 Task: Find an Airbnb in Plottier, Argentina for 8 guests from 12th to 16th July, with a price range of ₹10,000 to ₹16,000, and select amenities like free parking, TV, gym, breakfast, smoking allowed, and enable self check-in.
Action: Mouse moved to (486, 207)
Screenshot: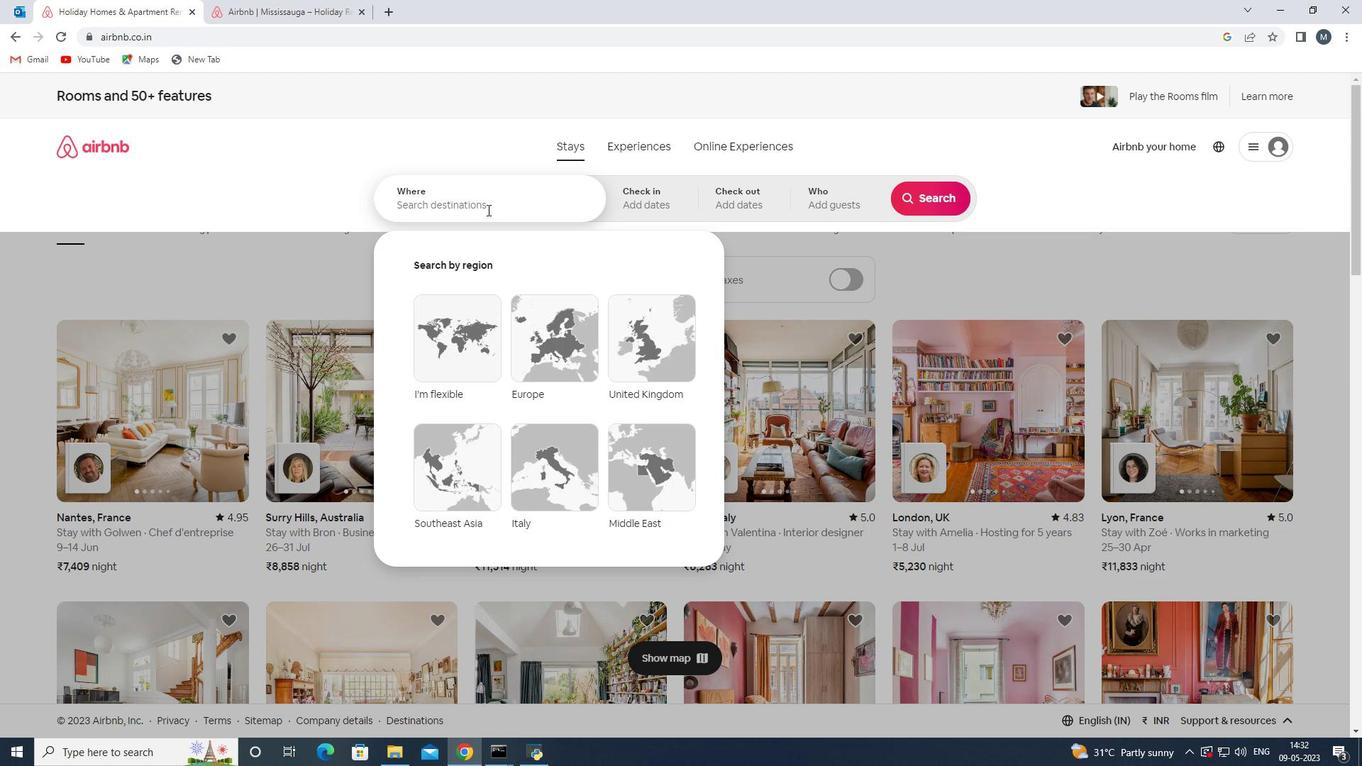 
Action: Mouse pressed left at (486, 207)
Screenshot: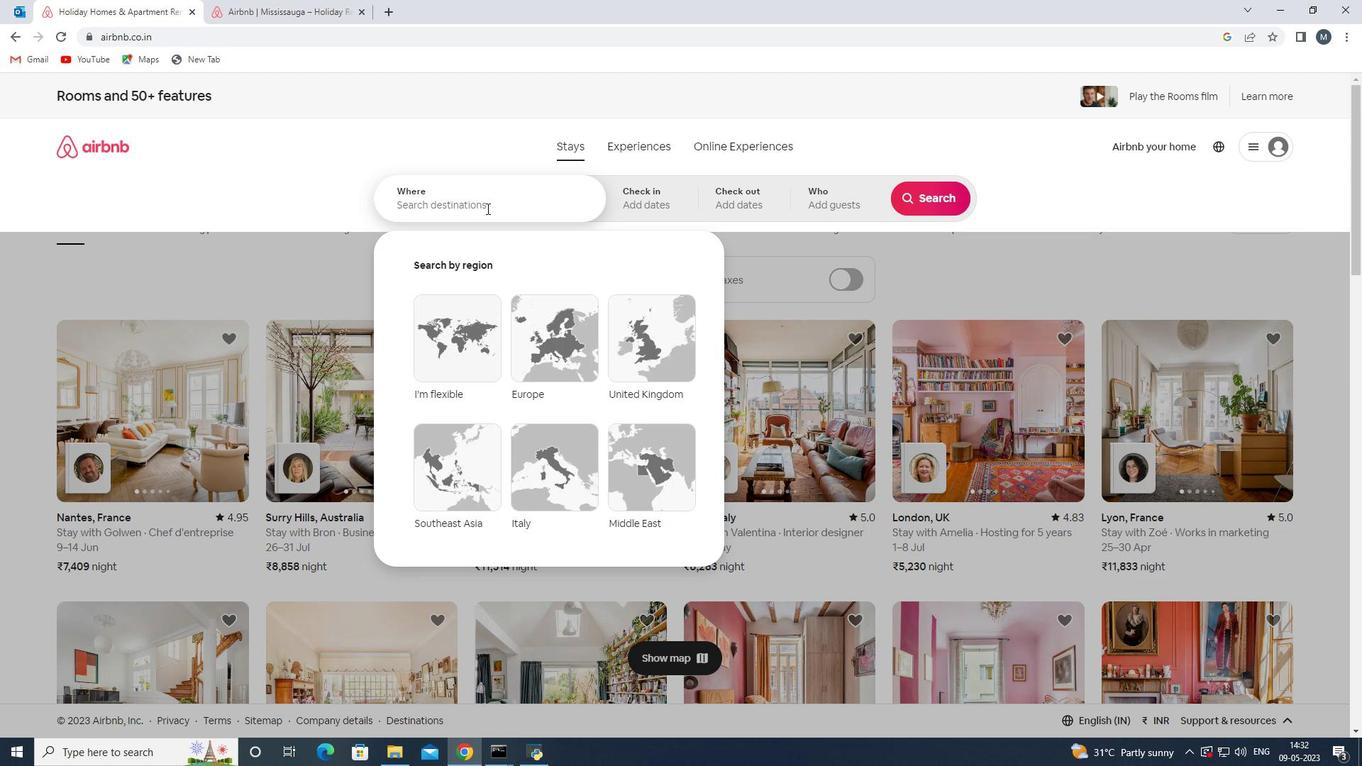 
Action: Mouse moved to (486, 207)
Screenshot: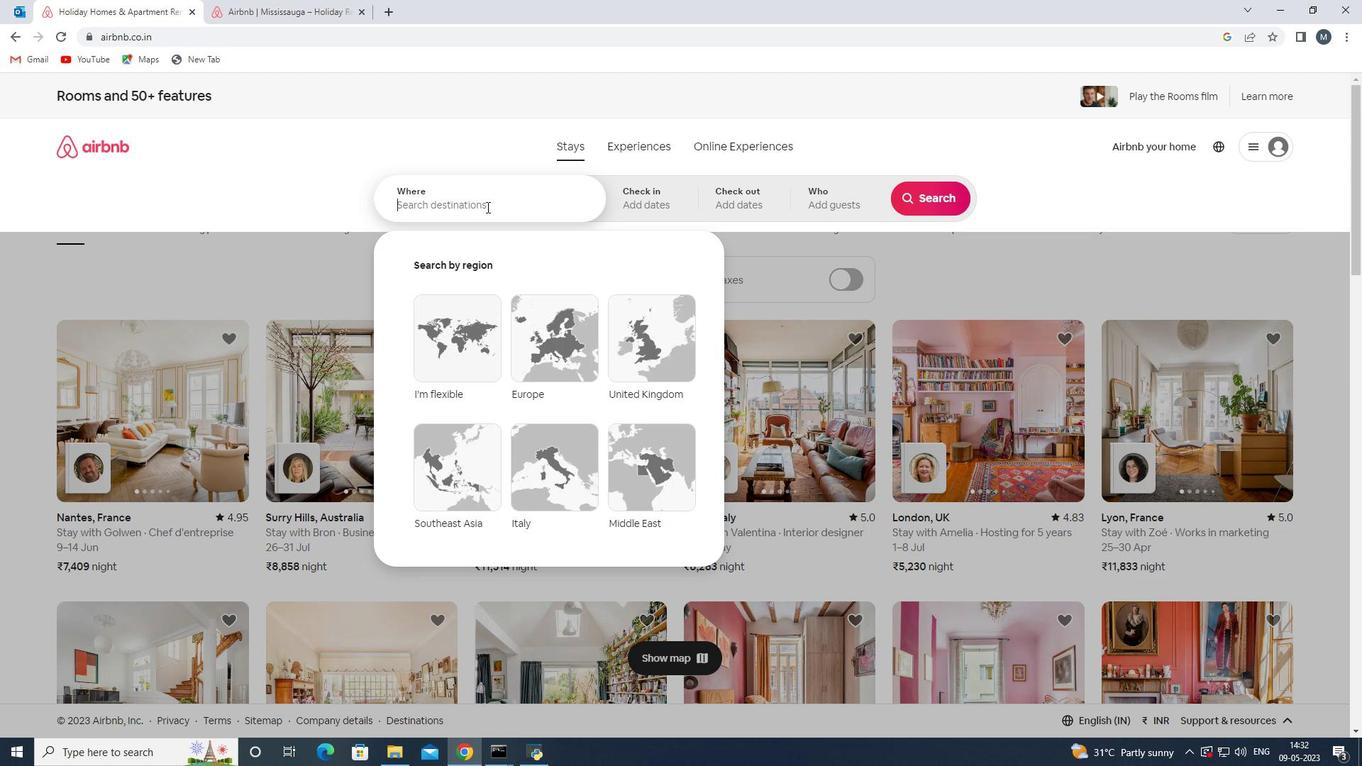 
Action: Key pressed <Key.shift><Key.shift><Key.shift><Key.shift><Key.shift>Plottier,<Key.shift>Argentina
Screenshot: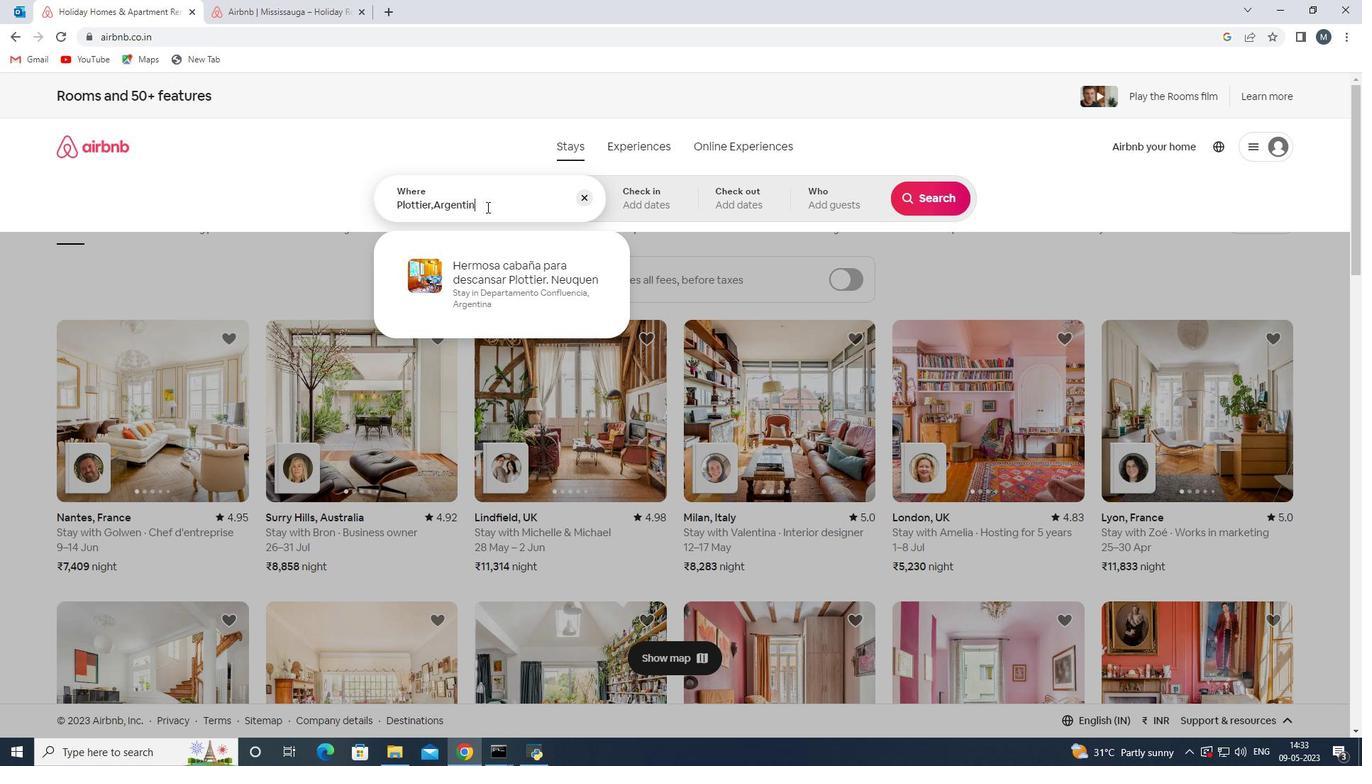 
Action: Mouse moved to (498, 222)
Screenshot: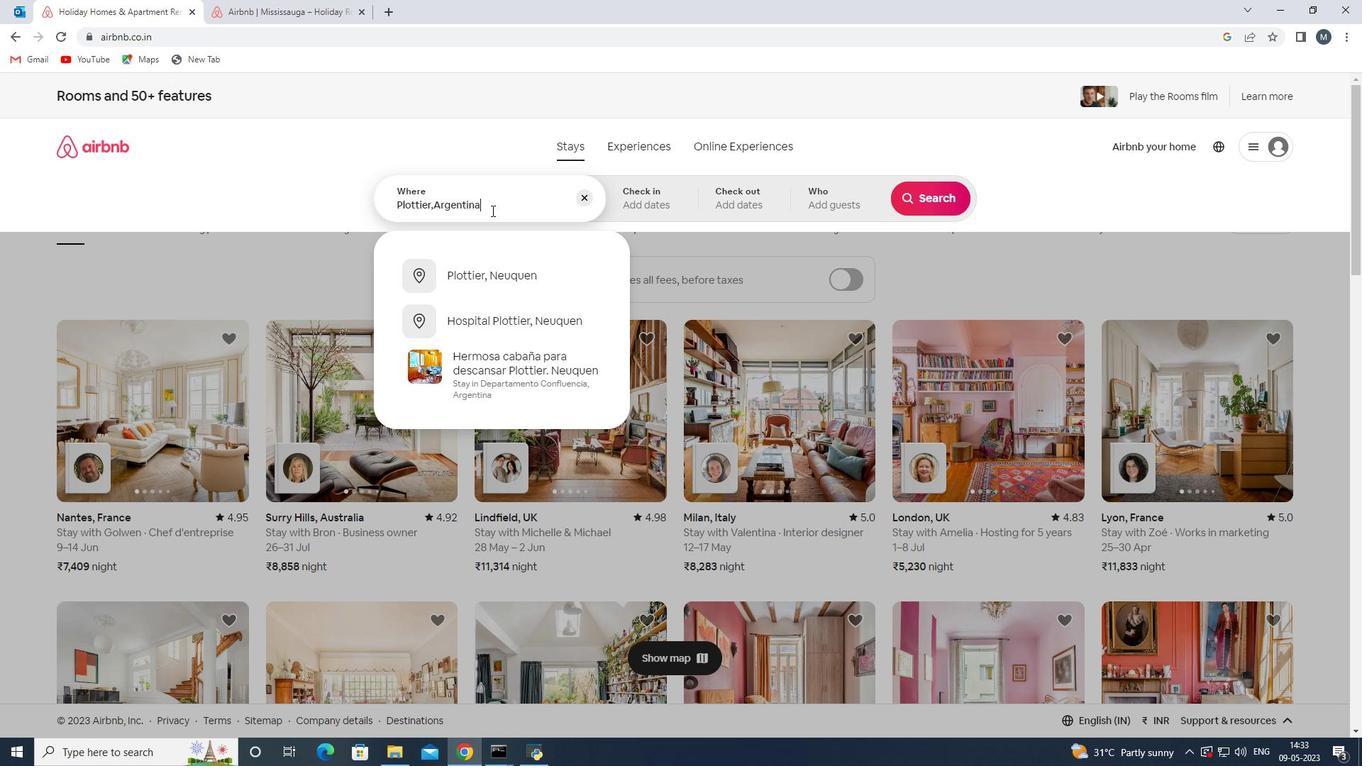 
Action: Key pressed <Key.enter>
Screenshot: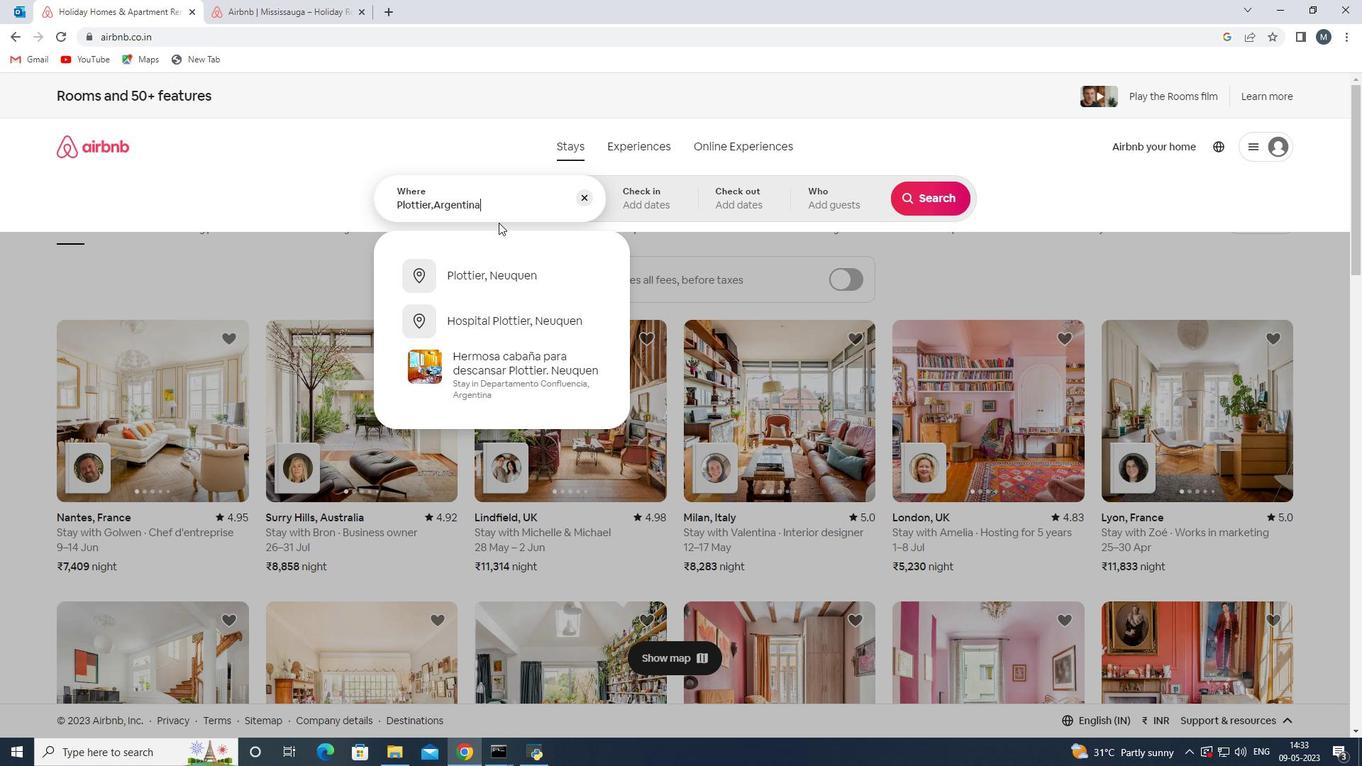 
Action: Mouse moved to (922, 308)
Screenshot: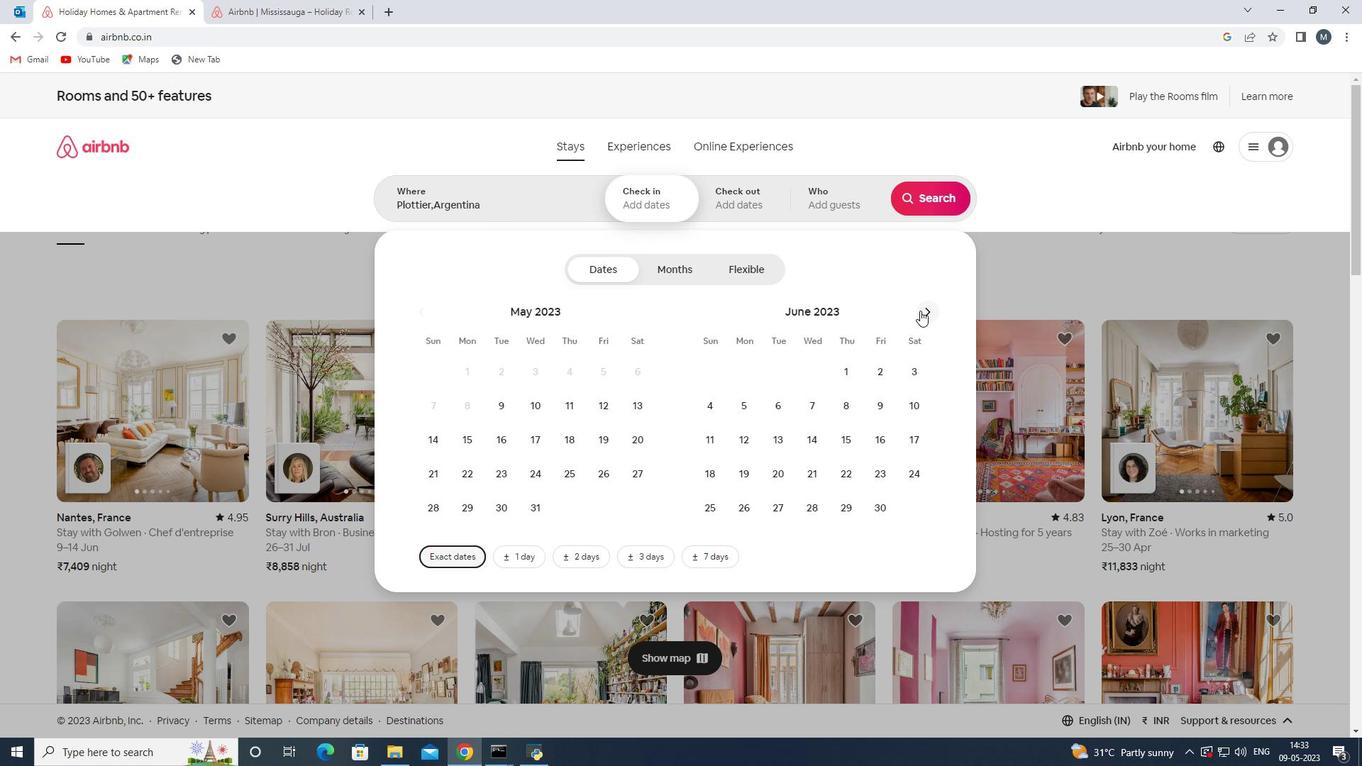 
Action: Mouse pressed left at (922, 308)
Screenshot: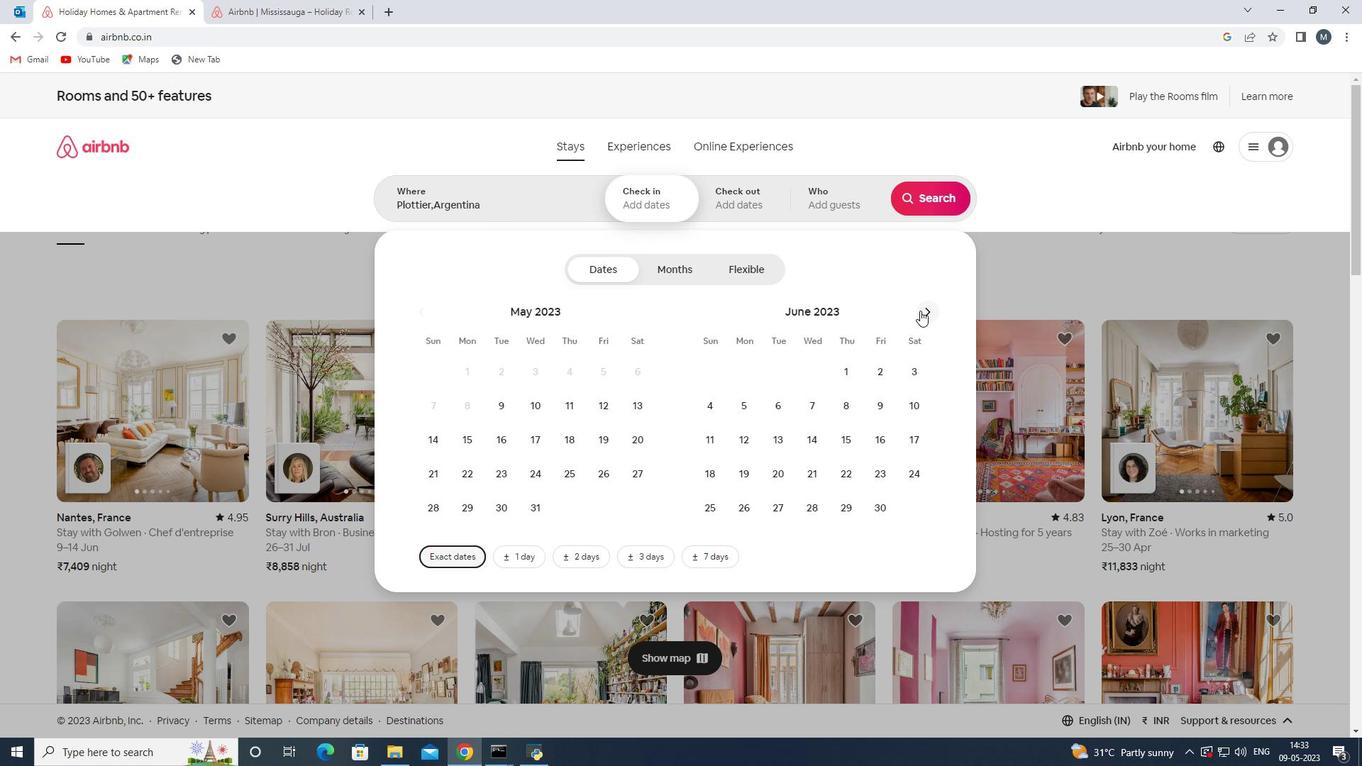 
Action: Mouse moved to (802, 439)
Screenshot: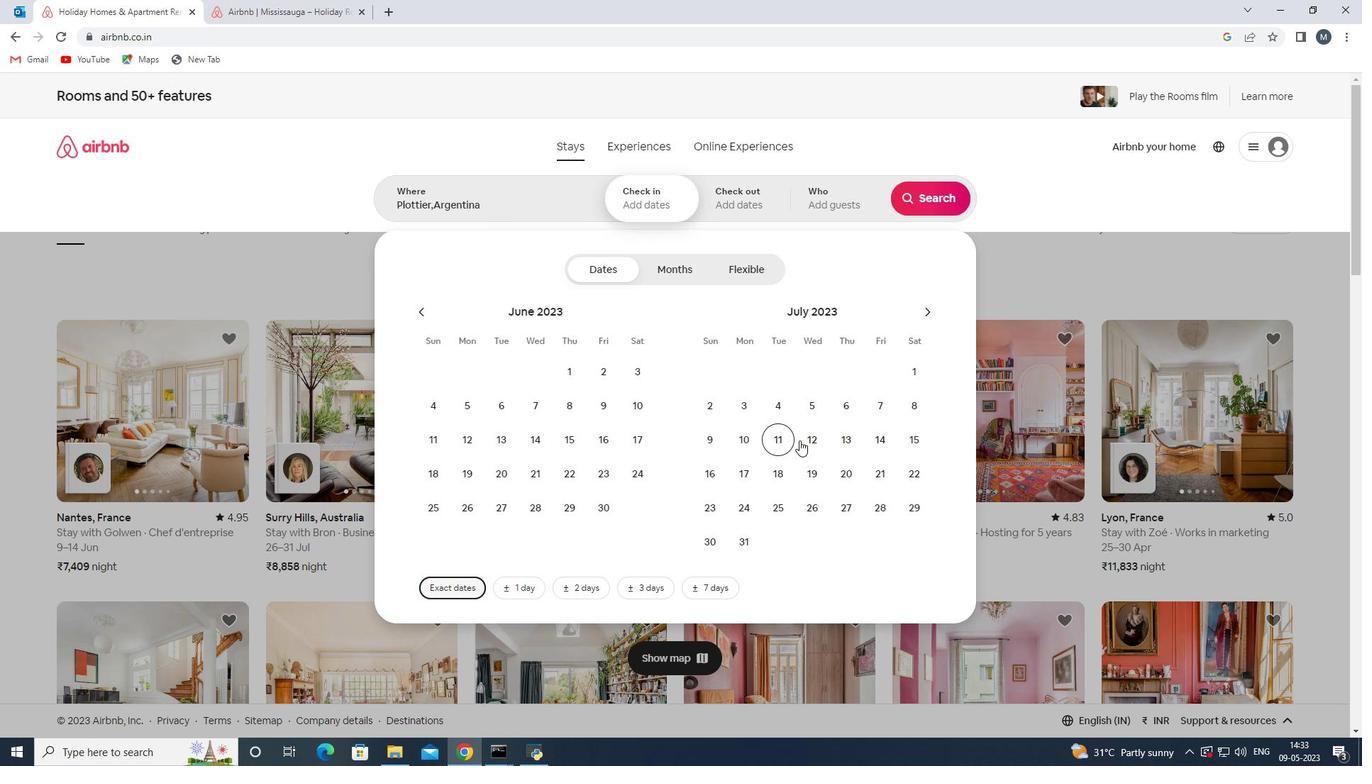 
Action: Mouse pressed left at (802, 439)
Screenshot: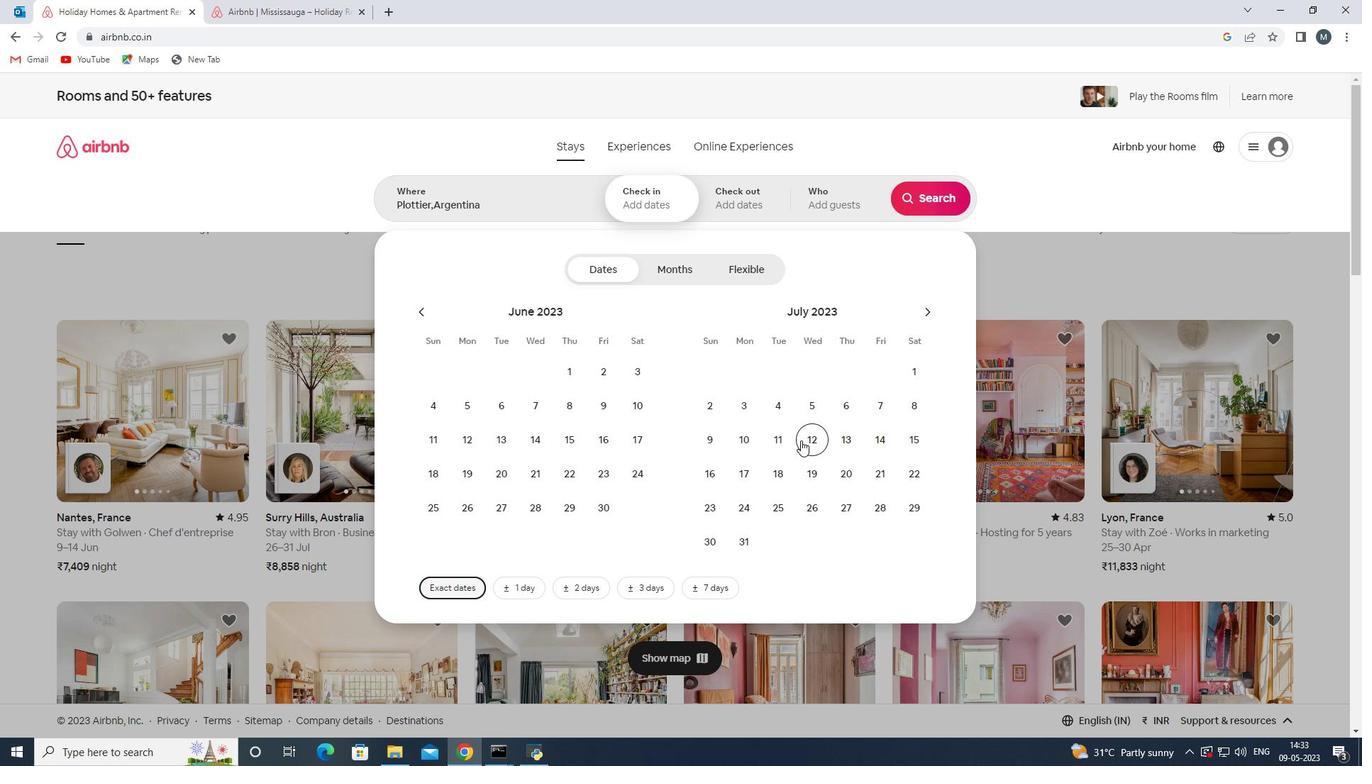 
Action: Mouse moved to (721, 468)
Screenshot: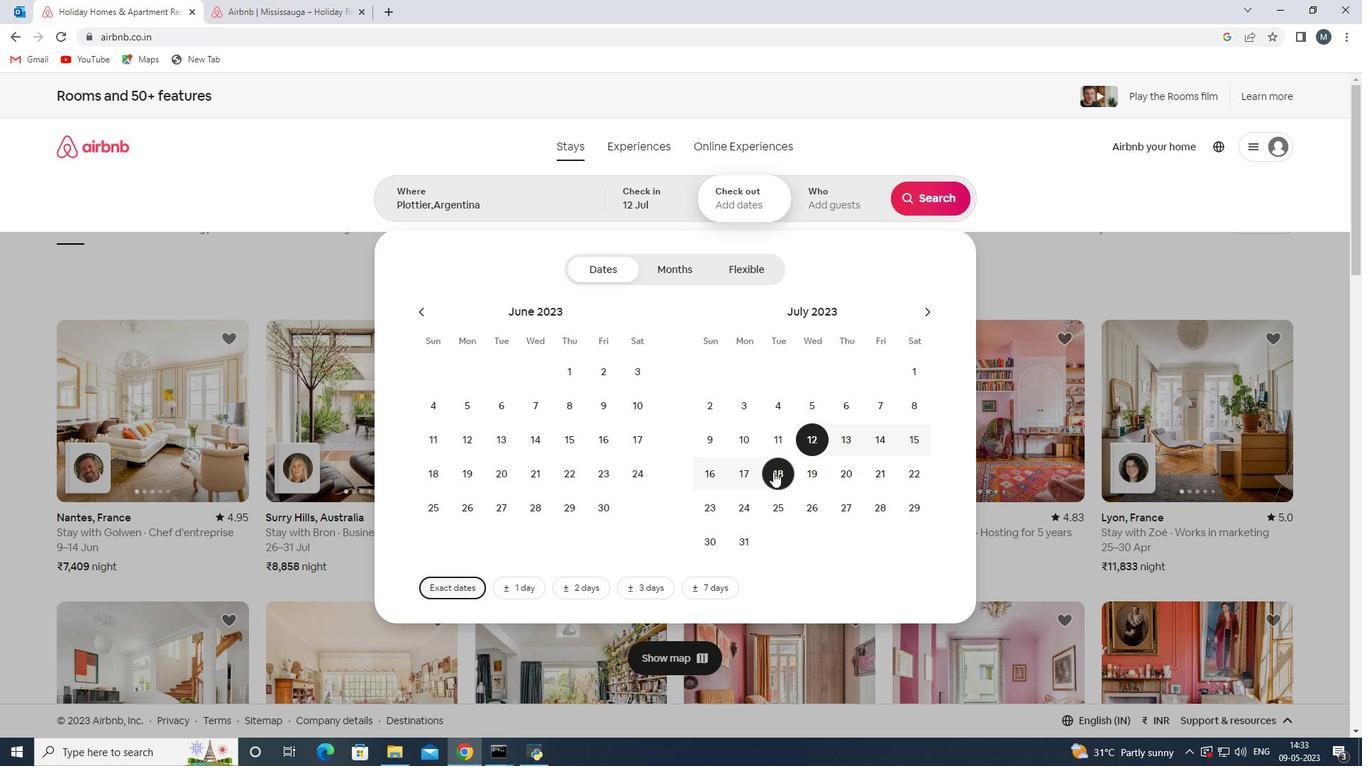 
Action: Mouse pressed left at (721, 468)
Screenshot: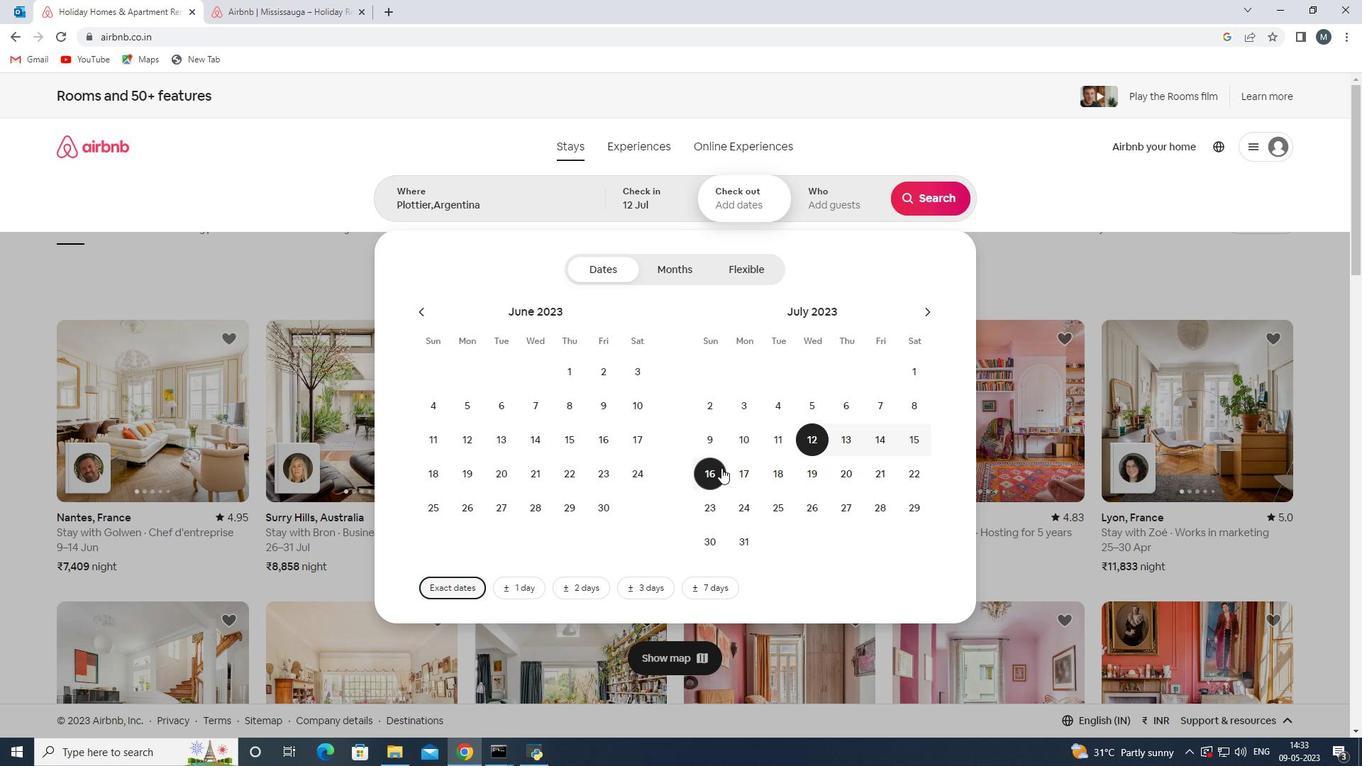 
Action: Mouse moved to (837, 192)
Screenshot: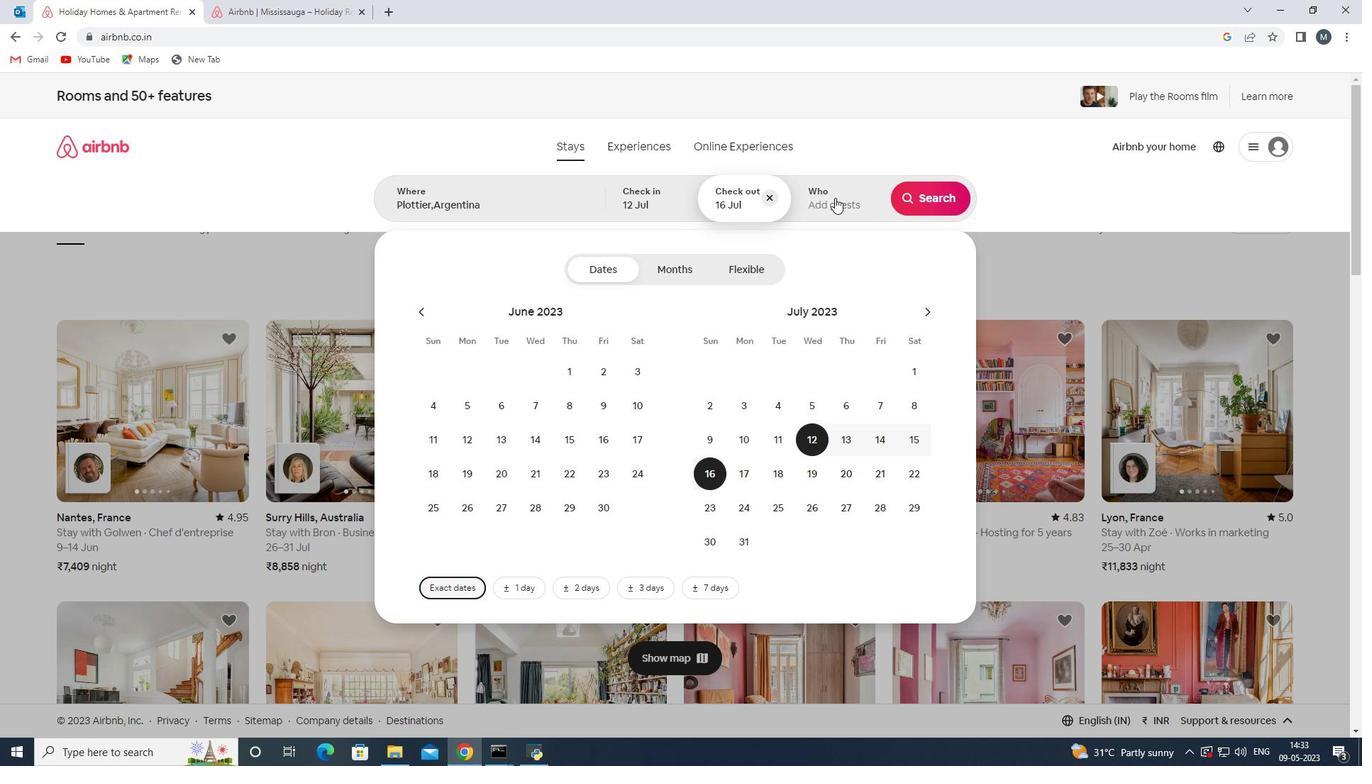 
Action: Mouse pressed left at (837, 192)
Screenshot: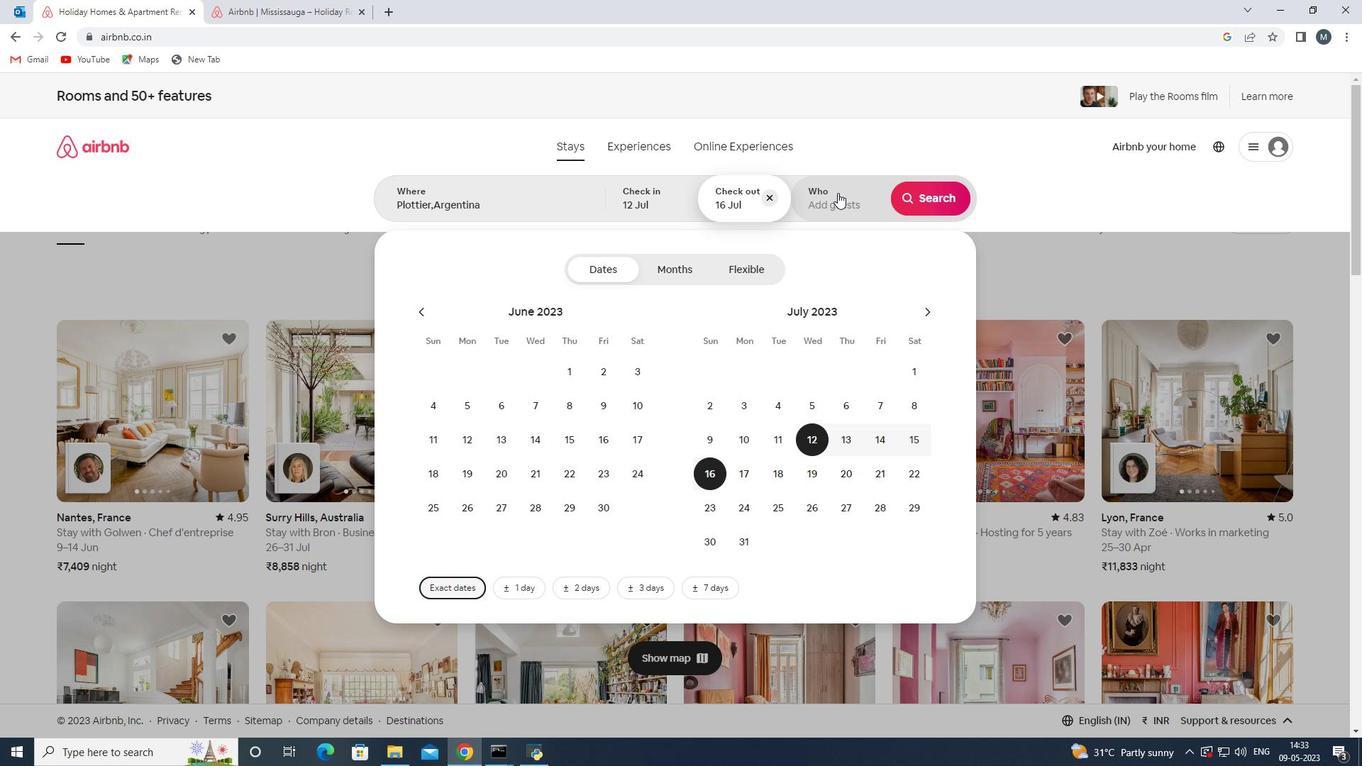 
Action: Mouse moved to (935, 274)
Screenshot: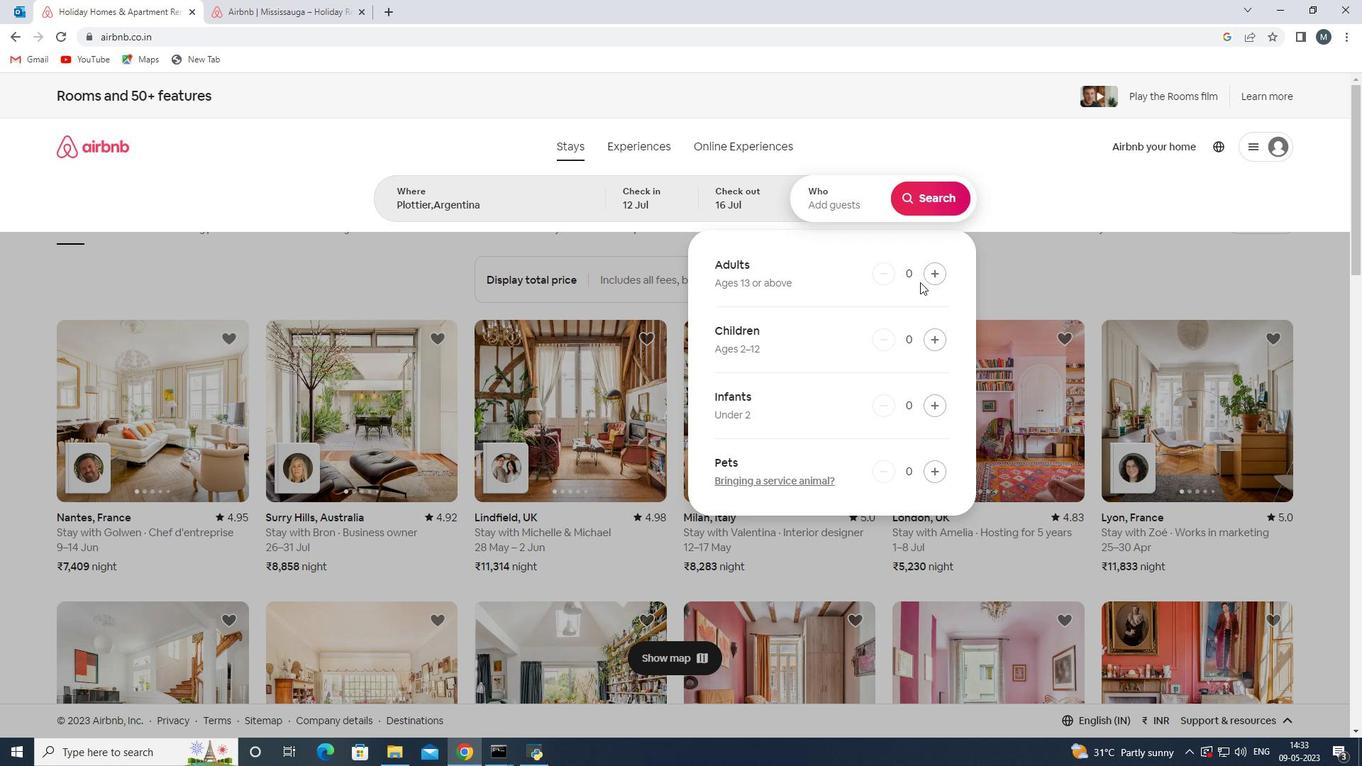 
Action: Mouse pressed left at (935, 274)
Screenshot: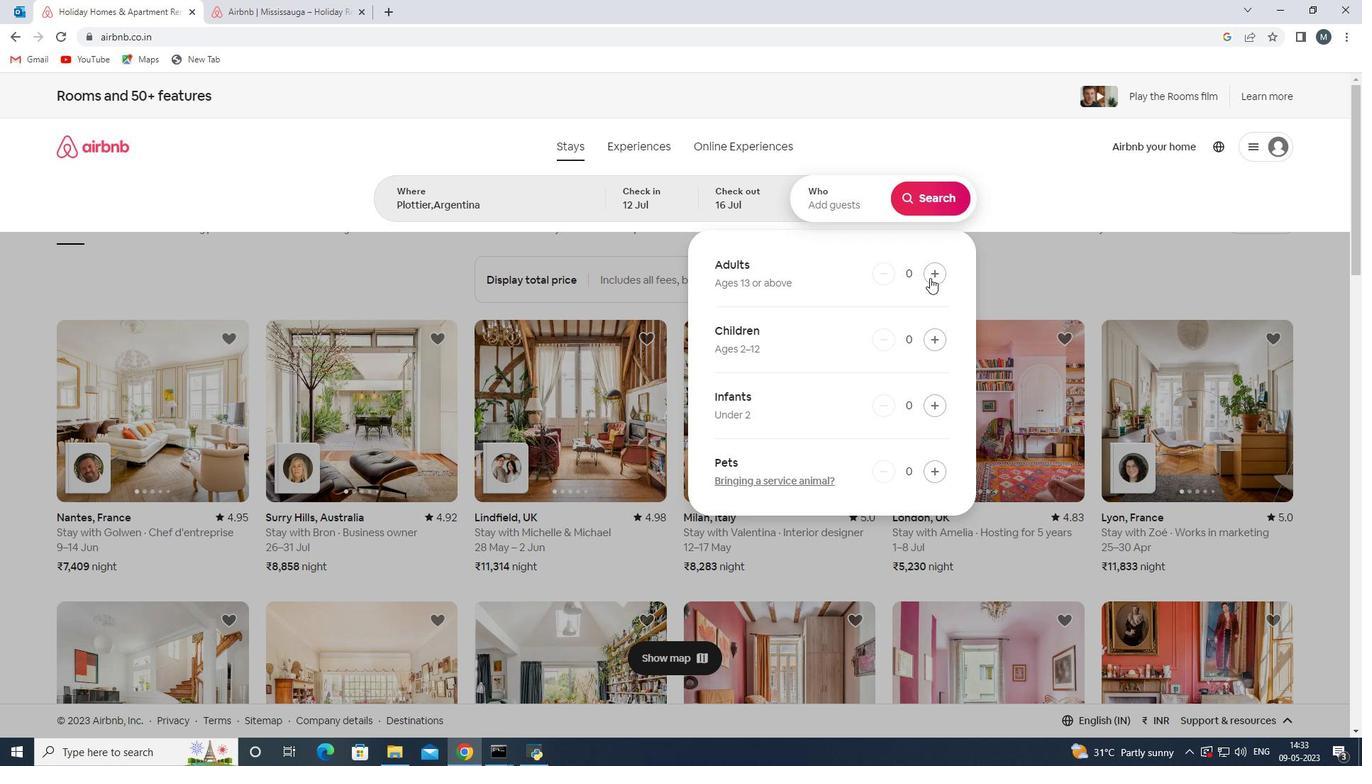 
Action: Mouse pressed left at (935, 274)
Screenshot: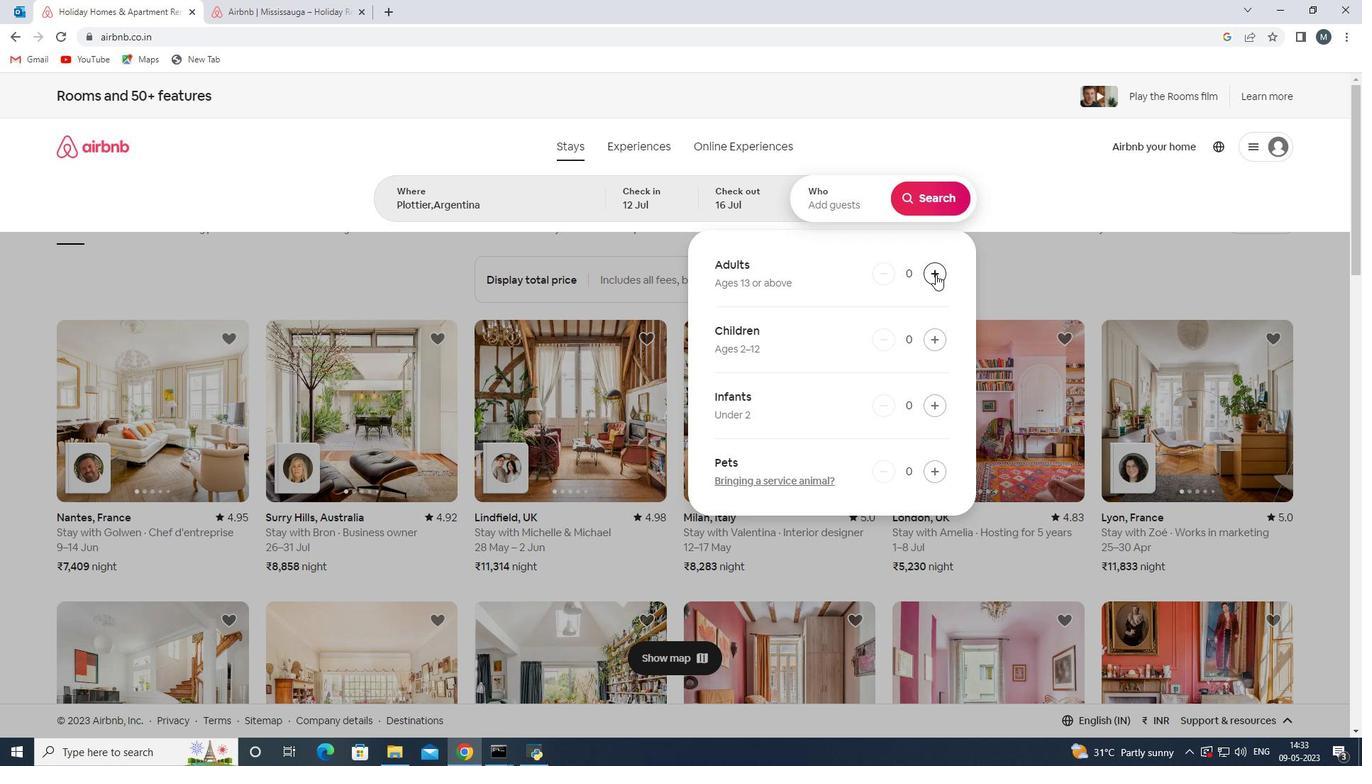 
Action: Mouse pressed left at (935, 274)
Screenshot: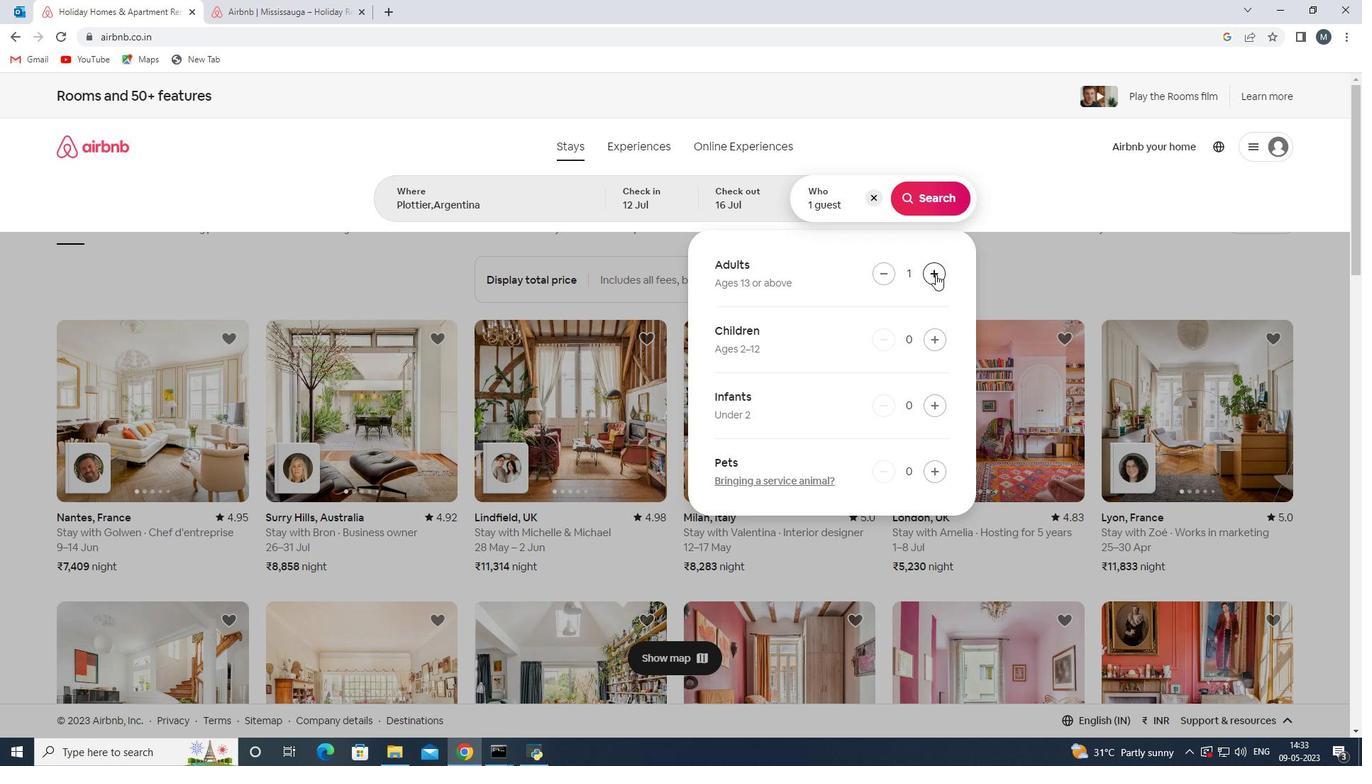 
Action: Mouse pressed left at (935, 274)
Screenshot: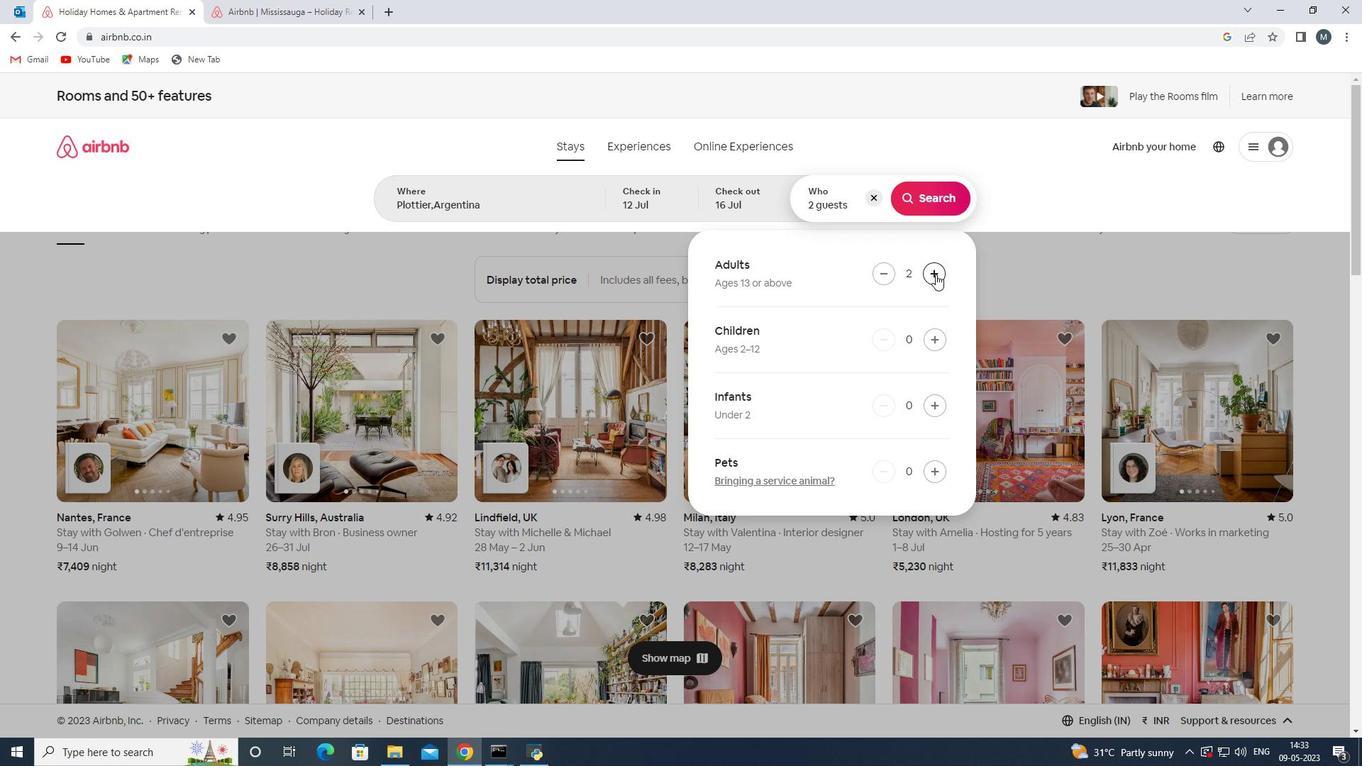 
Action: Mouse pressed left at (935, 274)
Screenshot: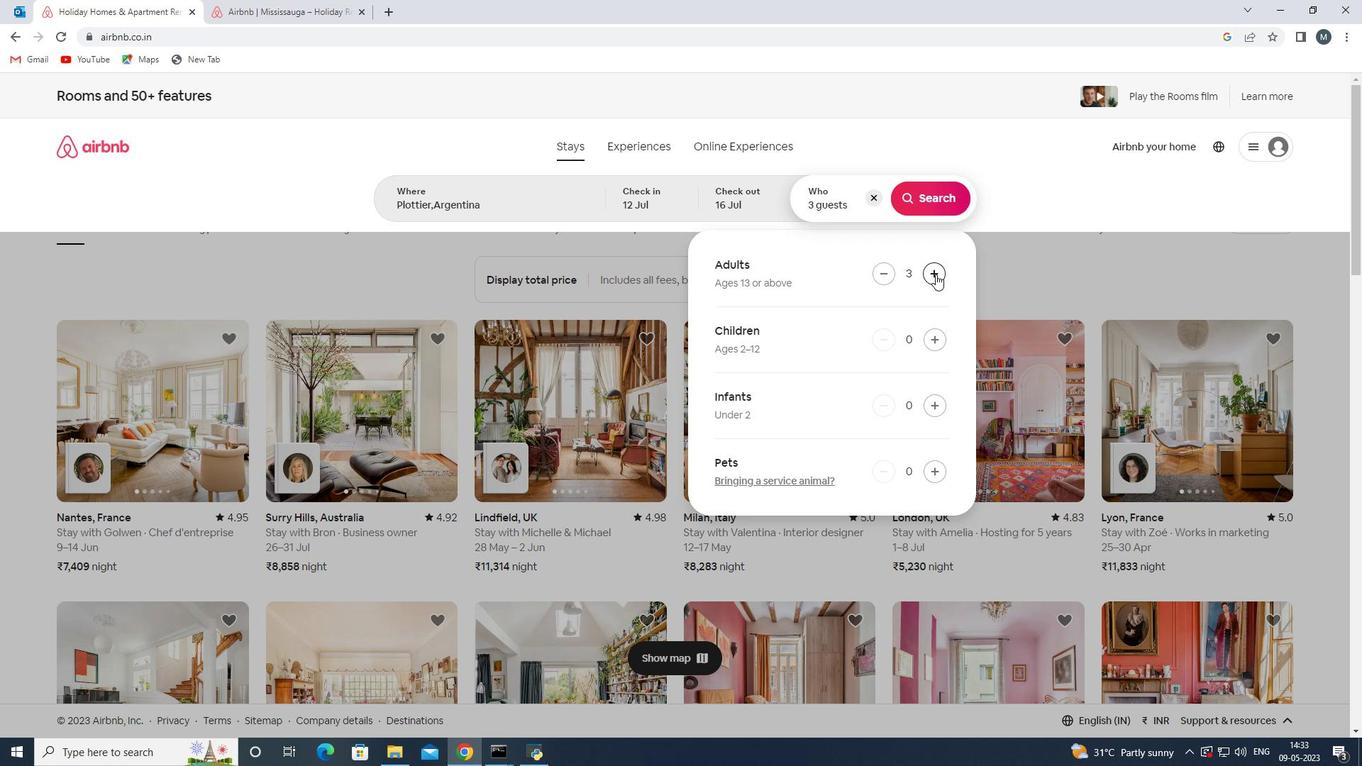 
Action: Mouse pressed left at (935, 274)
Screenshot: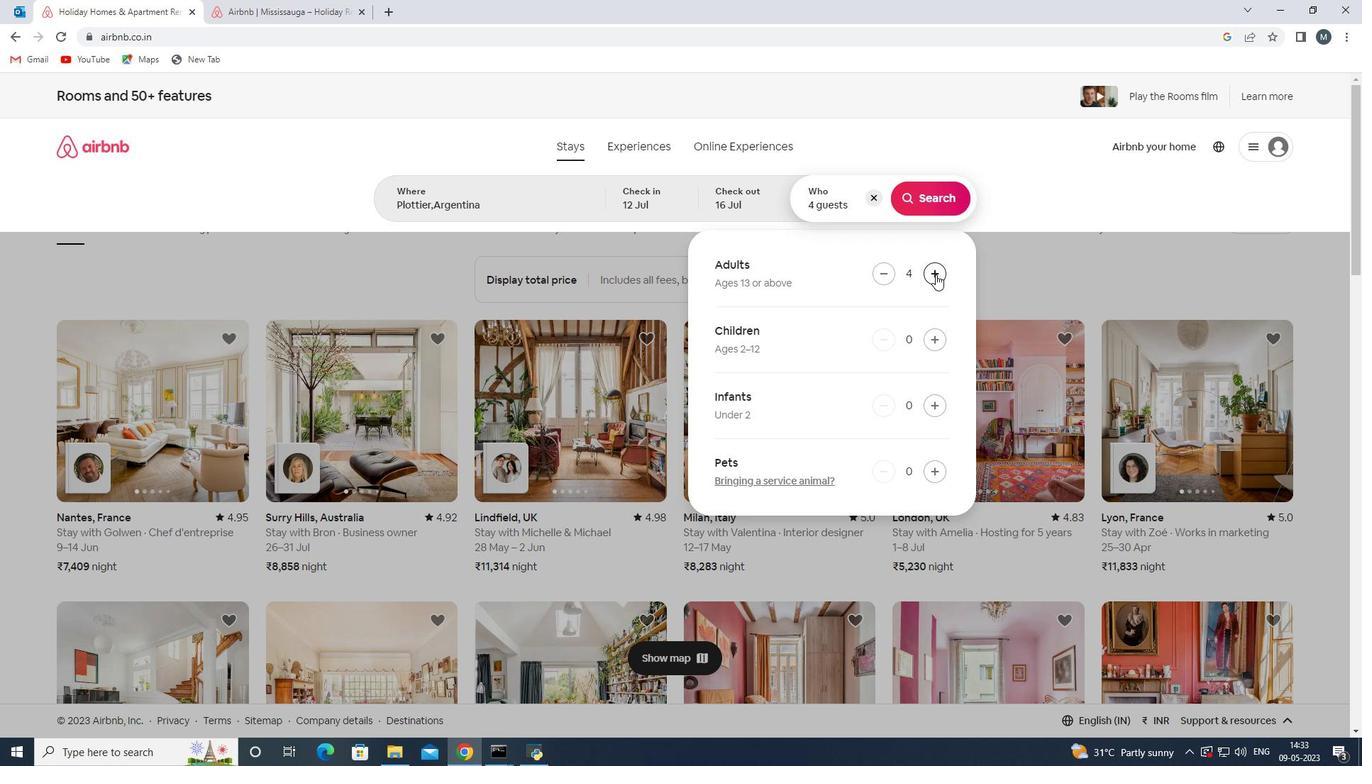 
Action: Mouse pressed left at (935, 274)
Screenshot: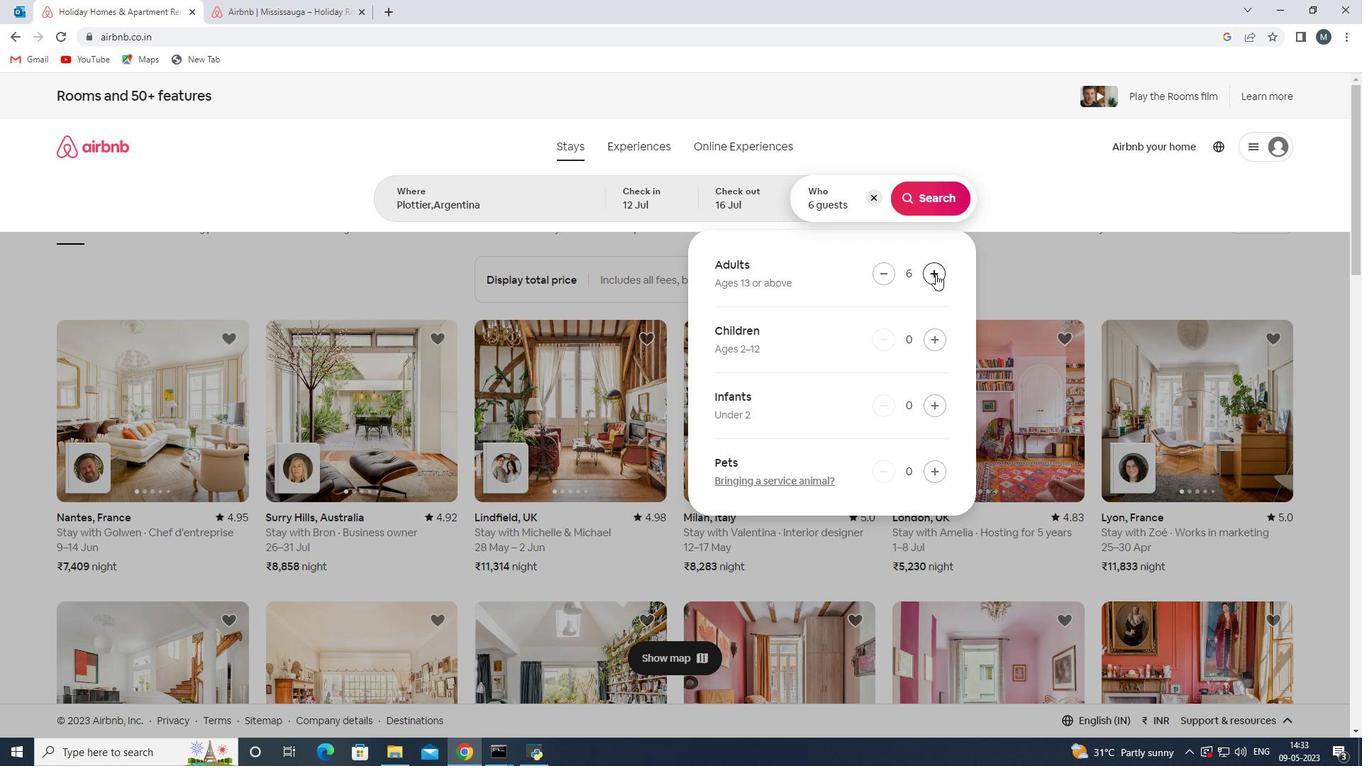 
Action: Mouse moved to (937, 273)
Screenshot: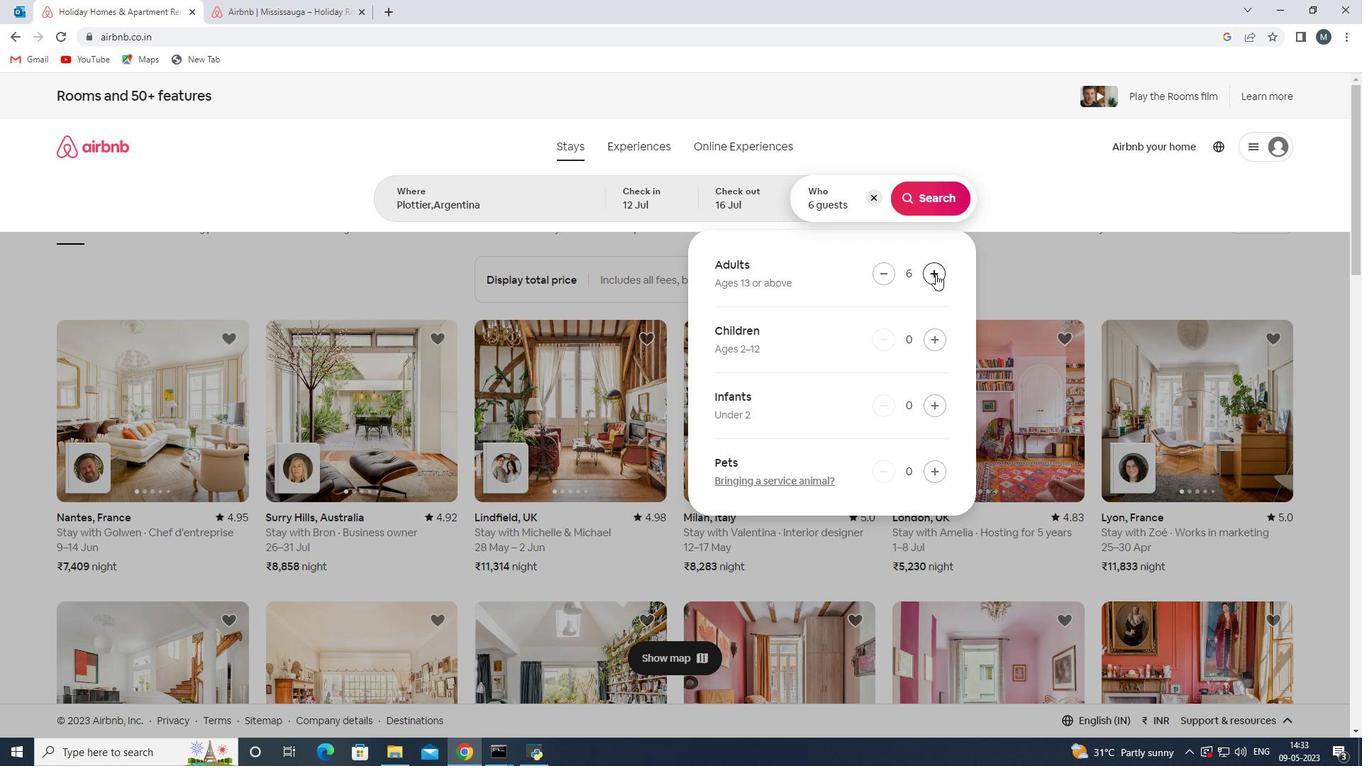
Action: Mouse pressed left at (937, 273)
Screenshot: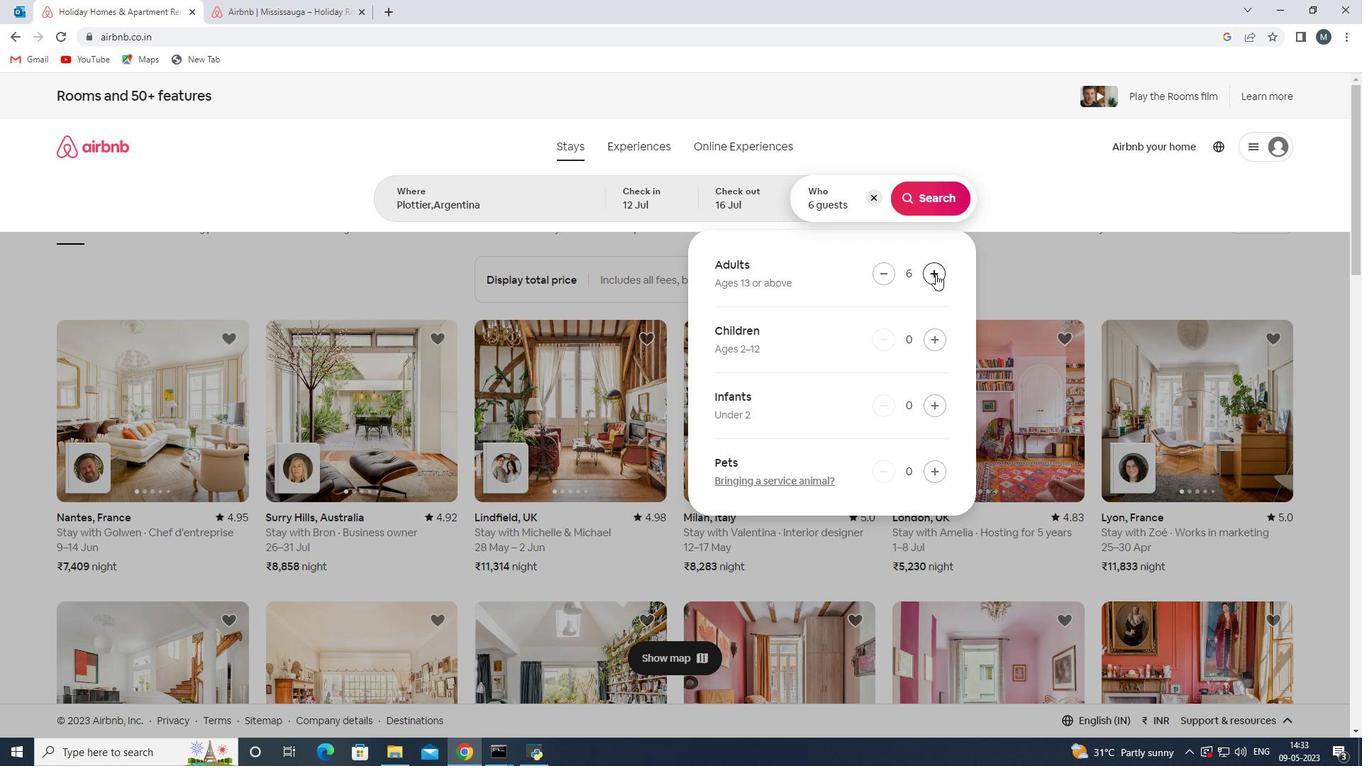 
Action: Mouse moved to (934, 197)
Screenshot: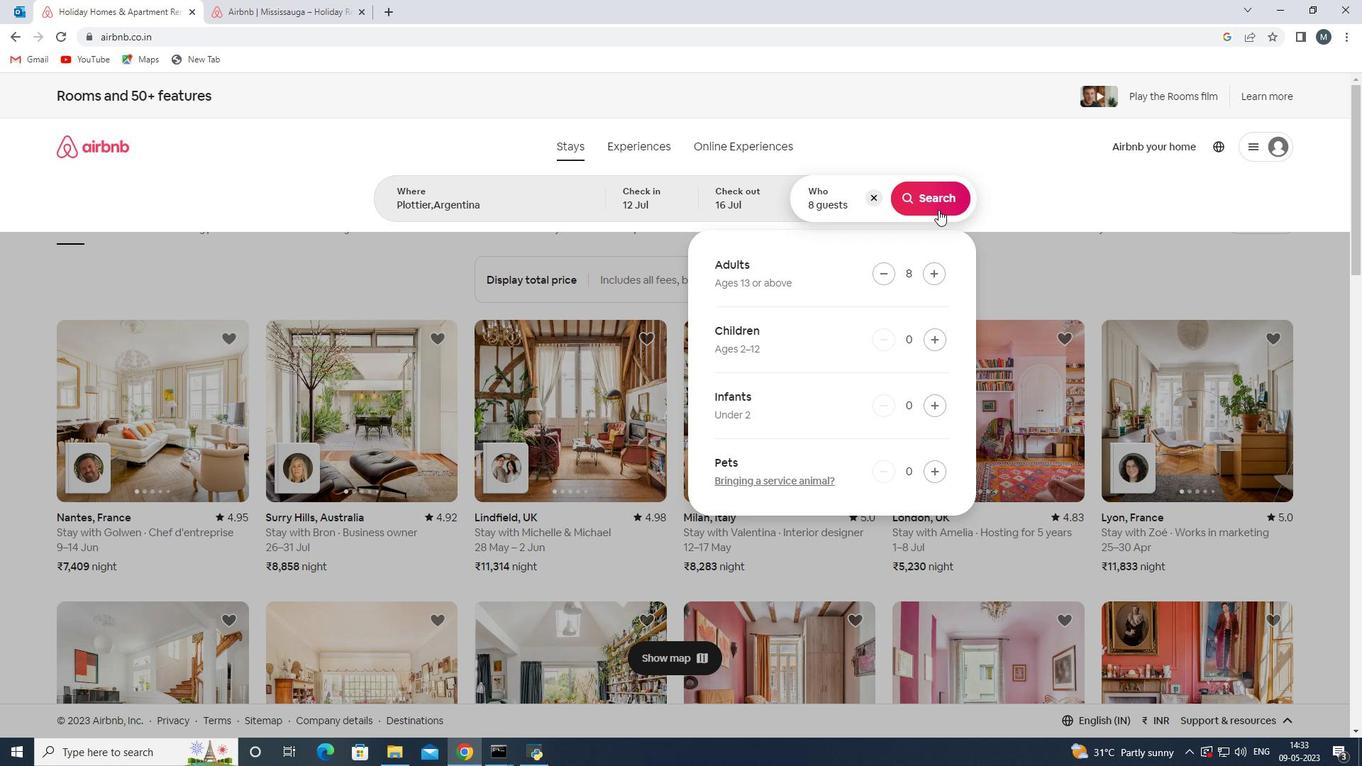 
Action: Mouse pressed left at (934, 197)
Screenshot: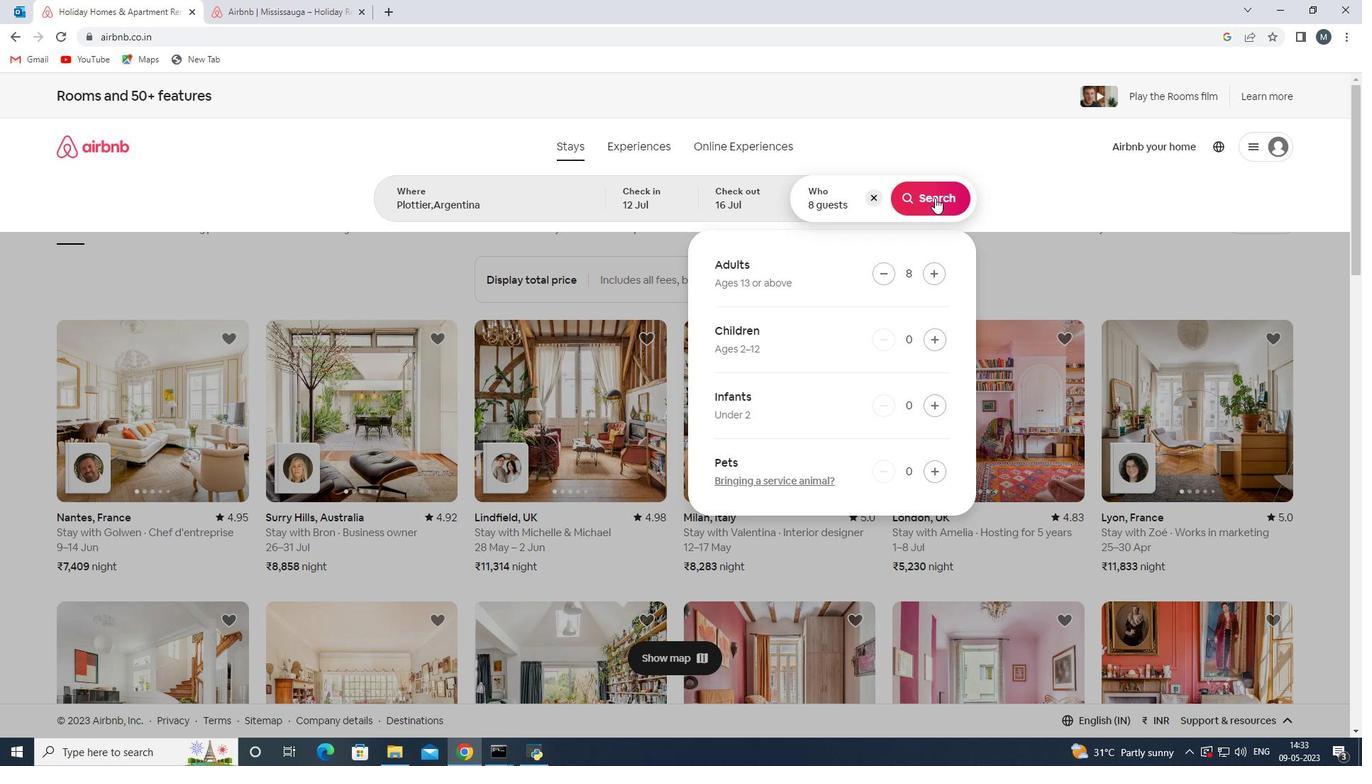 
Action: Mouse moved to (1320, 153)
Screenshot: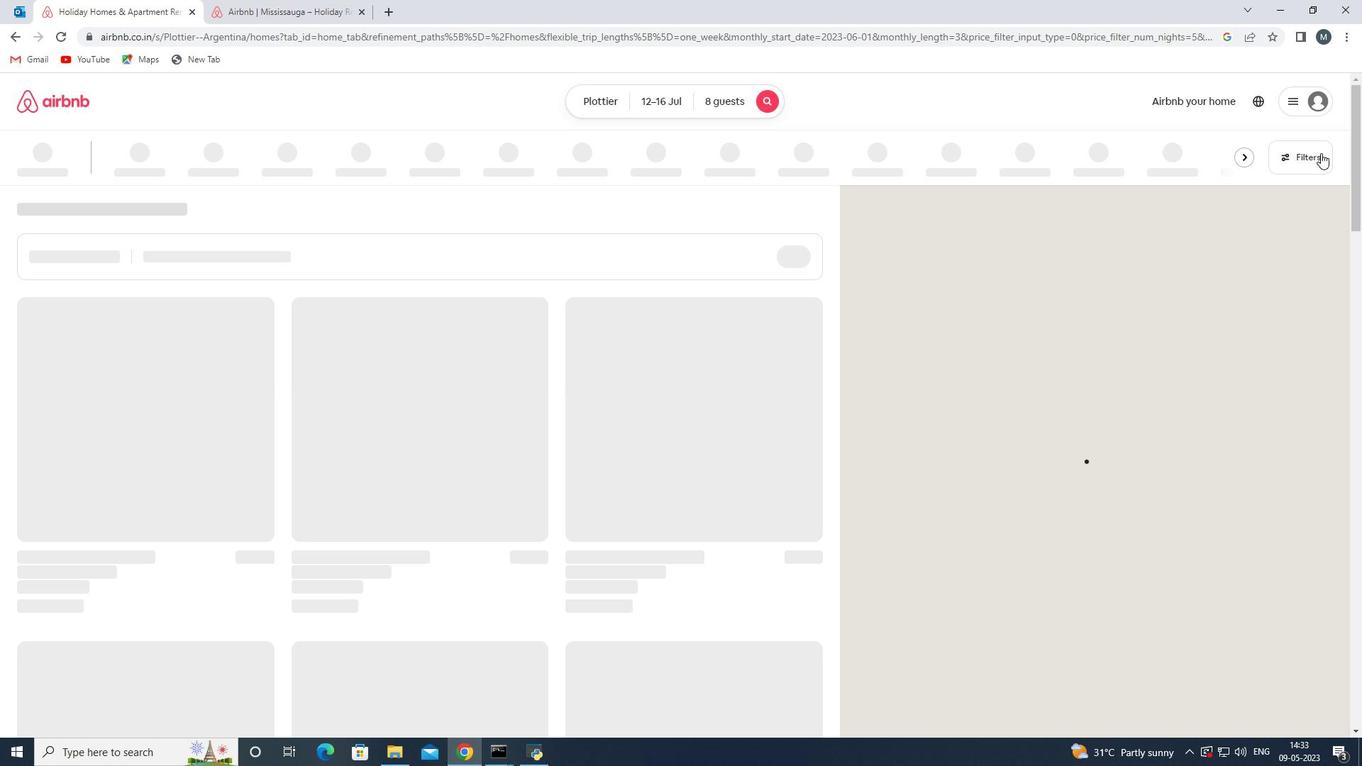 
Action: Mouse pressed left at (1320, 153)
Screenshot: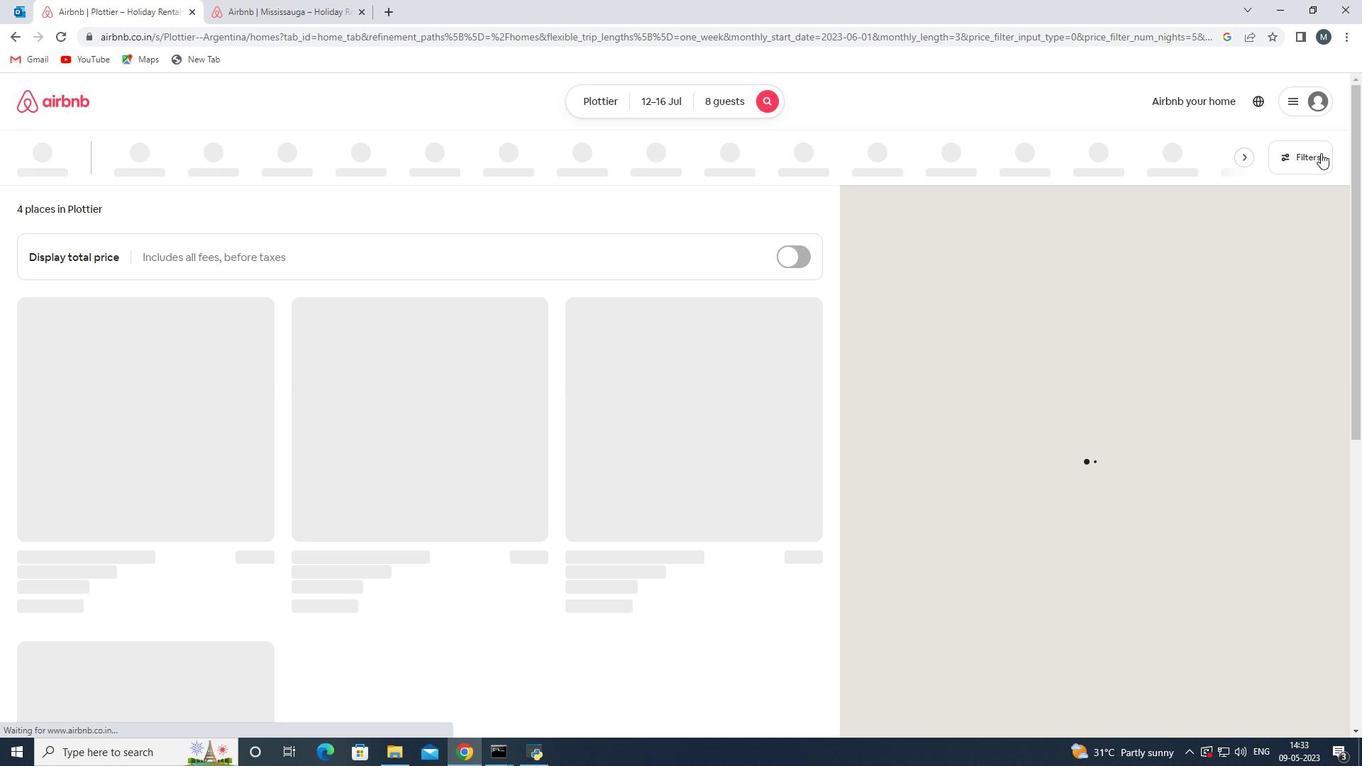 
Action: Mouse moved to (553, 430)
Screenshot: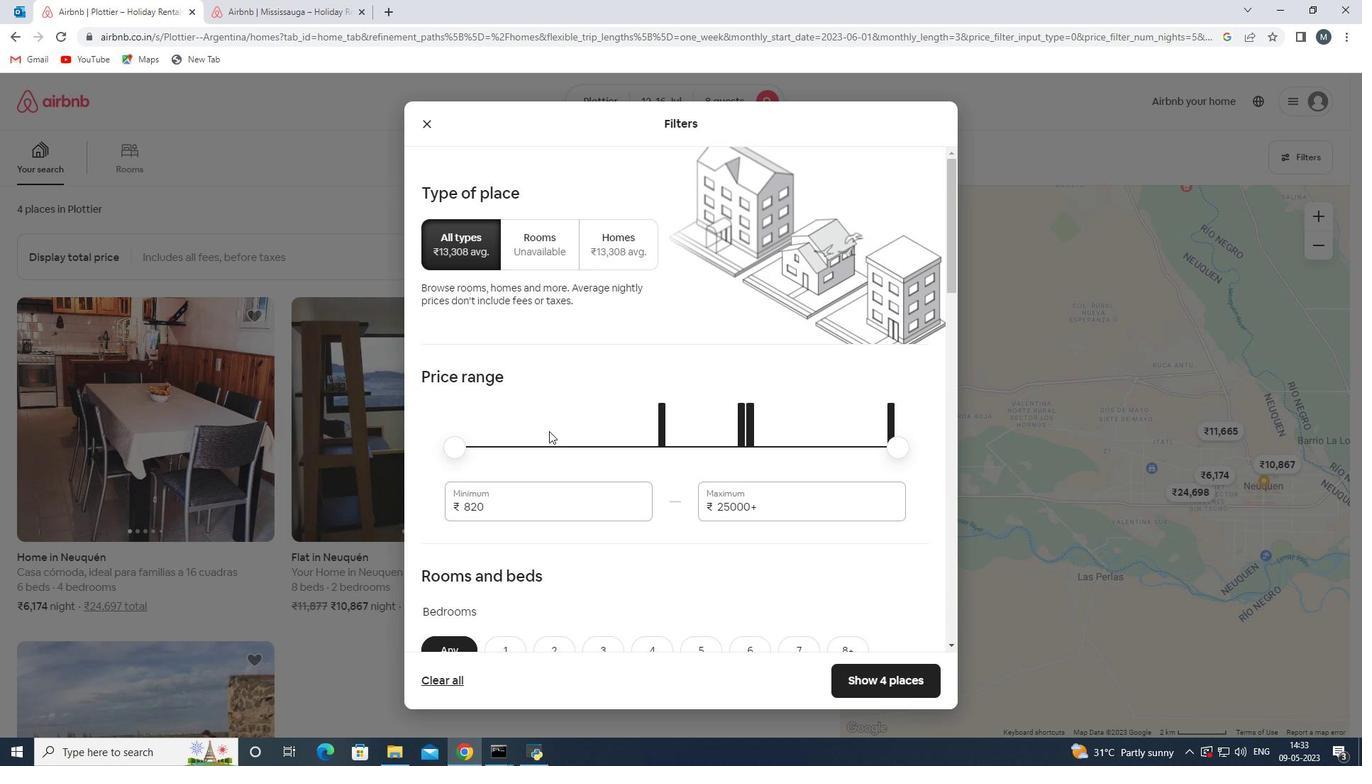 
Action: Mouse scrolled (553, 429) with delta (0, 0)
Screenshot: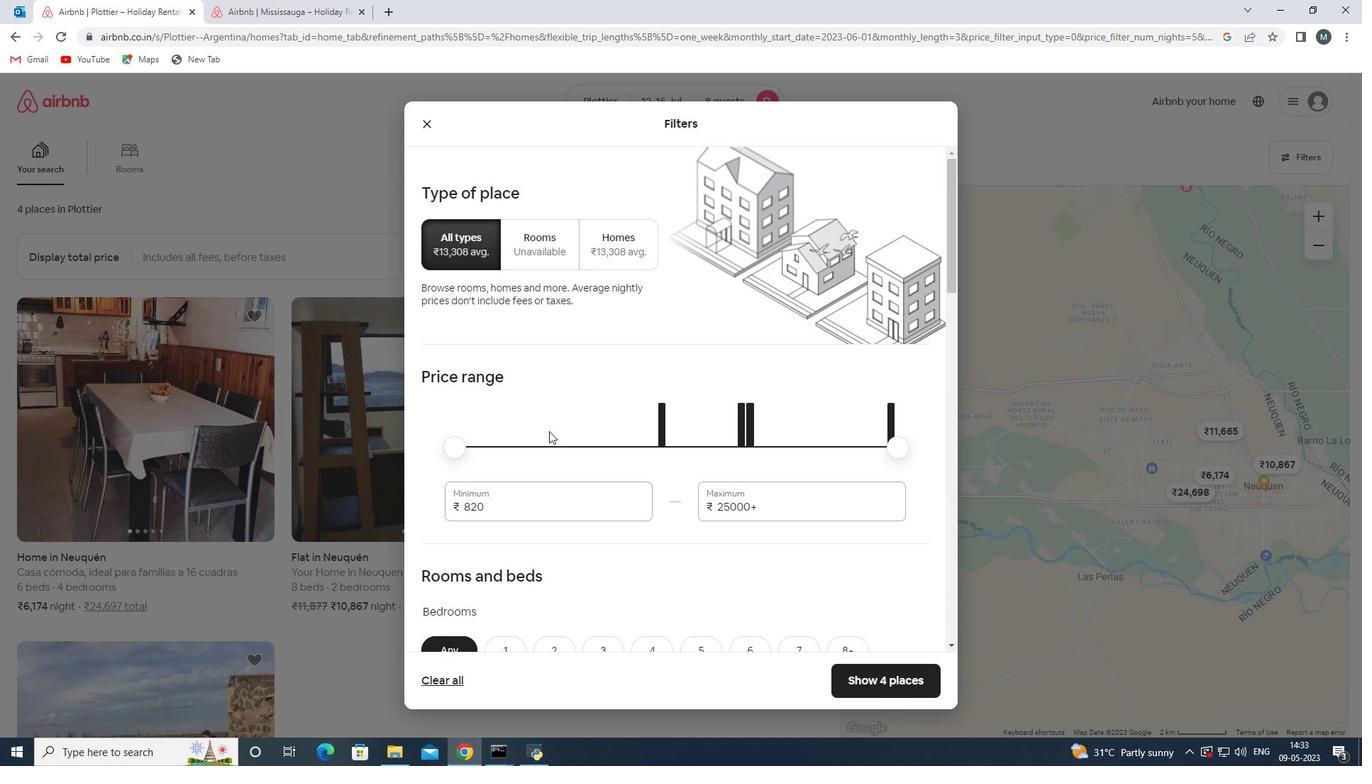 
Action: Mouse moved to (523, 441)
Screenshot: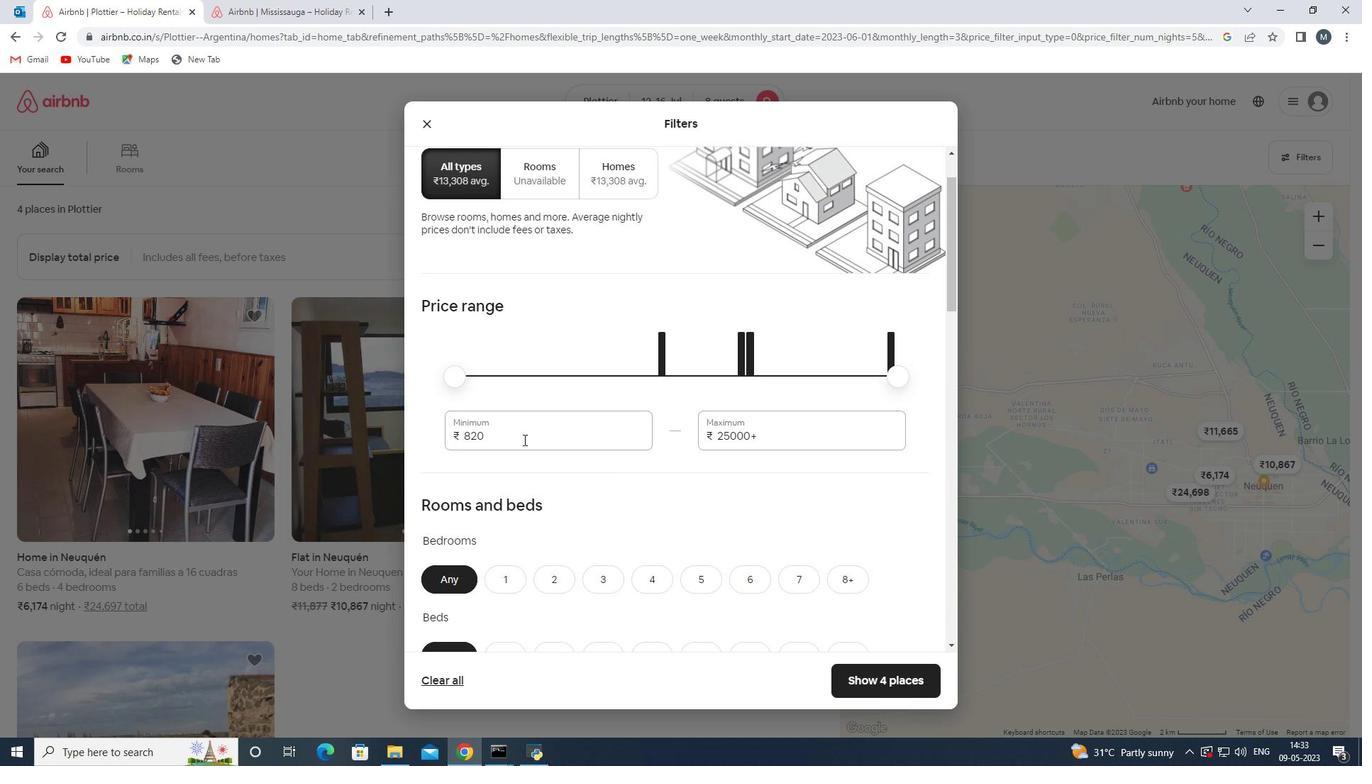 
Action: Mouse pressed left at (523, 441)
Screenshot: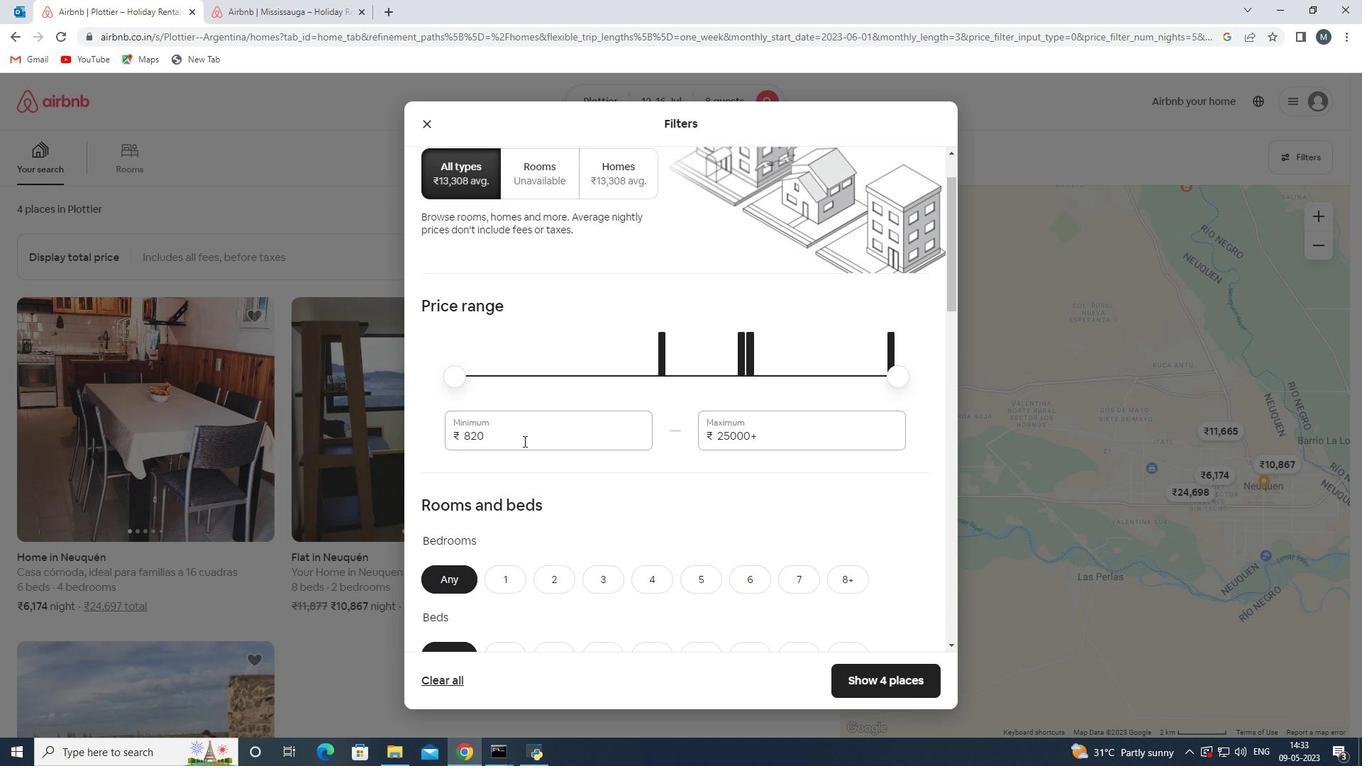 
Action: Mouse moved to (452, 437)
Screenshot: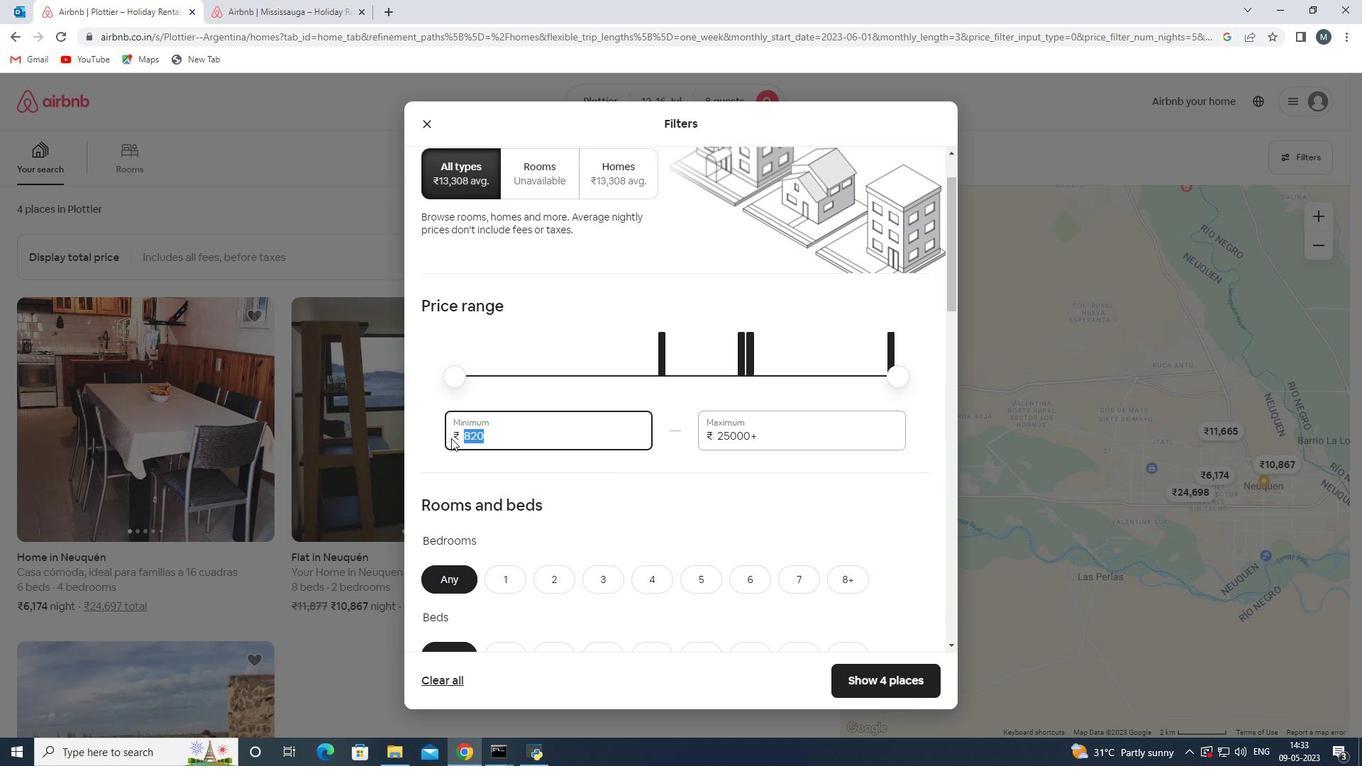 
Action: Key pressed 10000
Screenshot: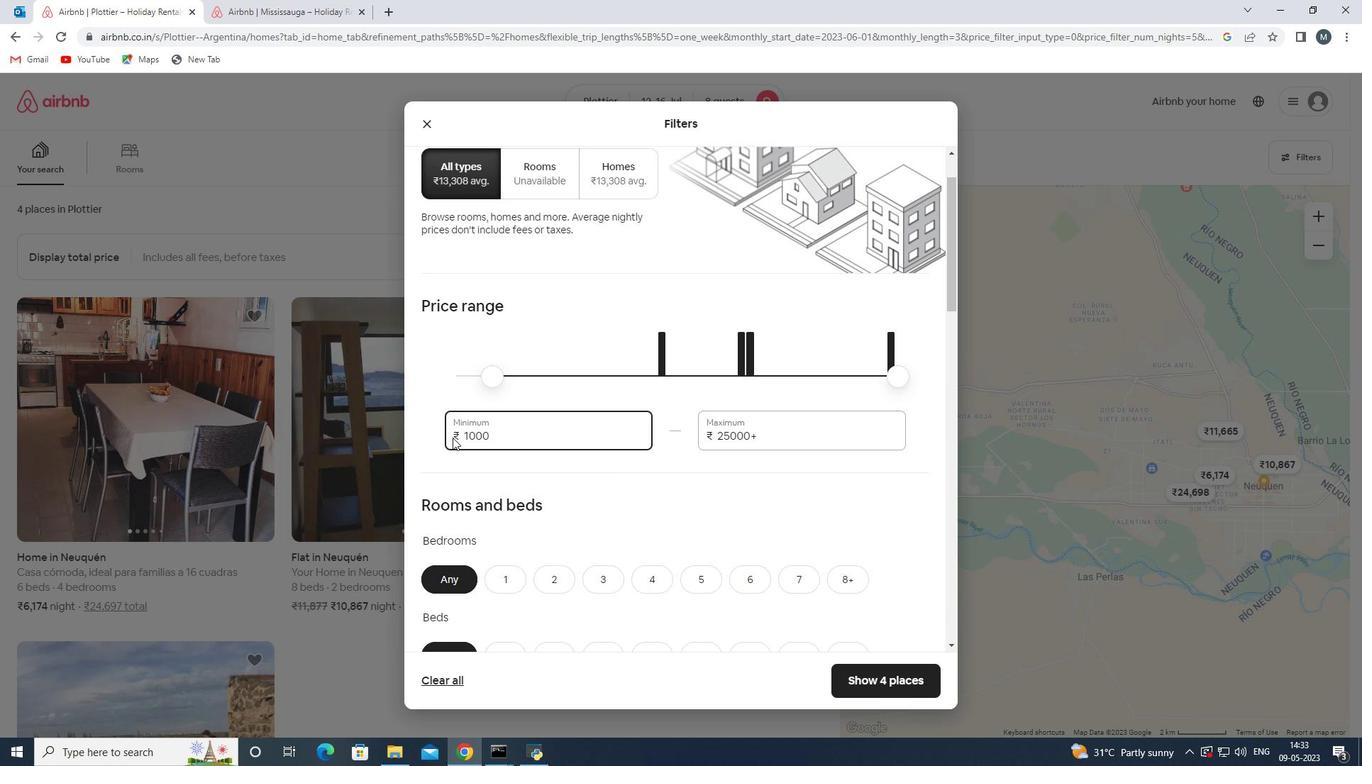 
Action: Mouse moved to (784, 427)
Screenshot: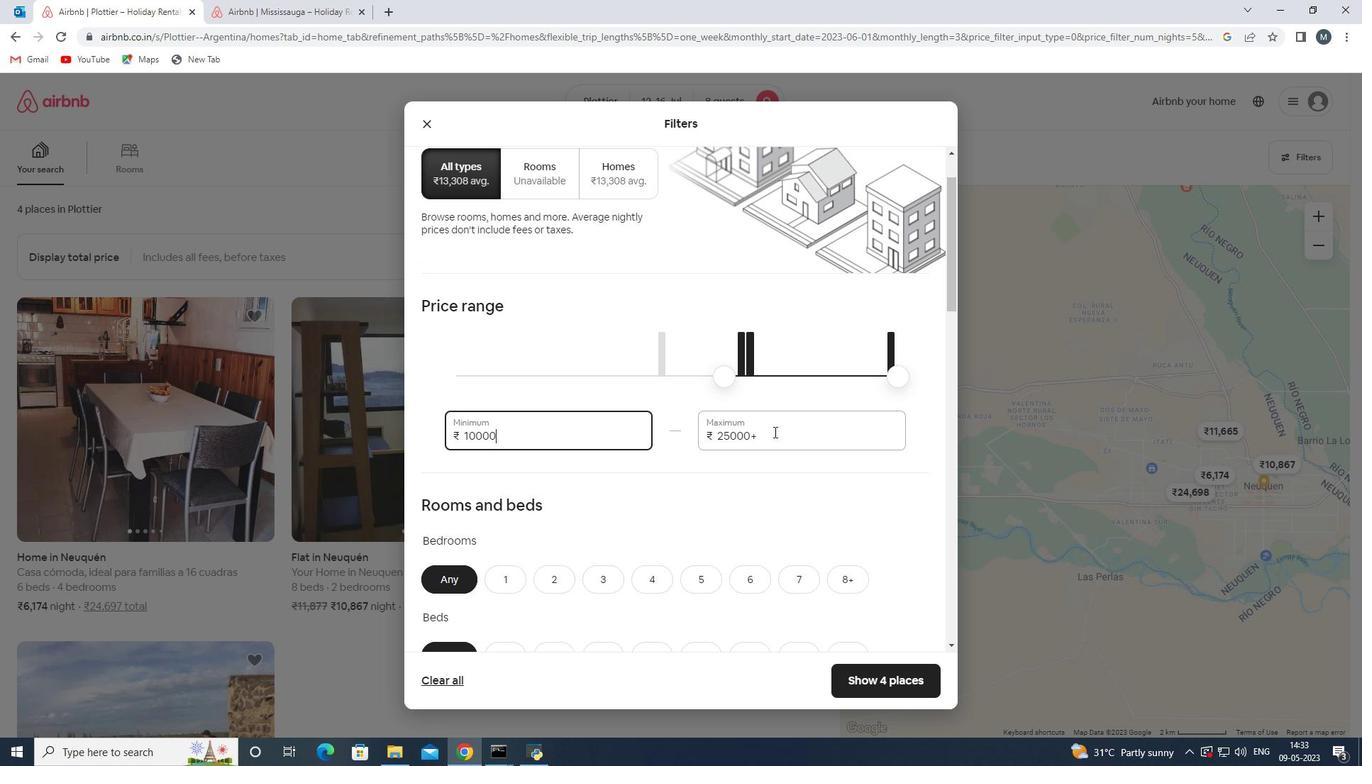 
Action: Mouse pressed left at (784, 427)
Screenshot: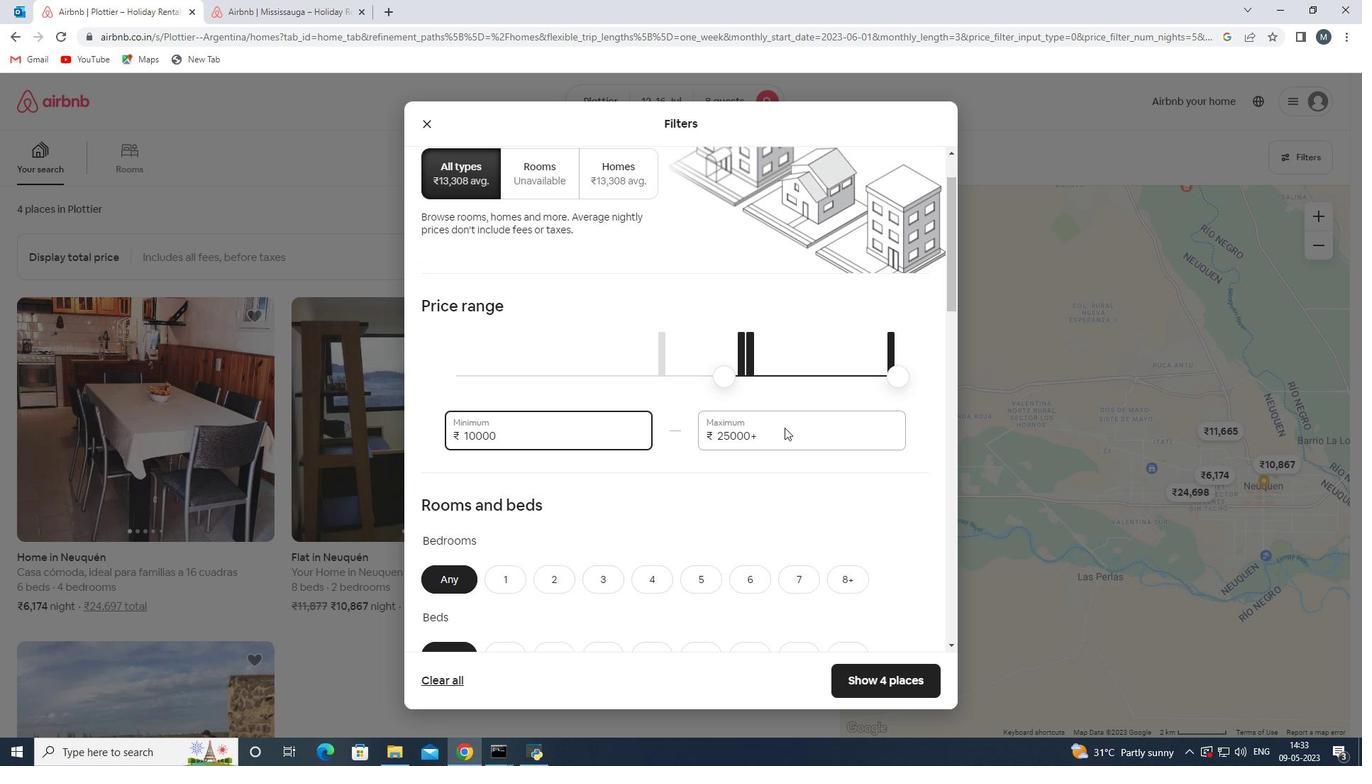 
Action: Mouse moved to (752, 432)
Screenshot: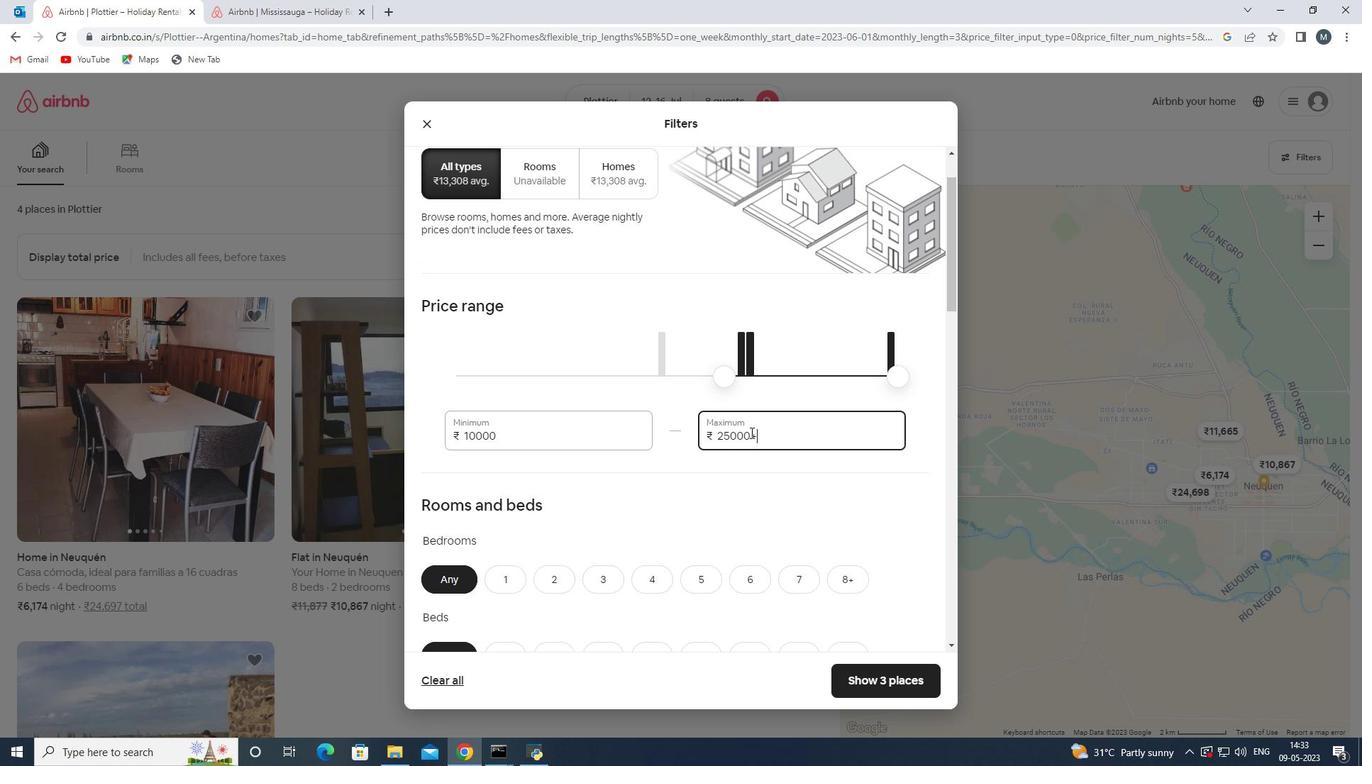 
Action: Mouse pressed left at (752, 432)
Screenshot: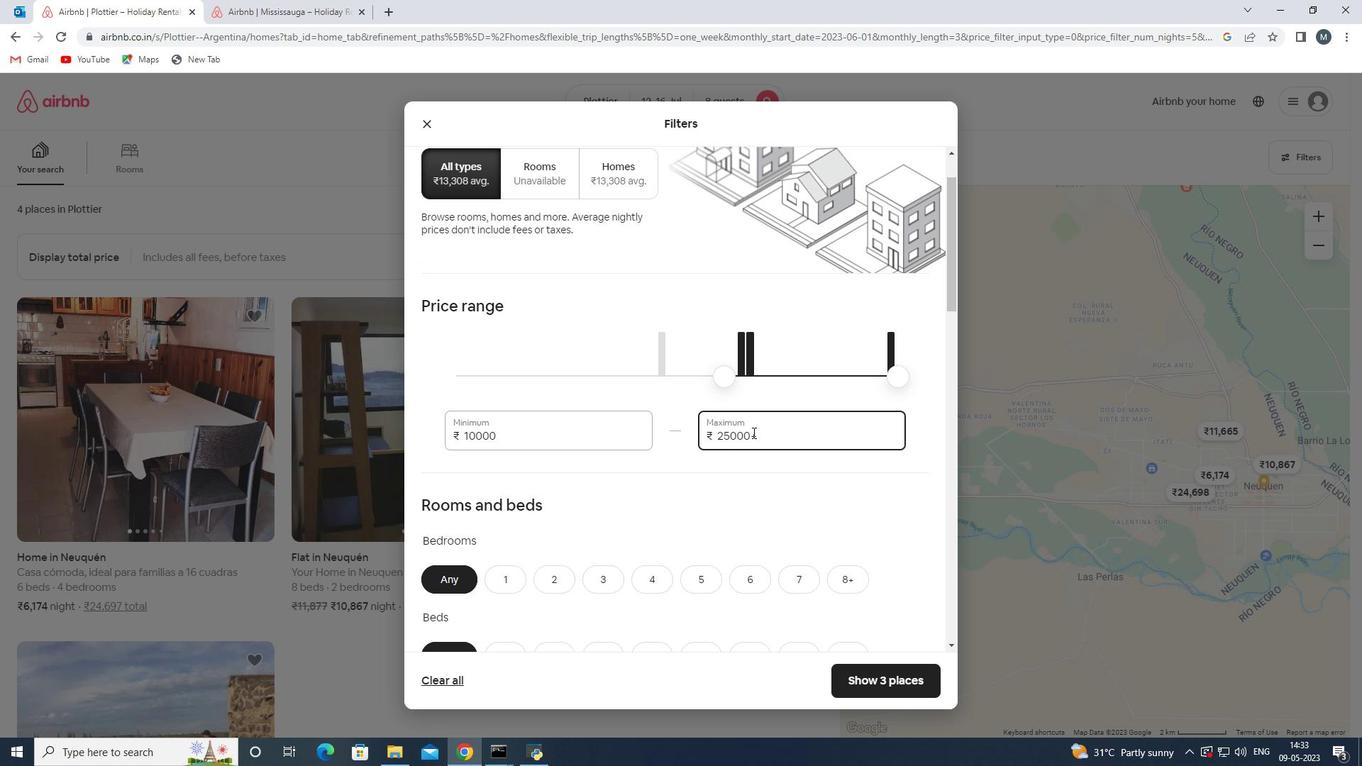 
Action: Mouse moved to (769, 433)
Screenshot: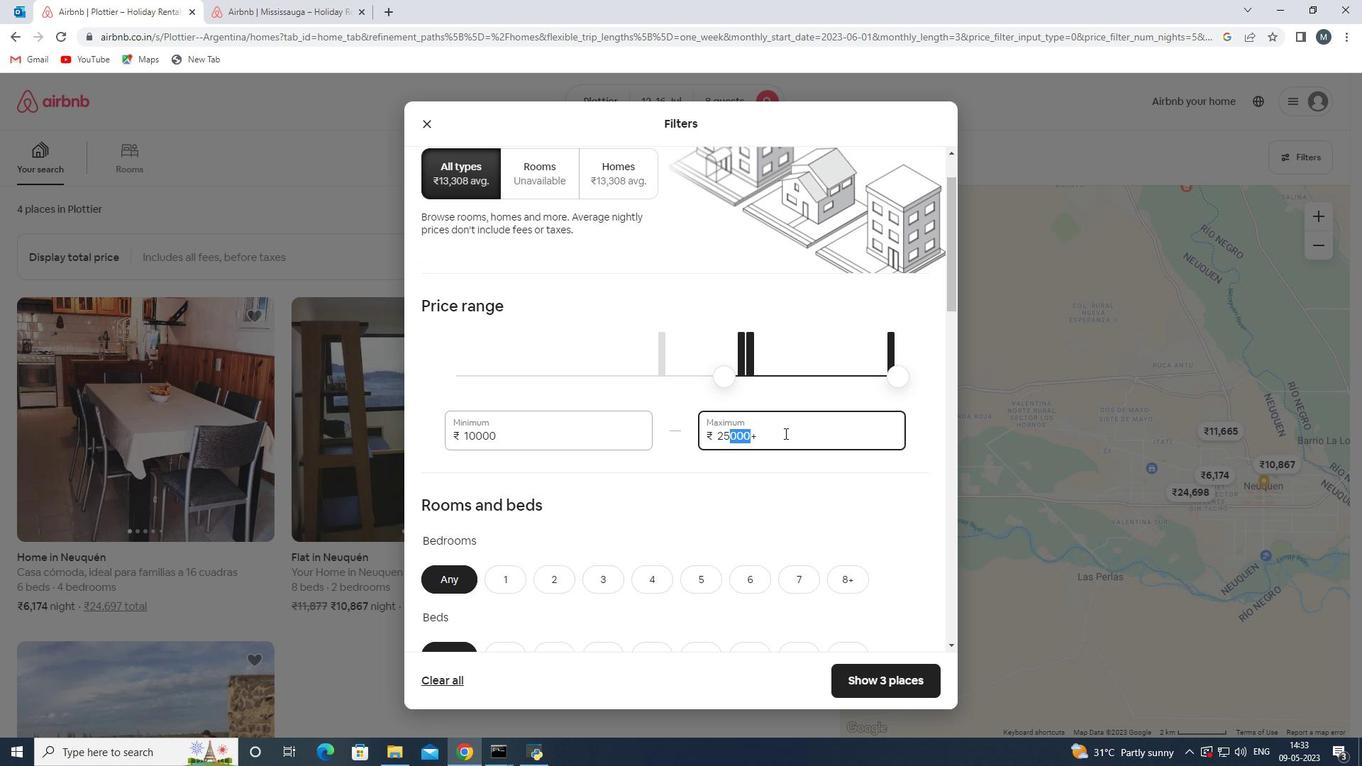 
Action: Mouse pressed left at (769, 433)
Screenshot: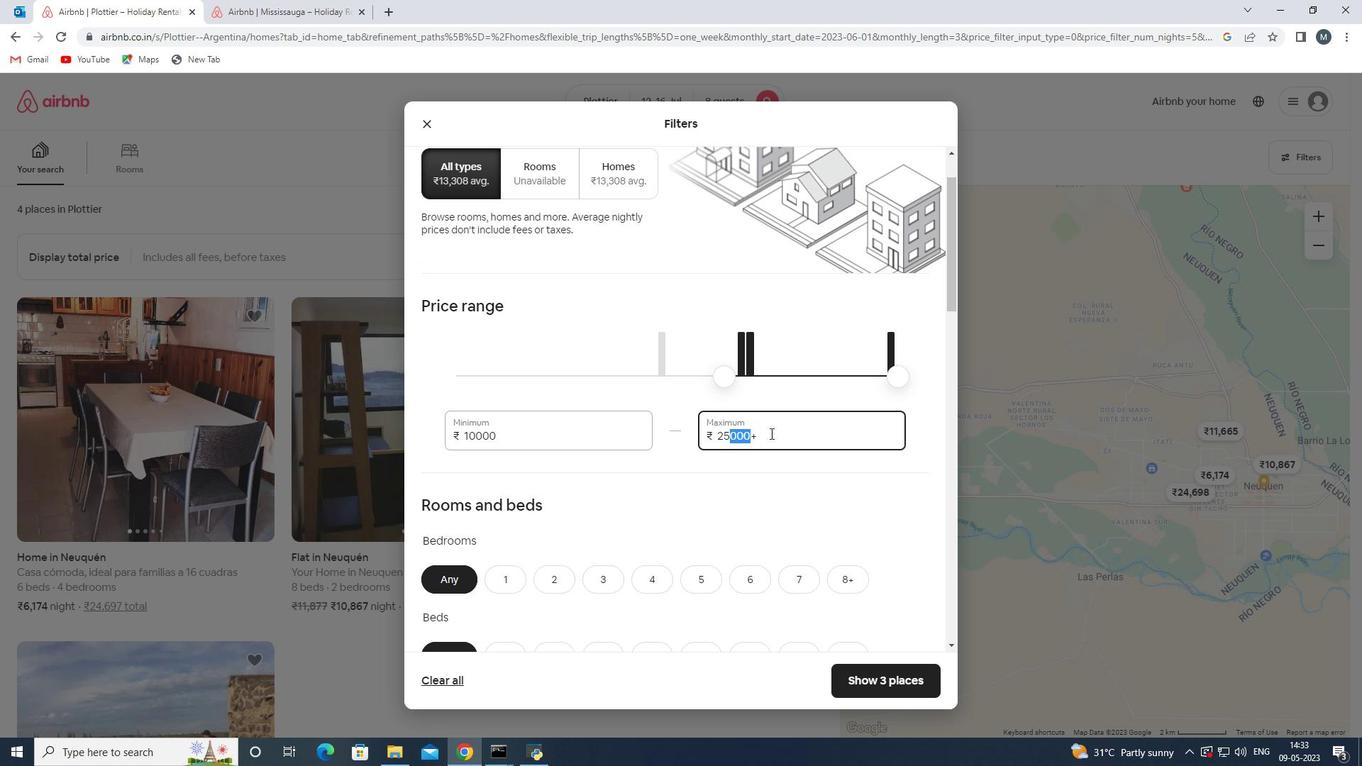 
Action: Mouse moved to (700, 439)
Screenshot: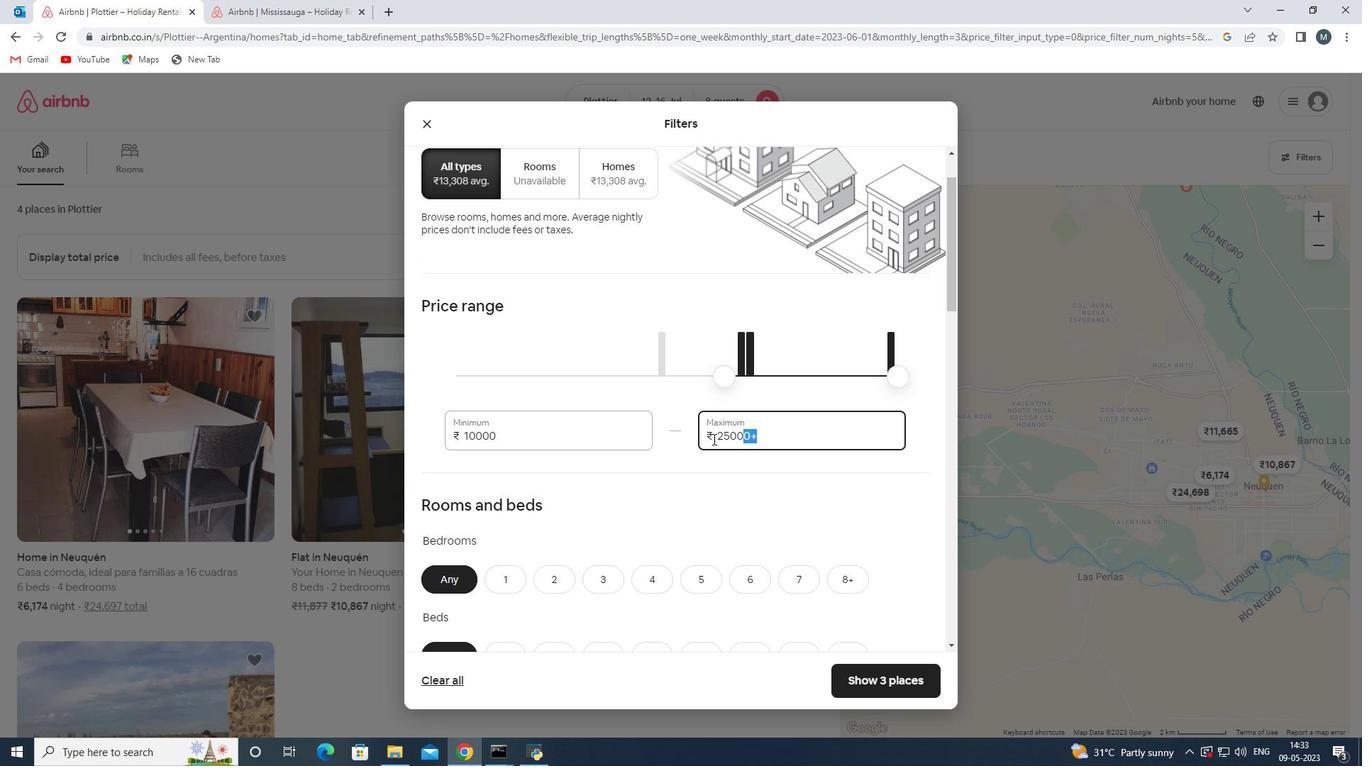 
Action: Key pressed 16000
Screenshot: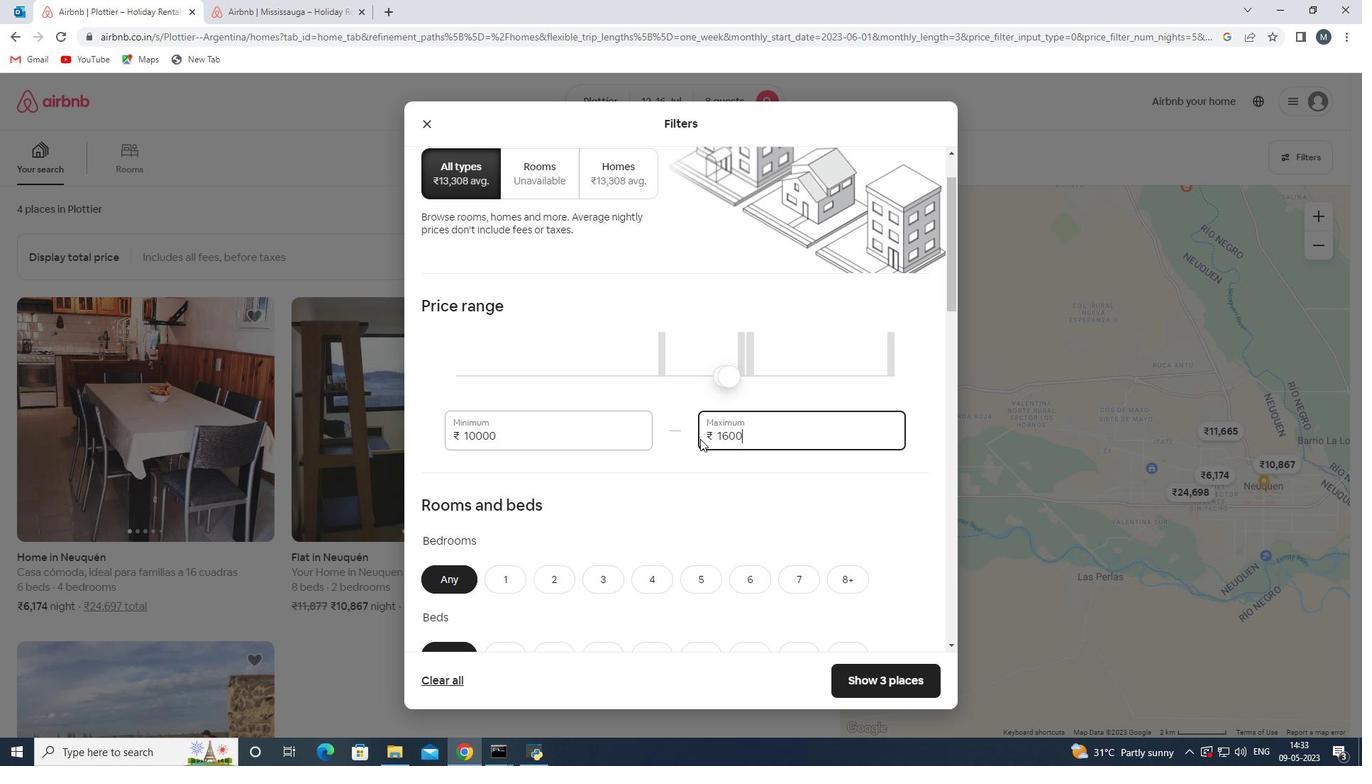 
Action: Mouse moved to (734, 407)
Screenshot: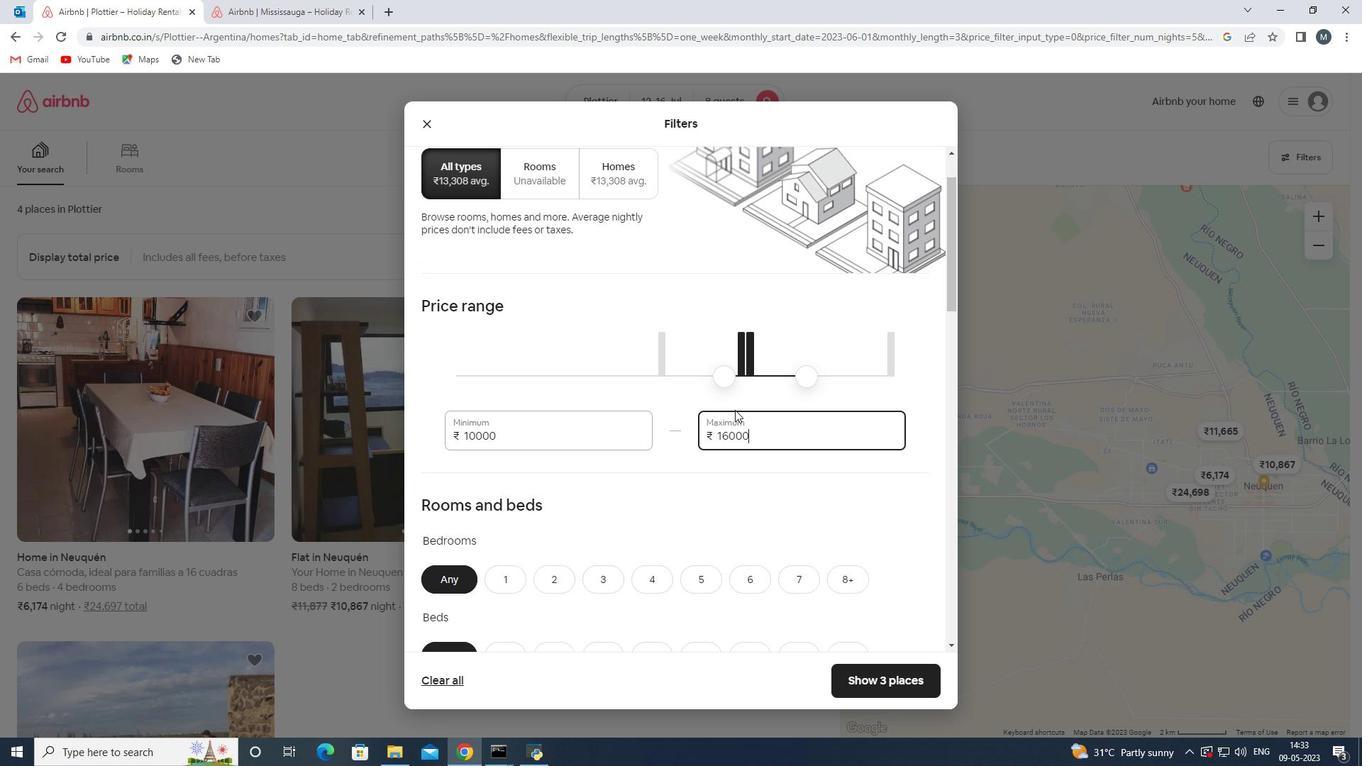 
Action: Mouse scrolled (734, 407) with delta (0, 0)
Screenshot: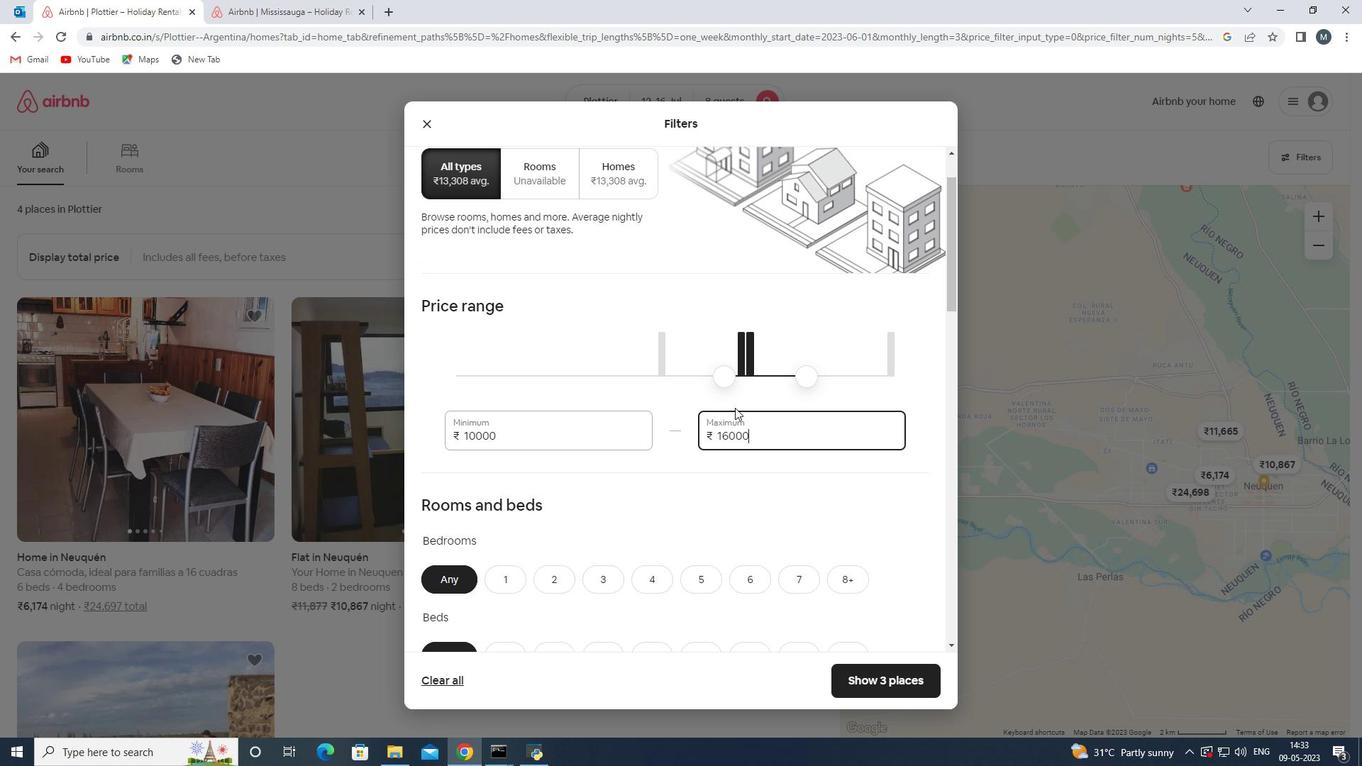 
Action: Mouse moved to (715, 415)
Screenshot: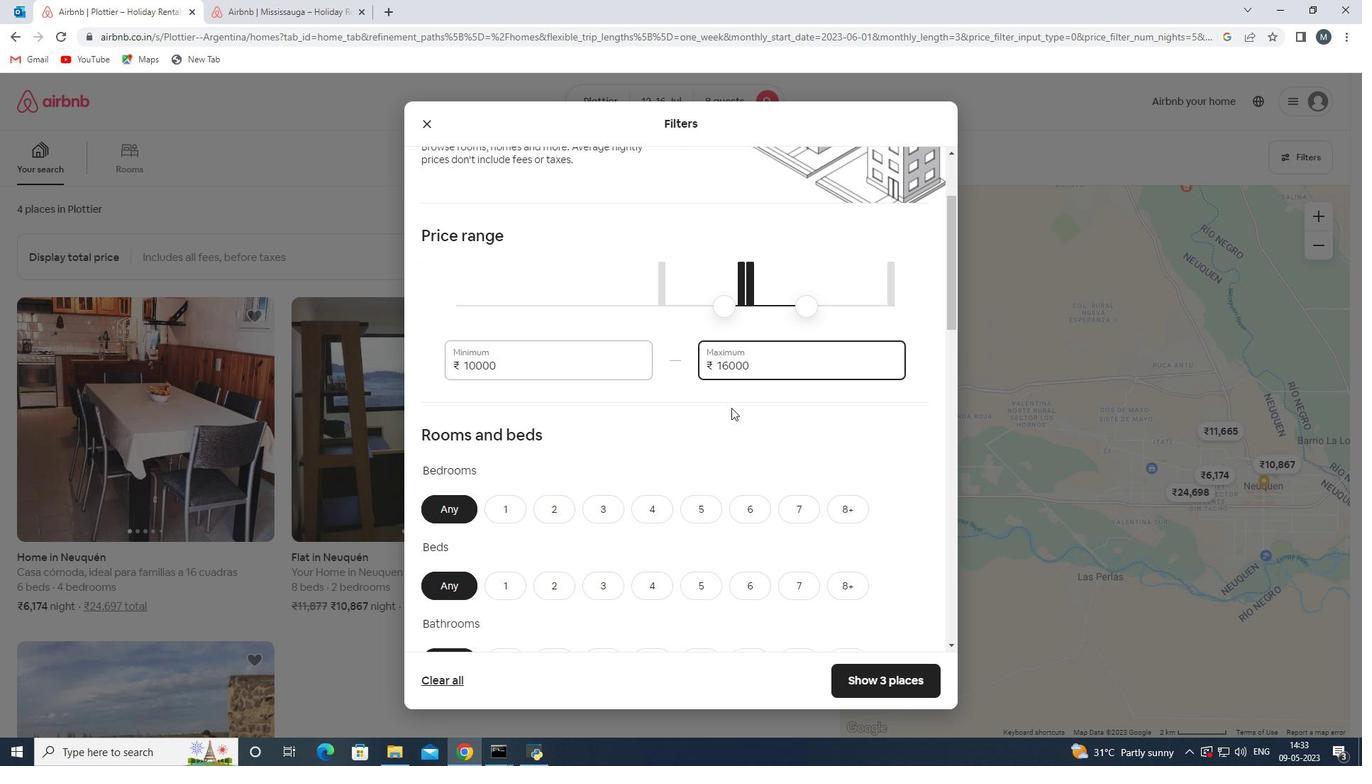 
Action: Mouse scrolled (715, 414) with delta (0, 0)
Screenshot: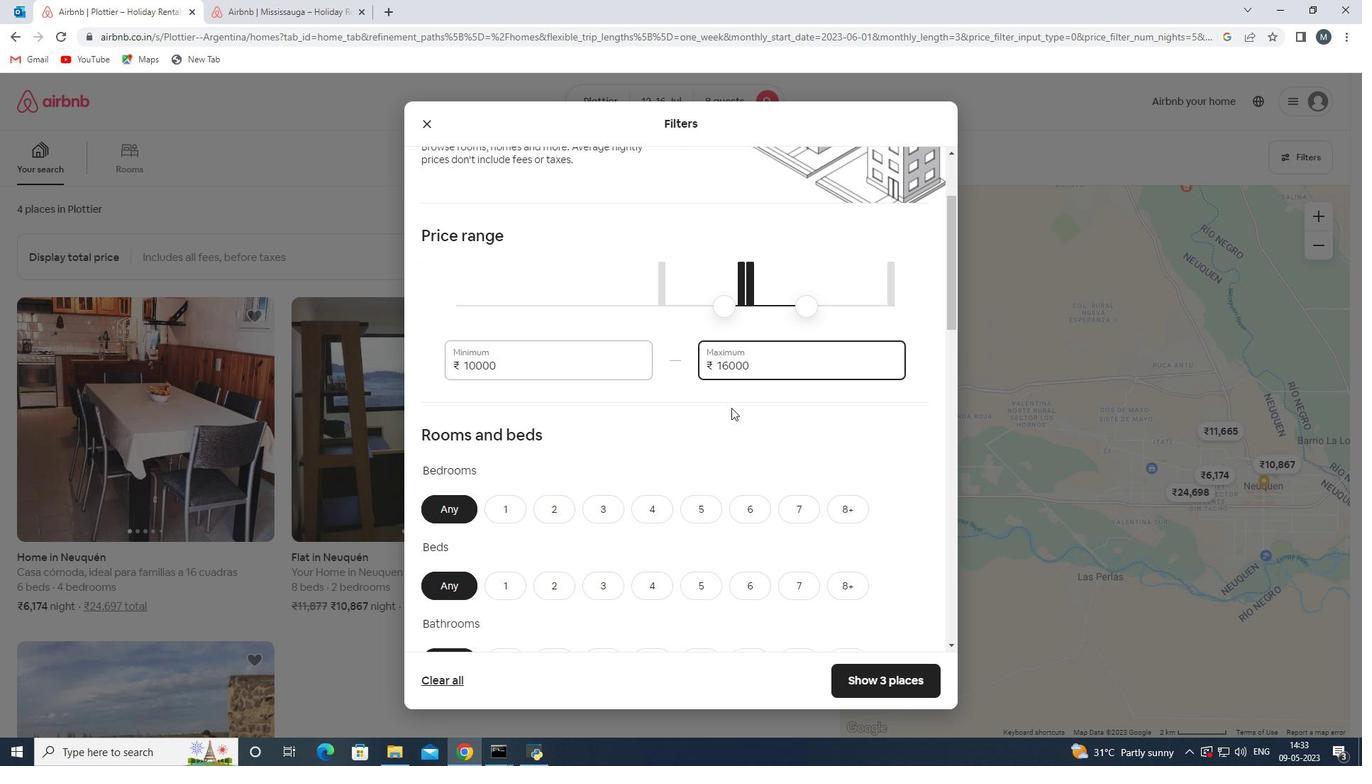 
Action: Mouse moved to (839, 427)
Screenshot: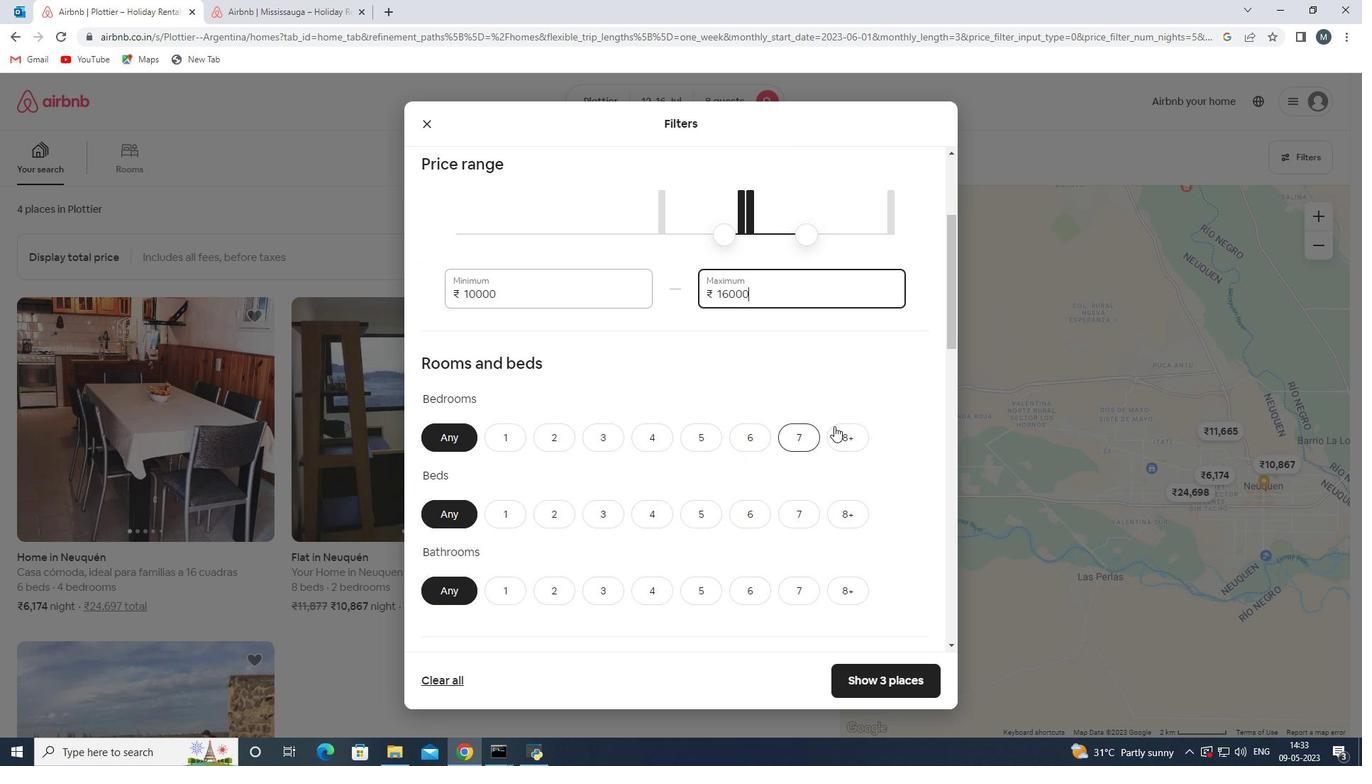 
Action: Mouse pressed left at (839, 427)
Screenshot: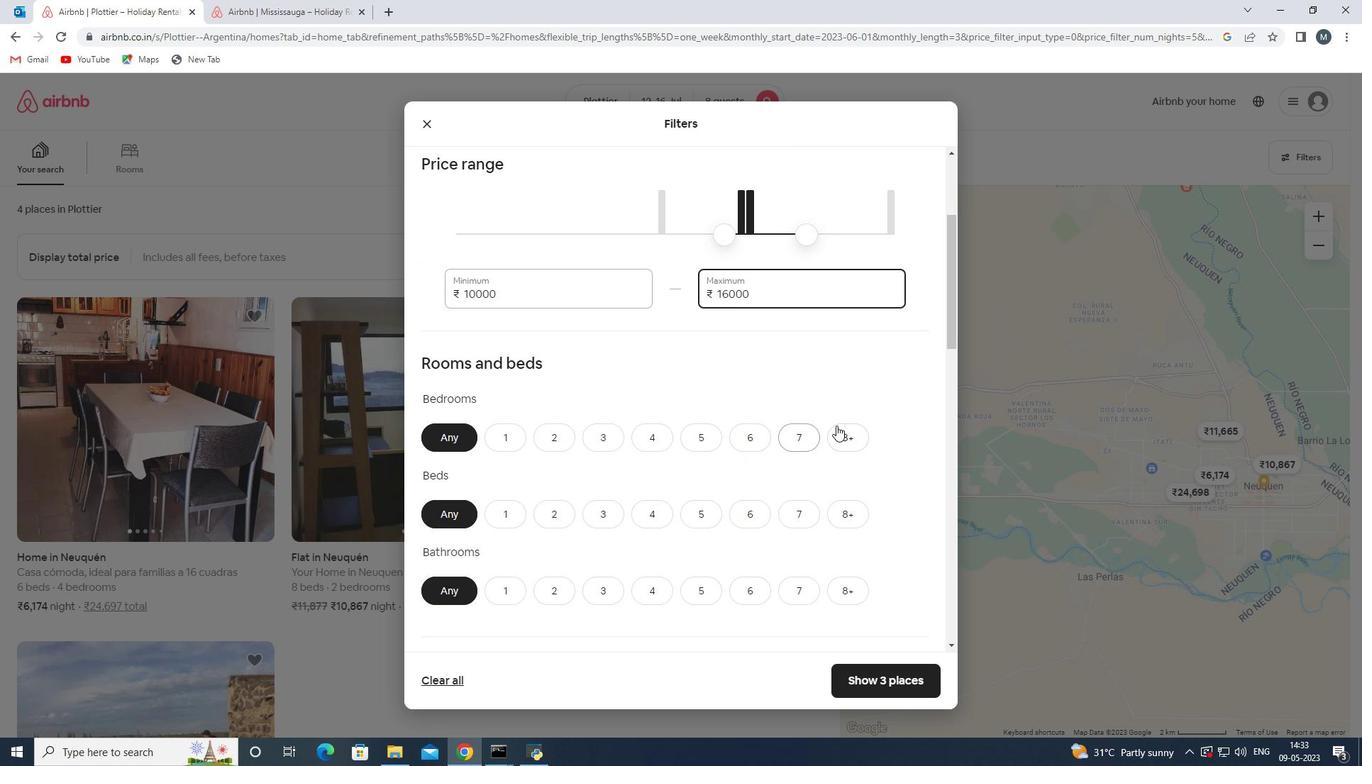
Action: Mouse moved to (831, 440)
Screenshot: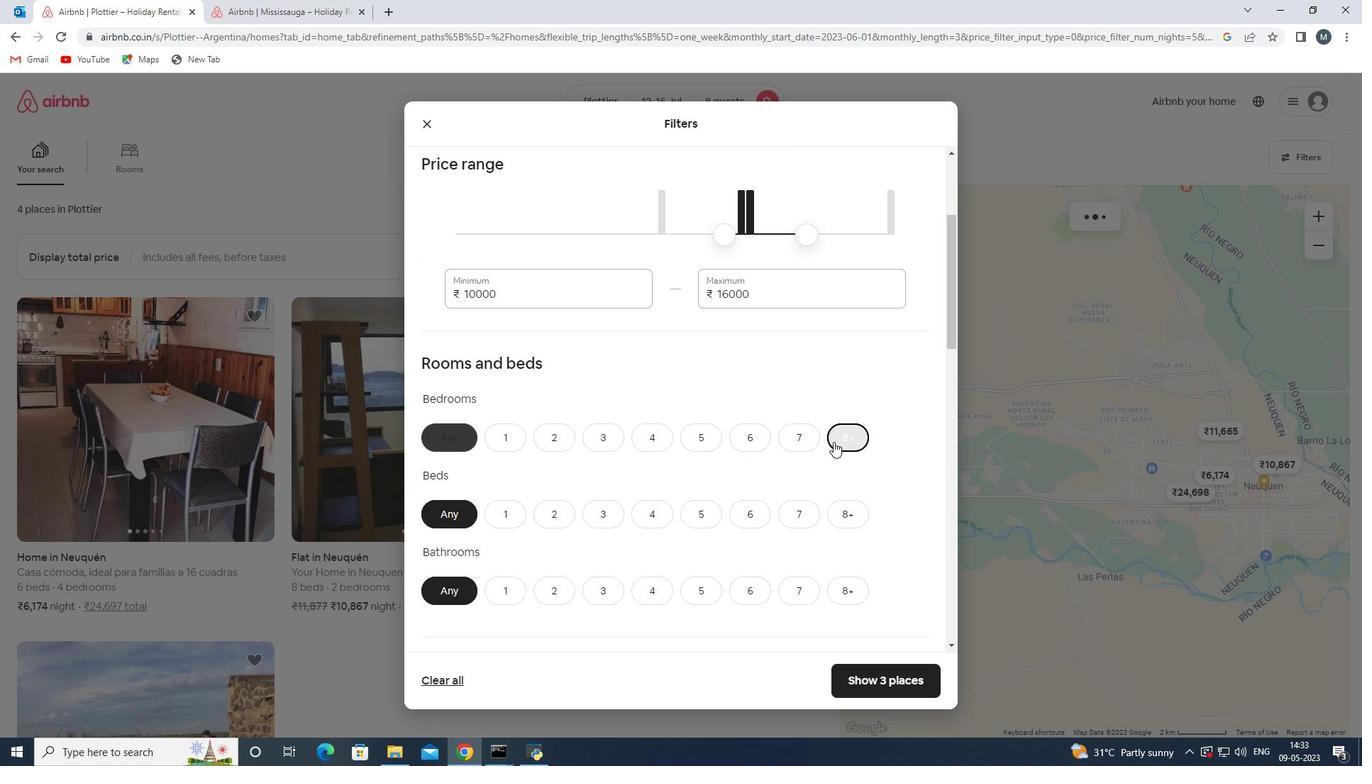 
Action: Mouse scrolled (831, 439) with delta (0, 0)
Screenshot: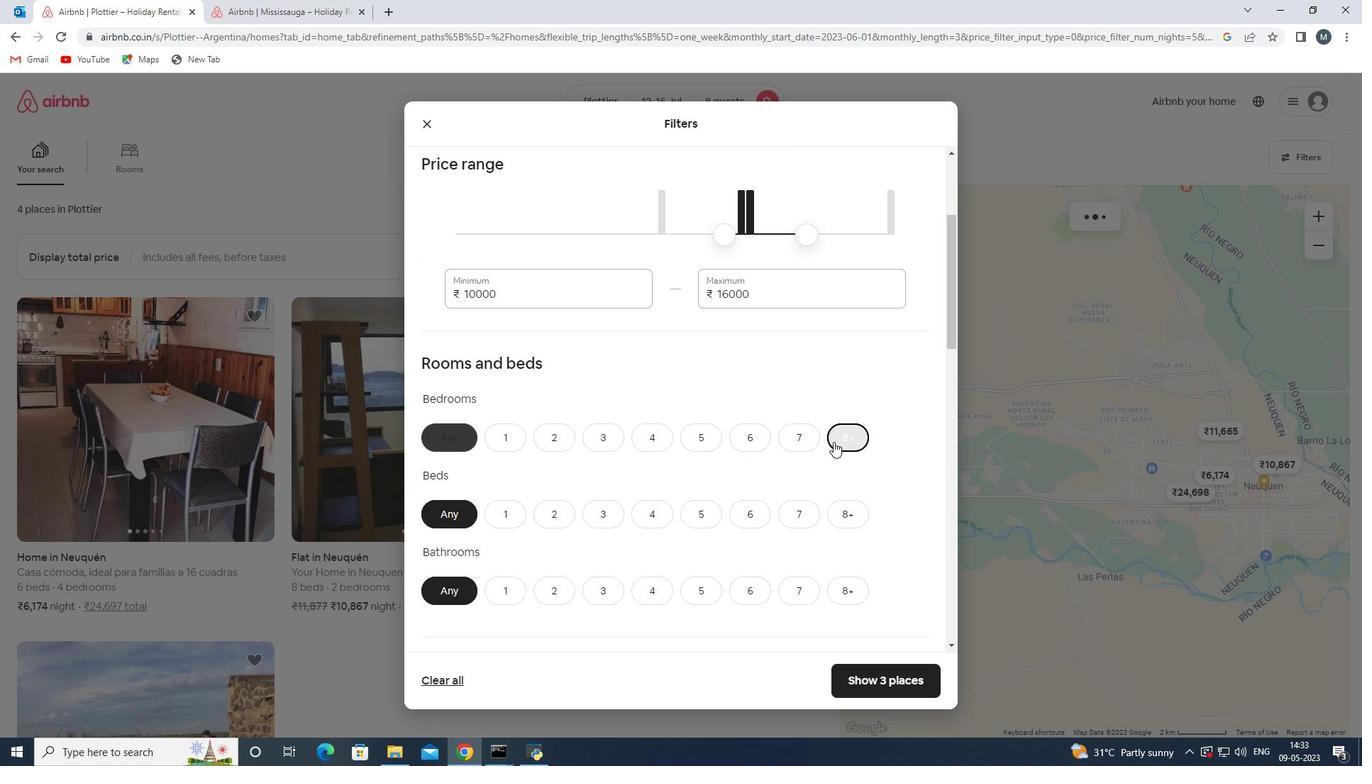 
Action: Mouse moved to (843, 444)
Screenshot: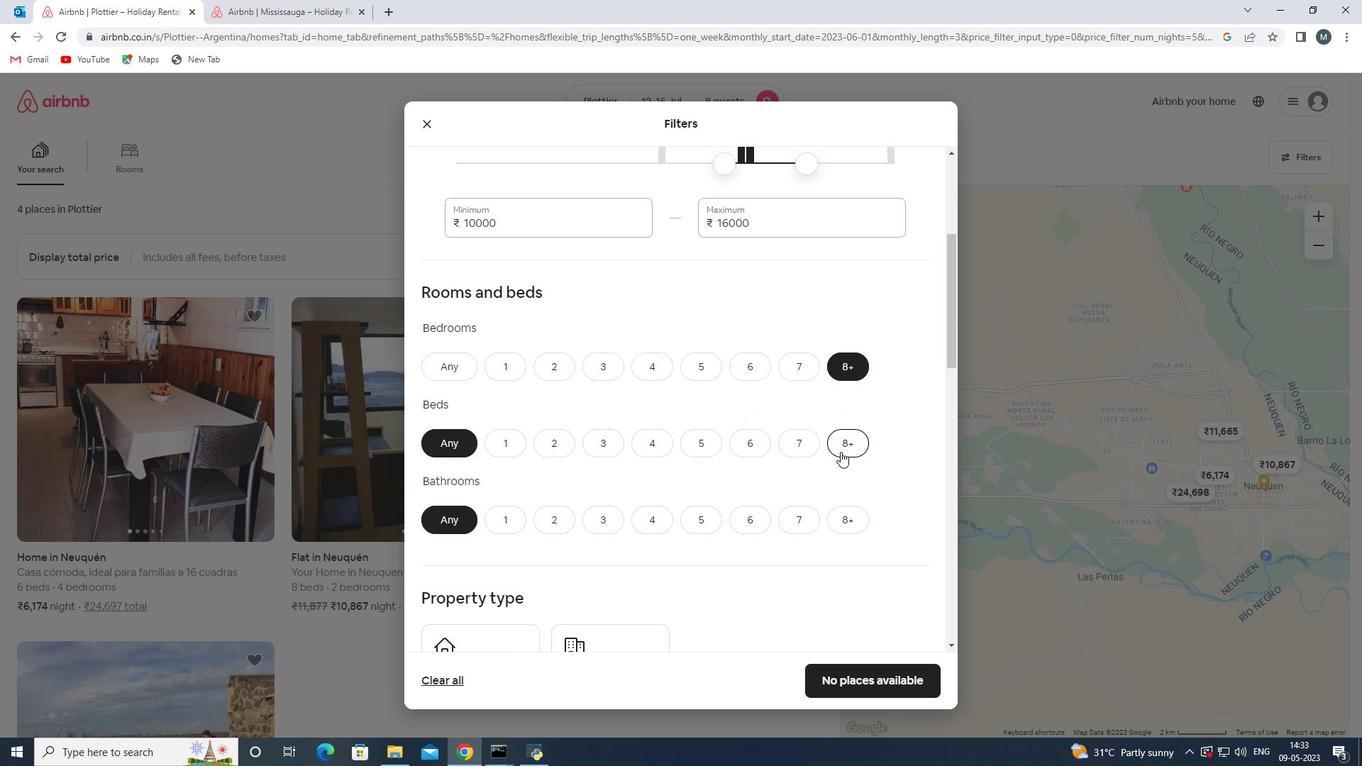 
Action: Mouse pressed left at (843, 444)
Screenshot: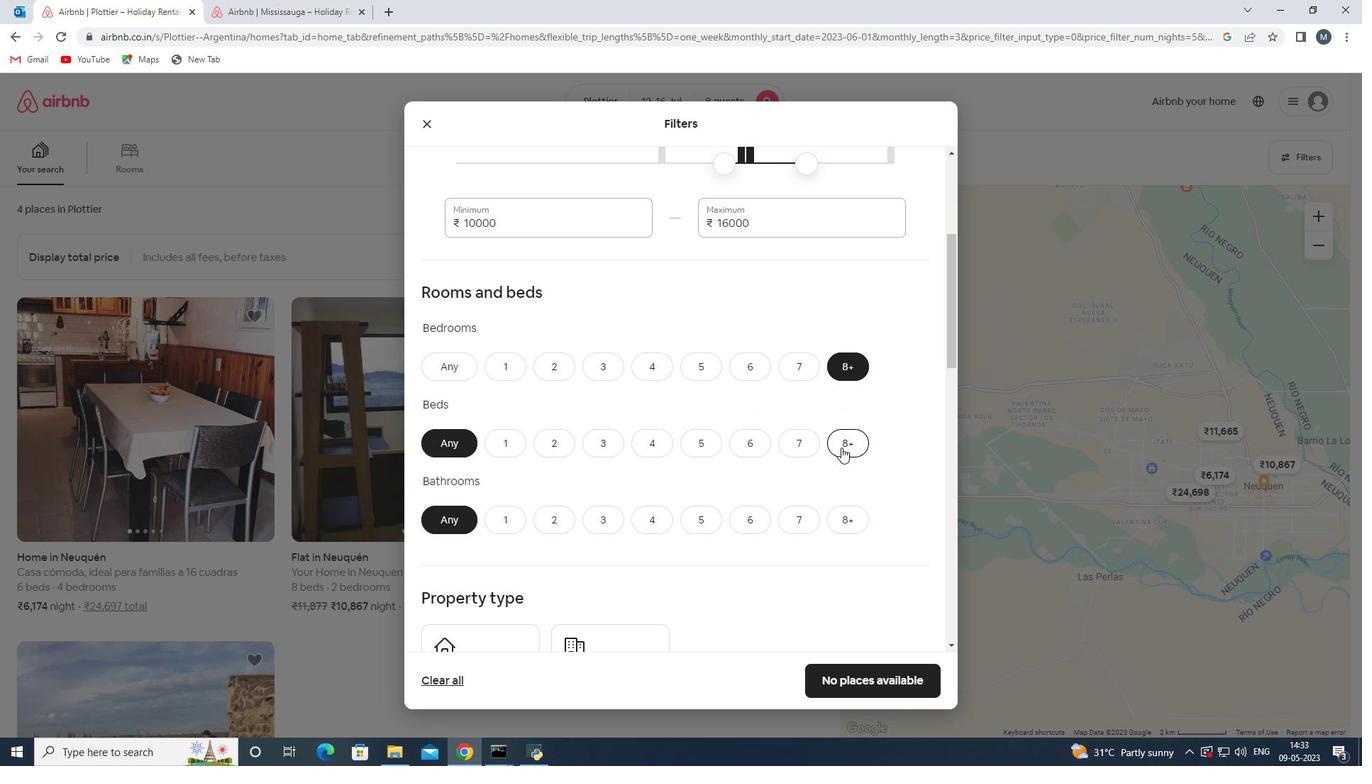 
Action: Mouse moved to (846, 520)
Screenshot: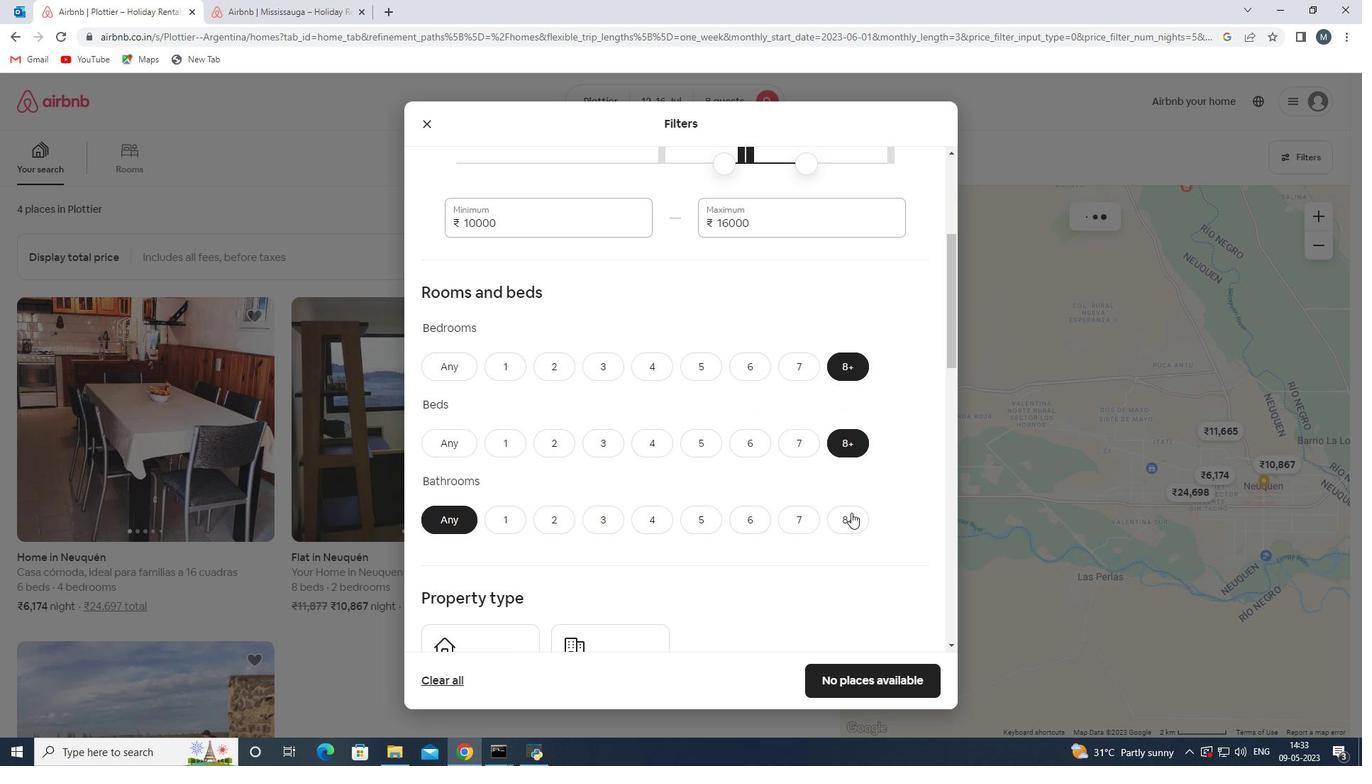 
Action: Mouse pressed left at (846, 520)
Screenshot: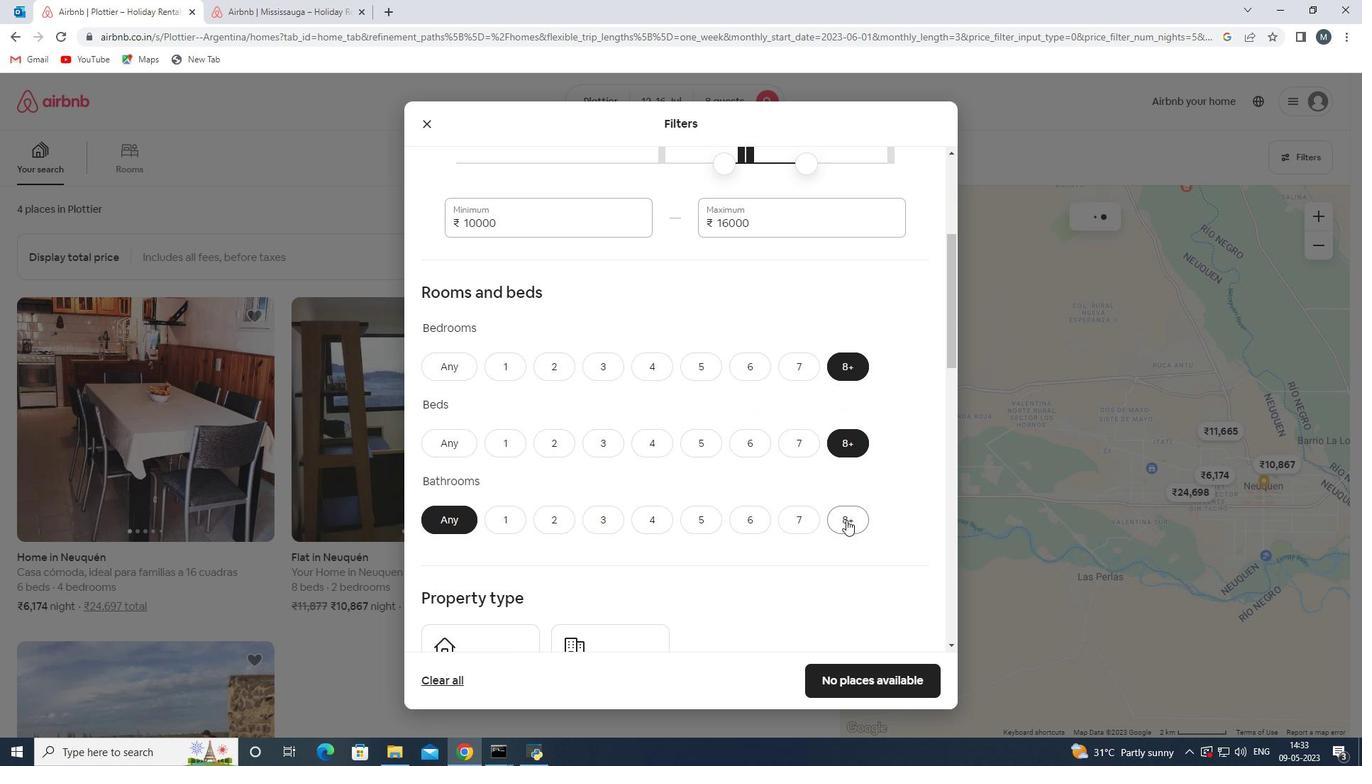
Action: Mouse moved to (759, 456)
Screenshot: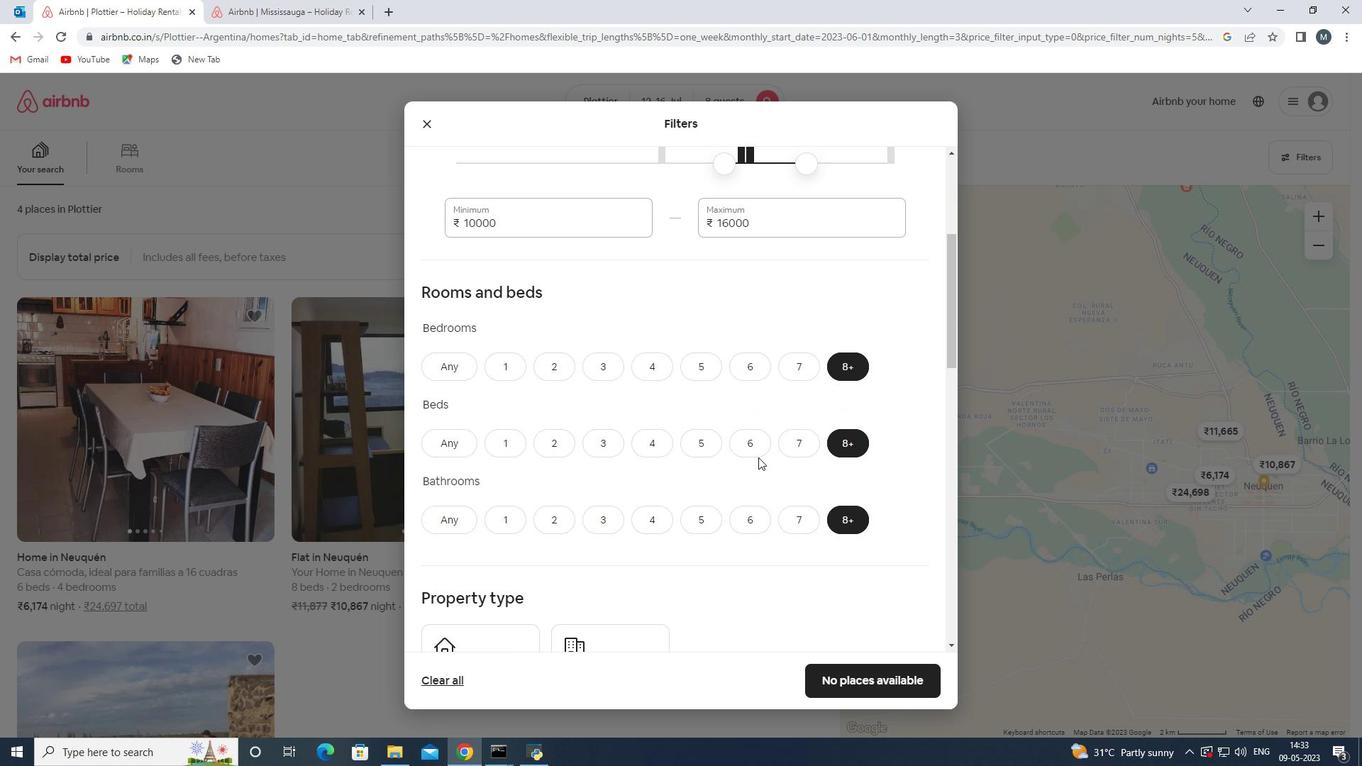 
Action: Mouse scrolled (759, 455) with delta (0, 0)
Screenshot: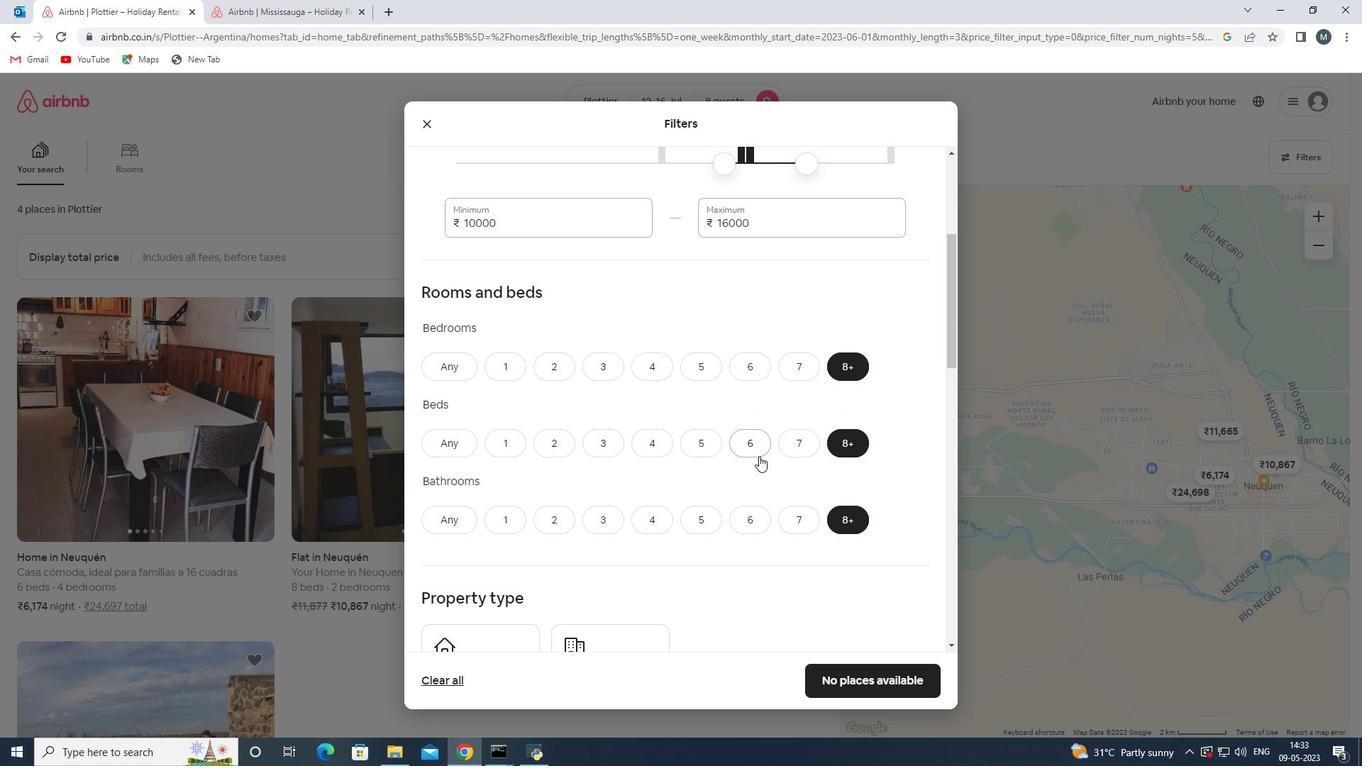 
Action: Mouse moved to (583, 438)
Screenshot: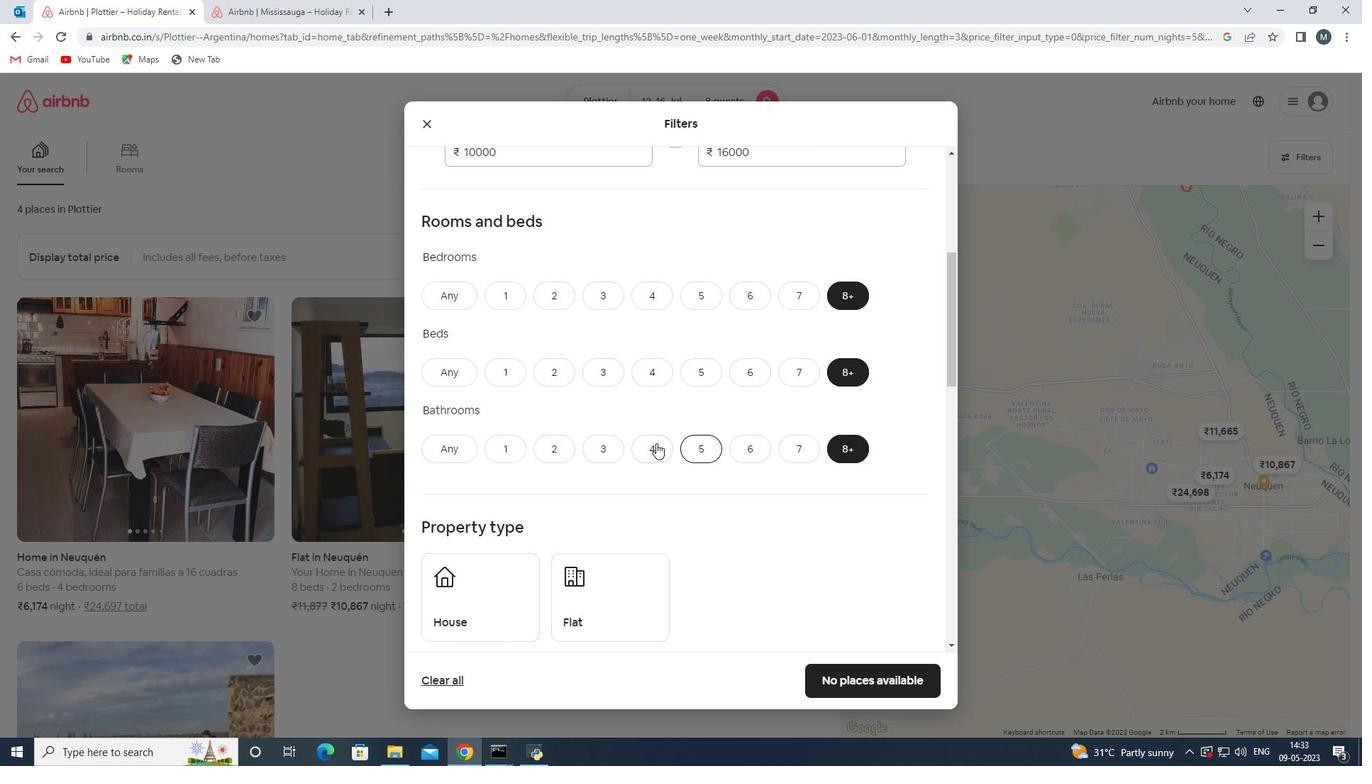 
Action: Mouse scrolled (583, 437) with delta (0, 0)
Screenshot: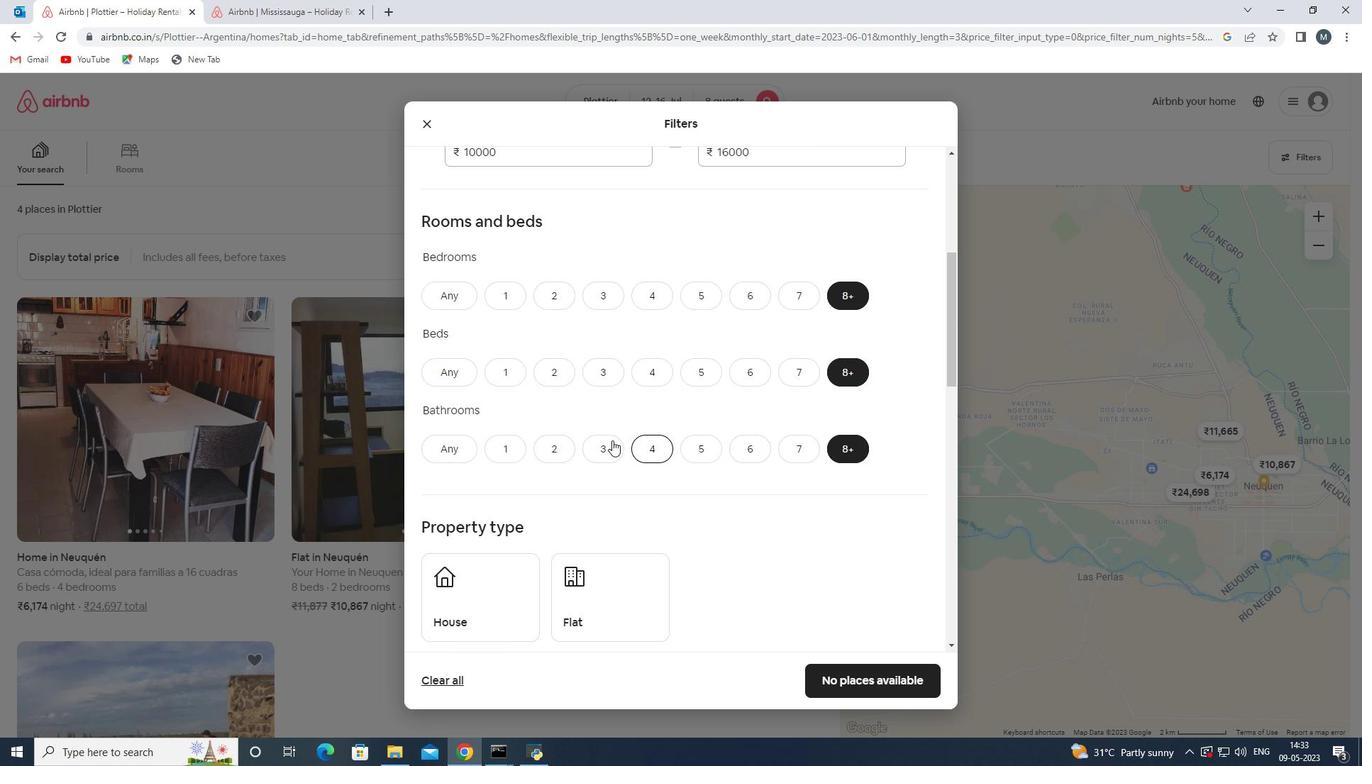 
Action: Mouse moved to (520, 512)
Screenshot: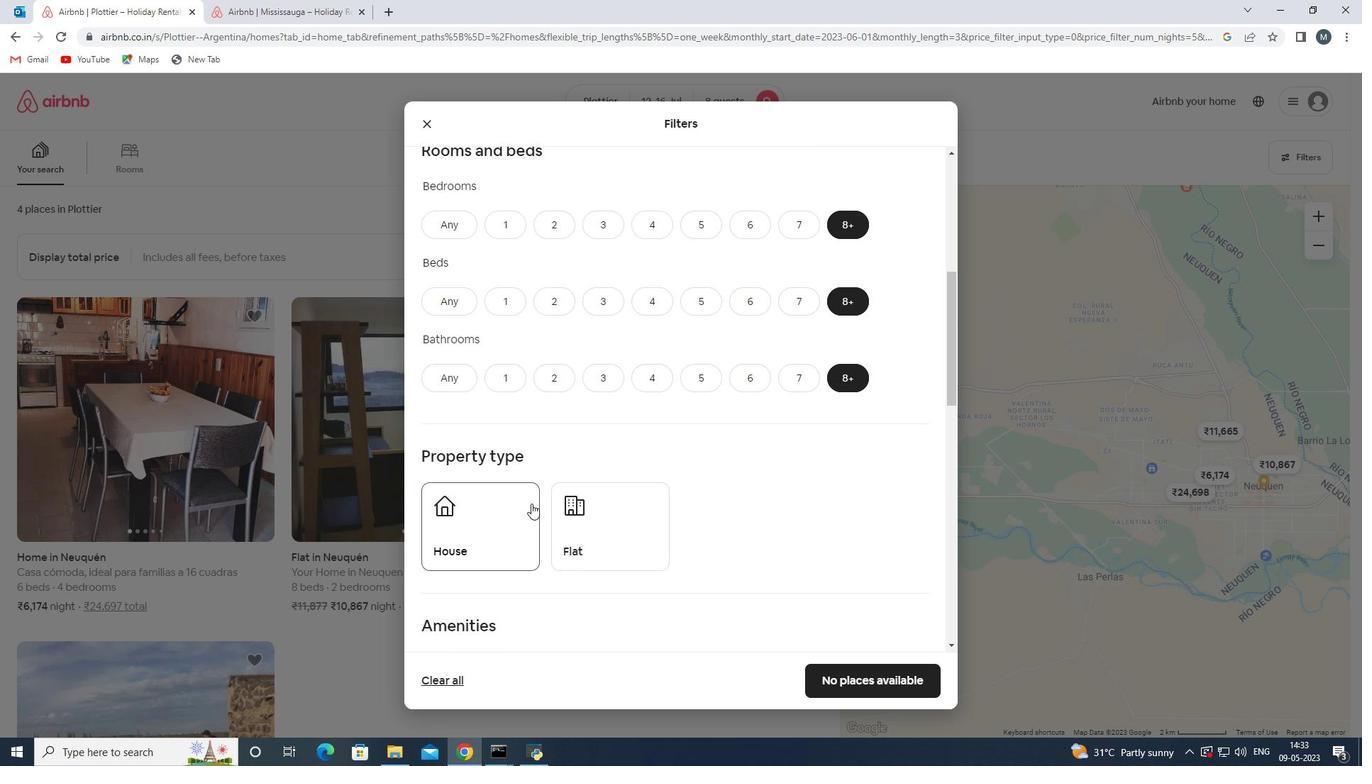 
Action: Mouse pressed left at (520, 512)
Screenshot: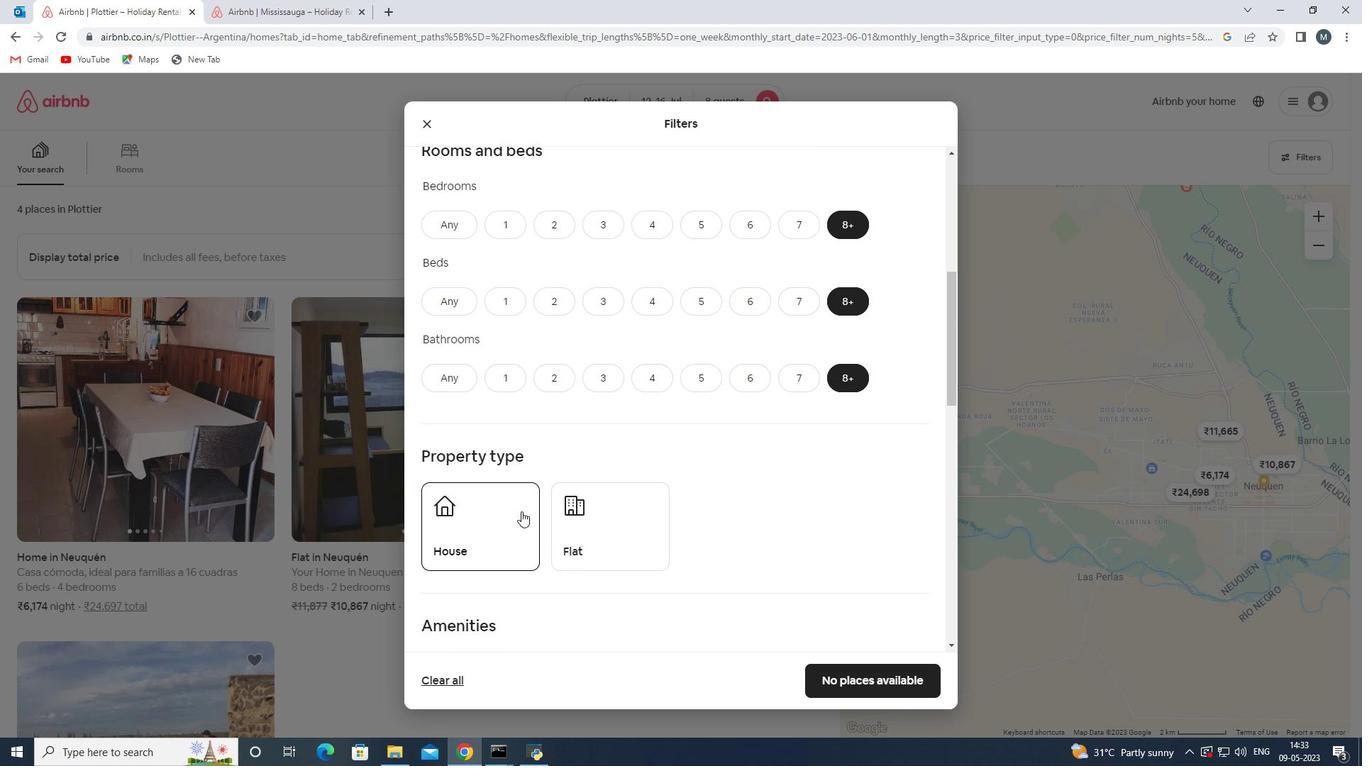 
Action: Mouse moved to (574, 507)
Screenshot: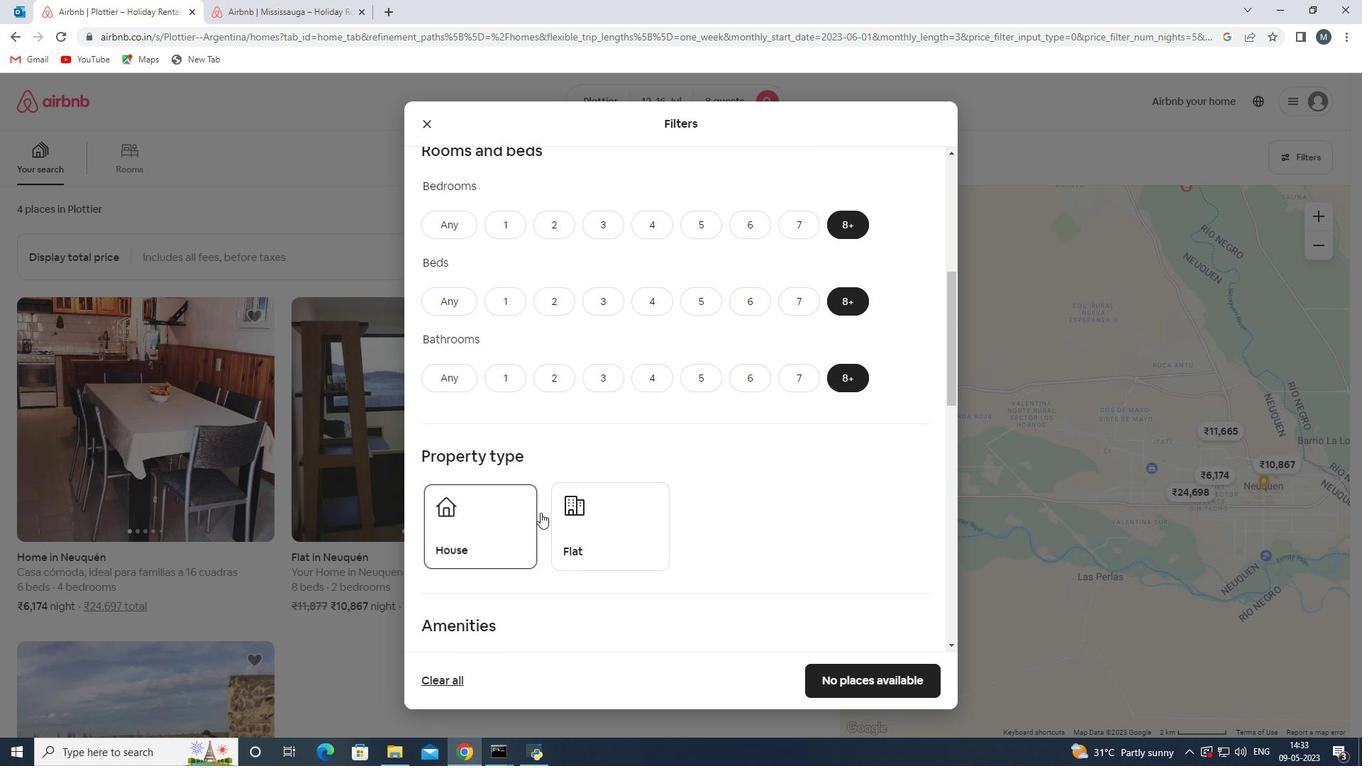 
Action: Mouse pressed left at (574, 507)
Screenshot: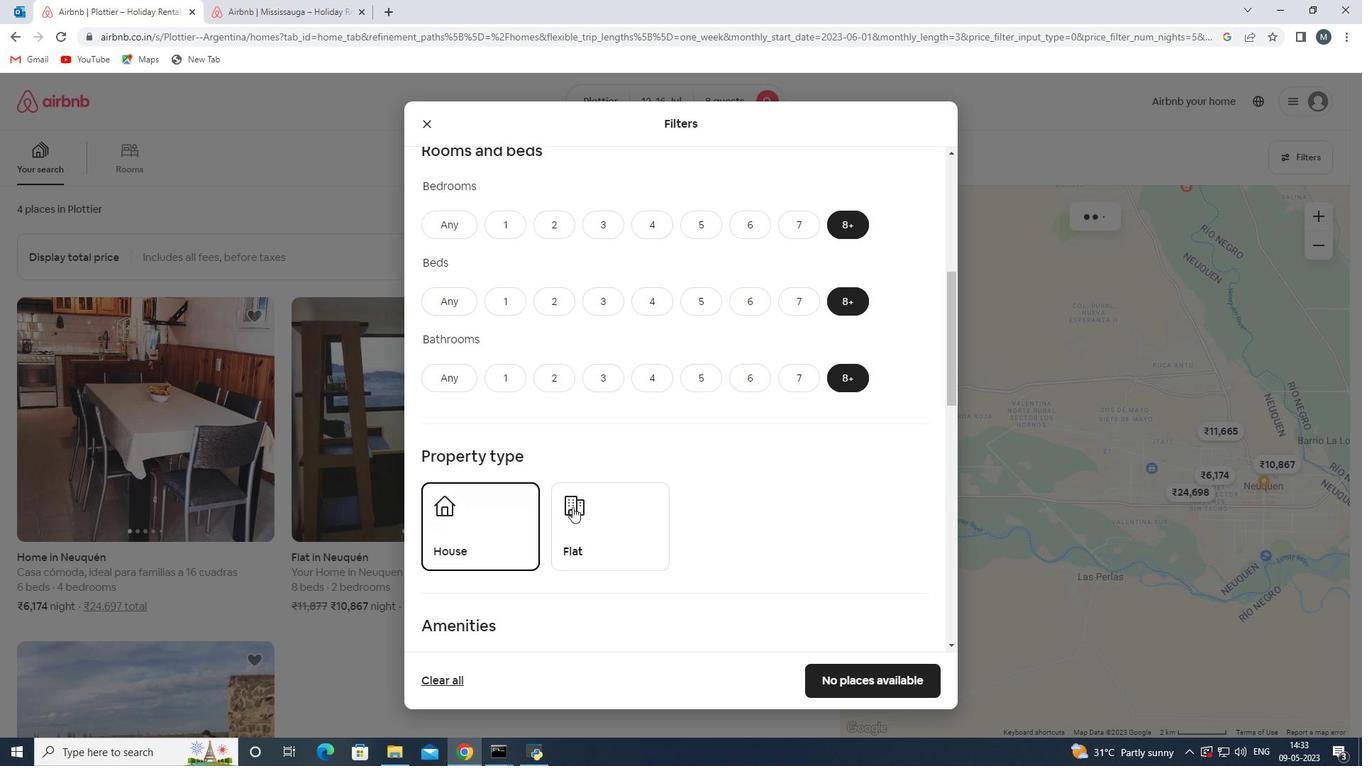 
Action: Mouse moved to (642, 472)
Screenshot: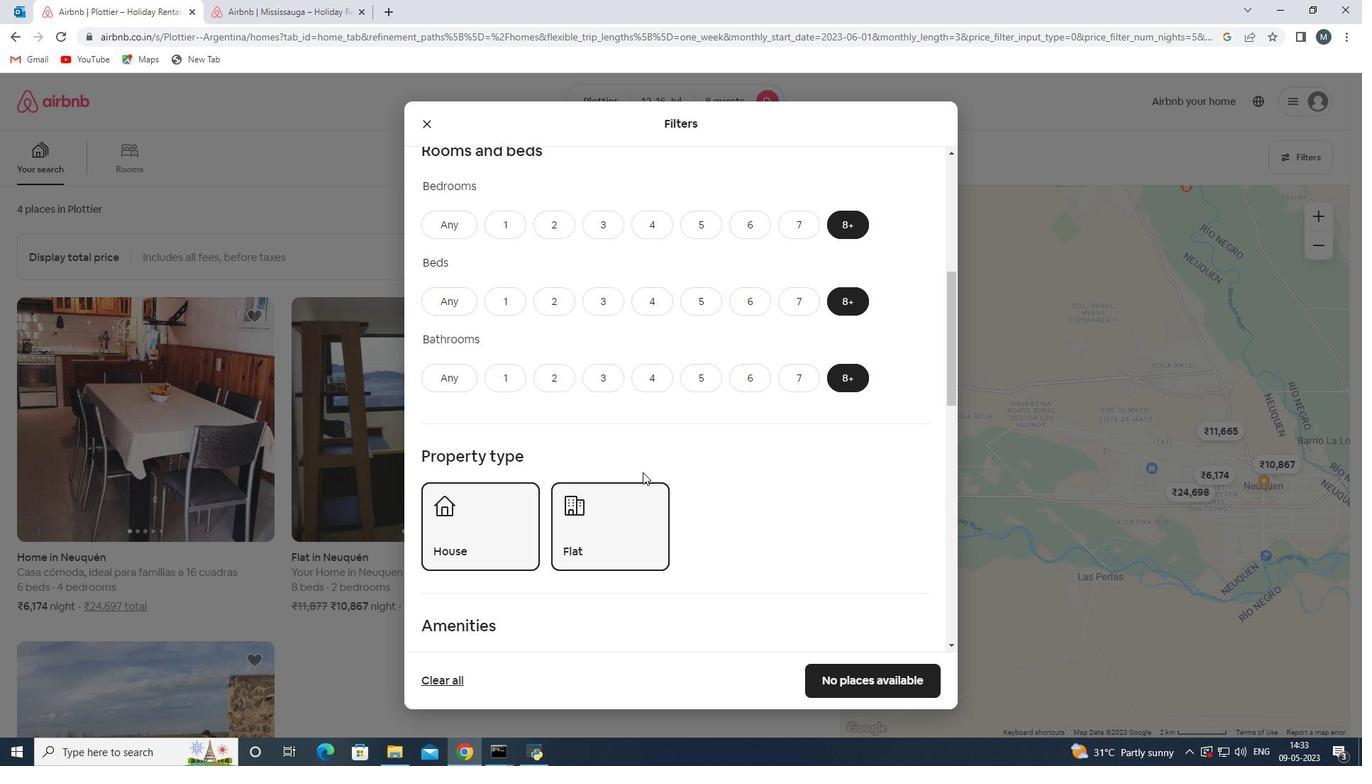 
Action: Mouse scrolled (642, 471) with delta (0, 0)
Screenshot: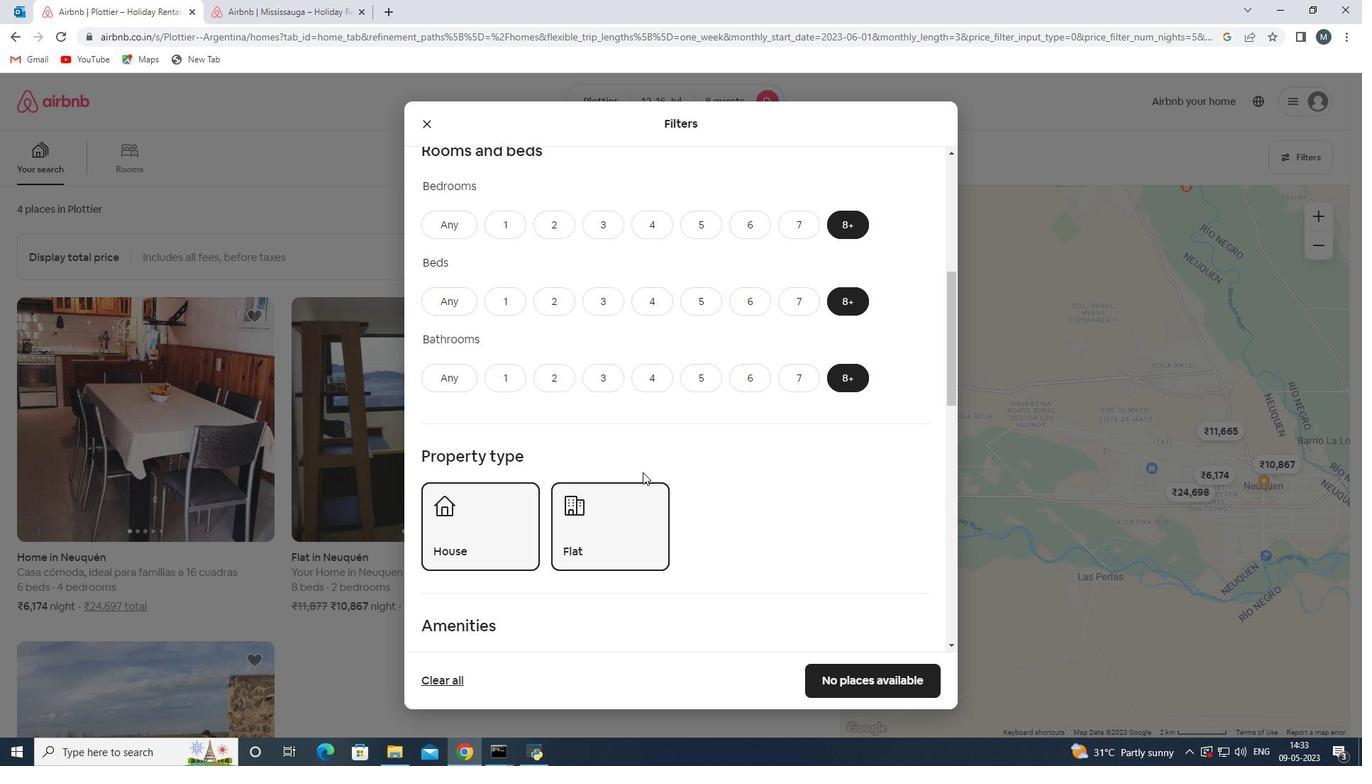 
Action: Mouse moved to (672, 466)
Screenshot: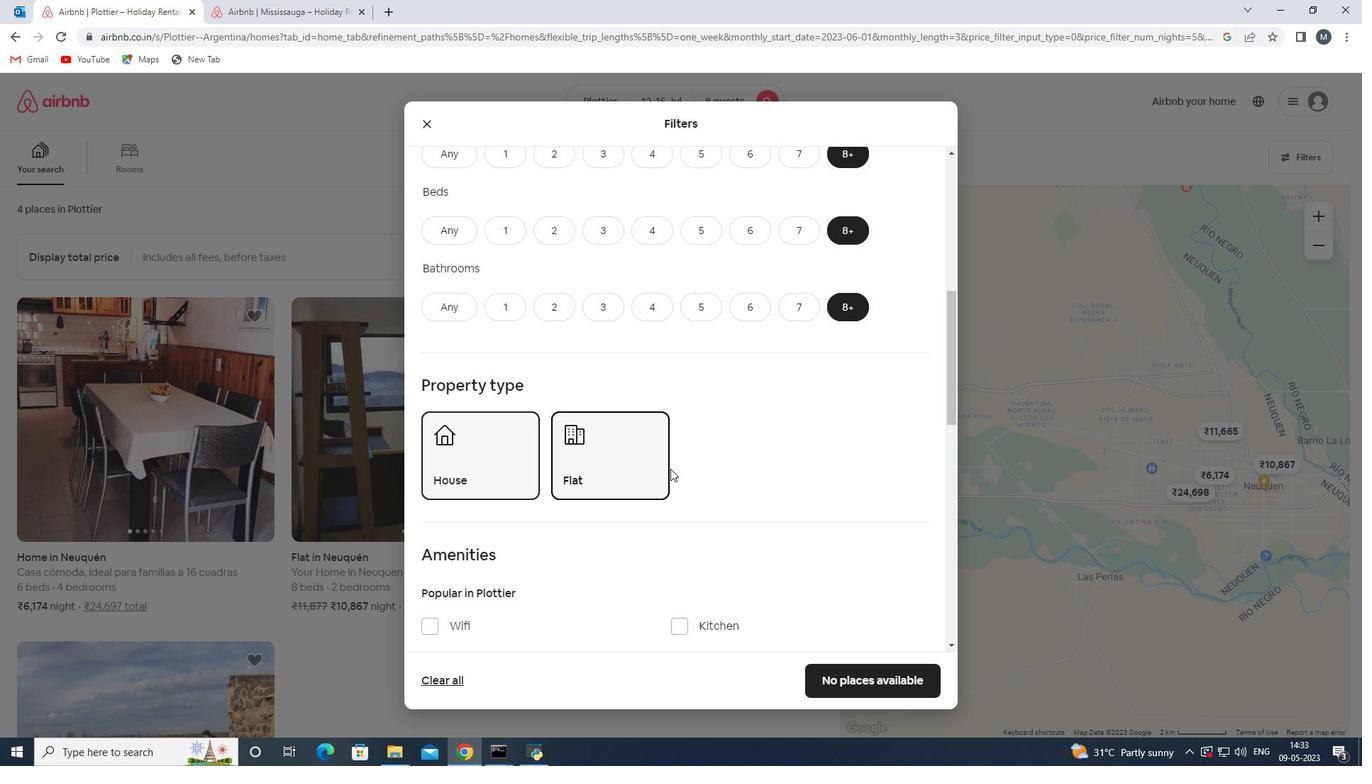 
Action: Mouse scrolled (672, 466) with delta (0, 0)
Screenshot: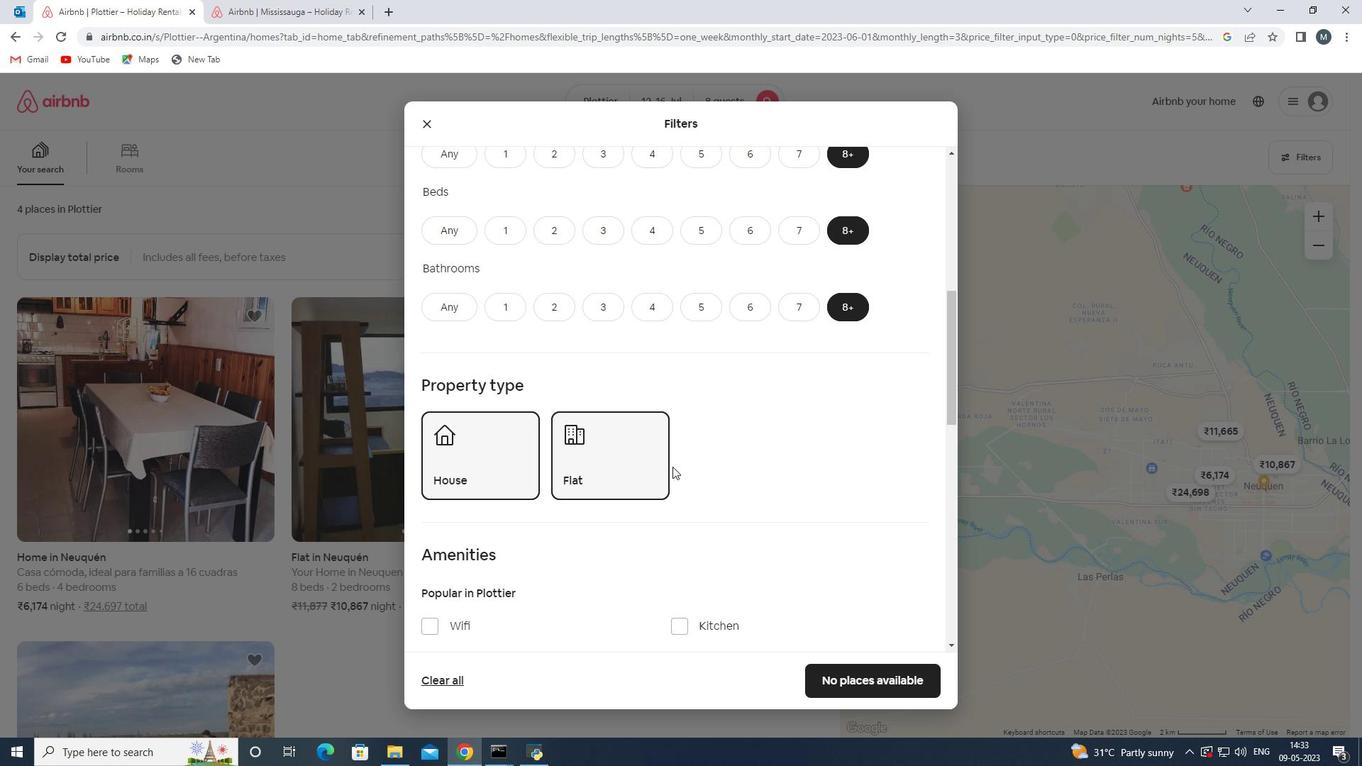 
Action: Mouse moved to (677, 466)
Screenshot: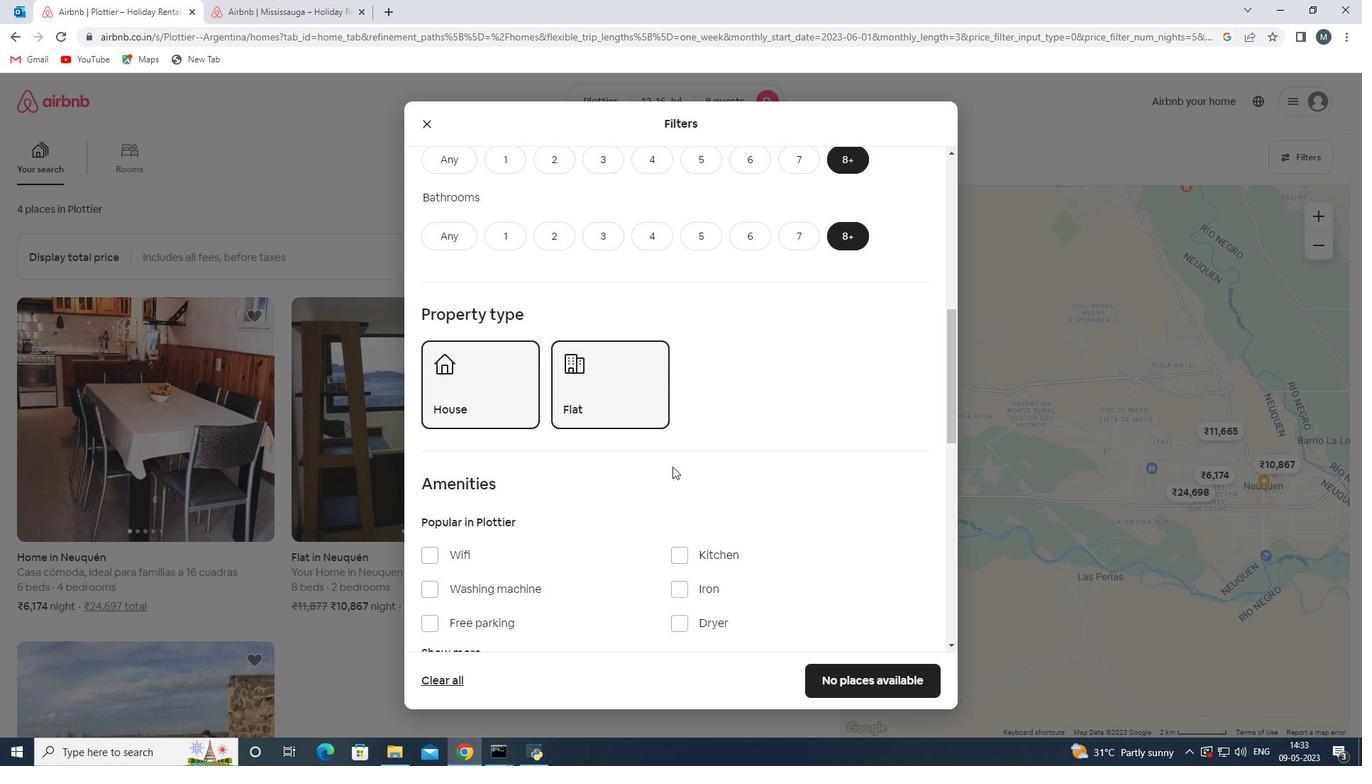 
Action: Mouse scrolled (677, 465) with delta (0, 0)
Screenshot: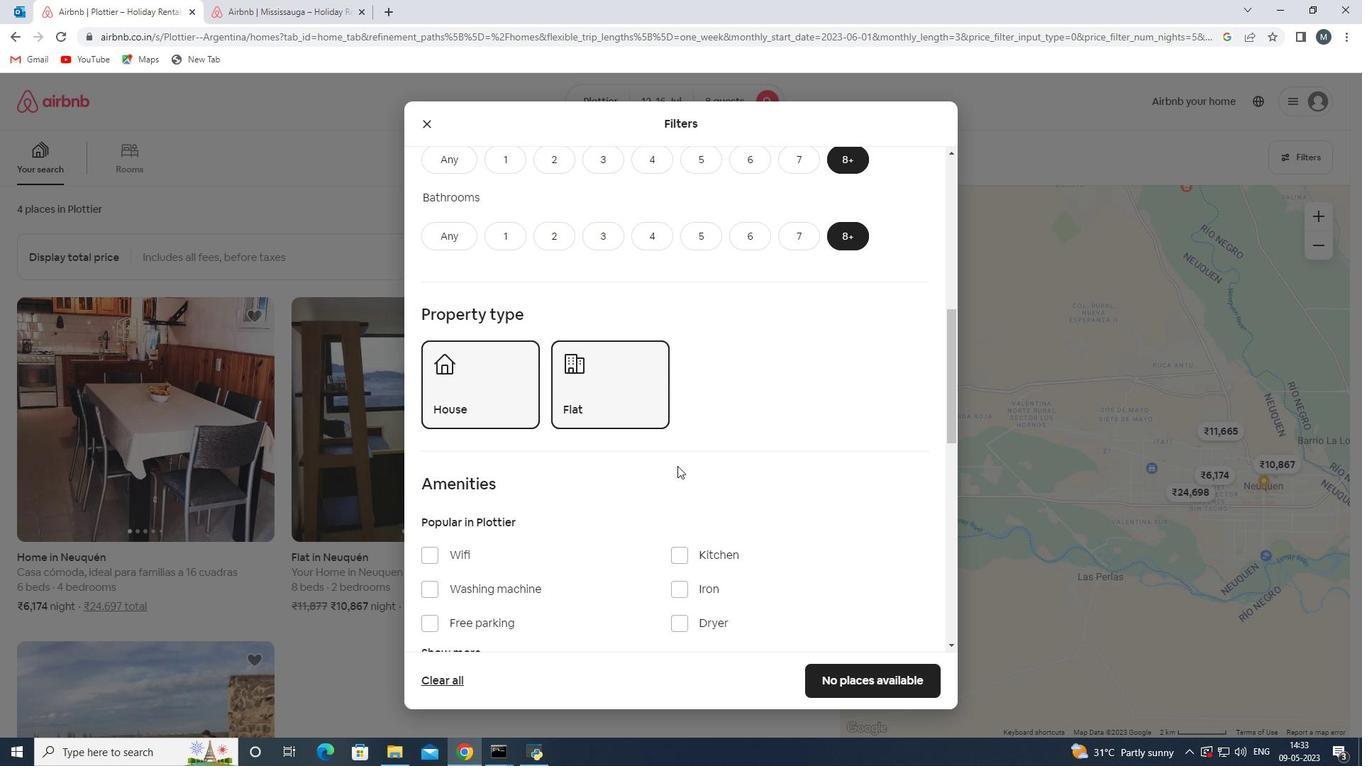 
Action: Mouse moved to (458, 489)
Screenshot: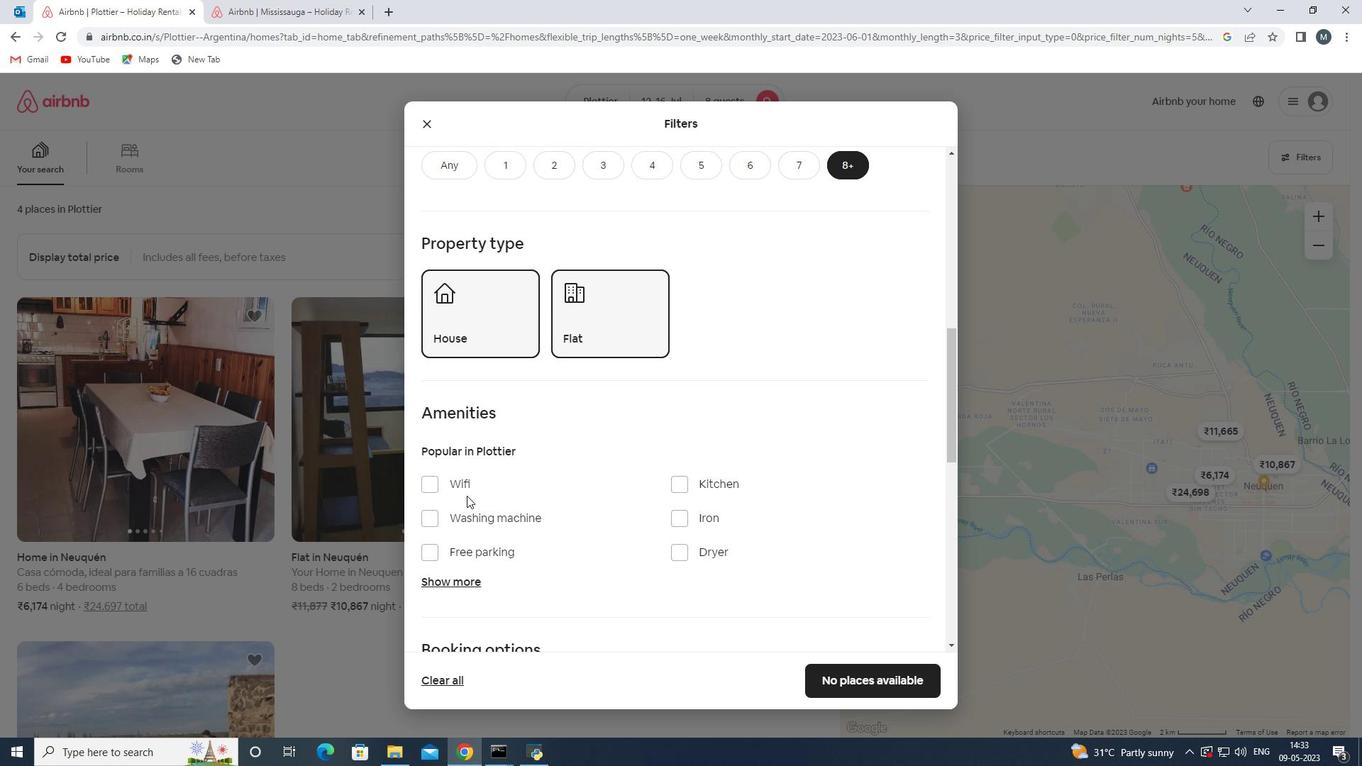 
Action: Mouse pressed left at (458, 489)
Screenshot: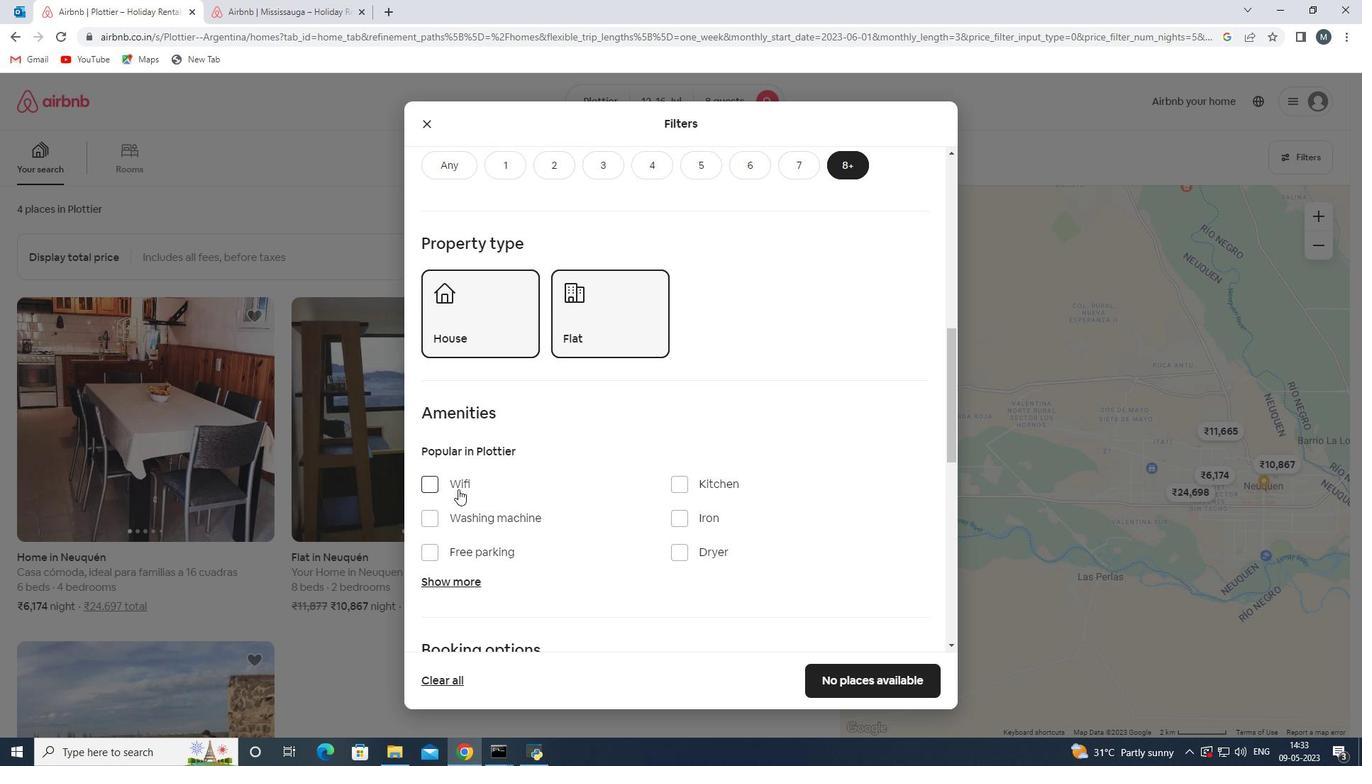 
Action: Mouse moved to (563, 491)
Screenshot: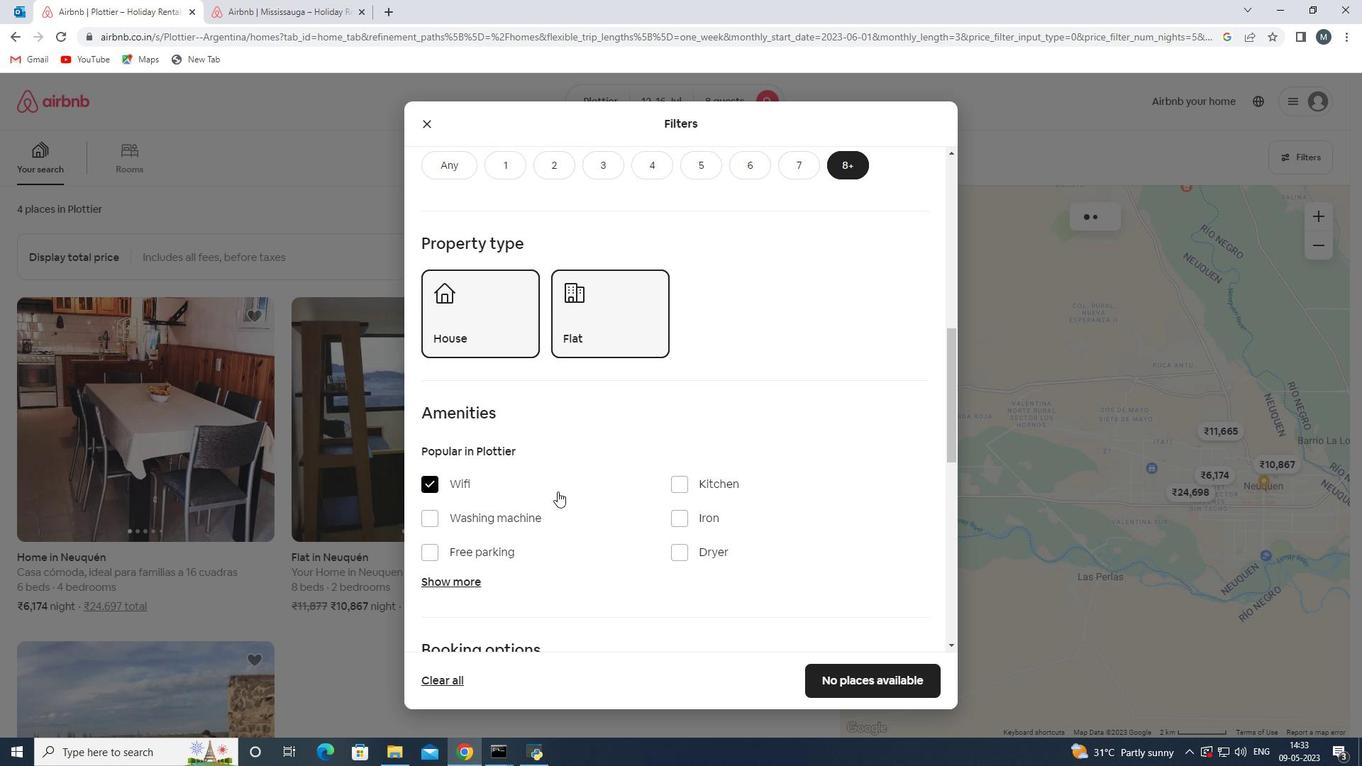 
Action: Mouse scrolled (563, 490) with delta (0, 0)
Screenshot: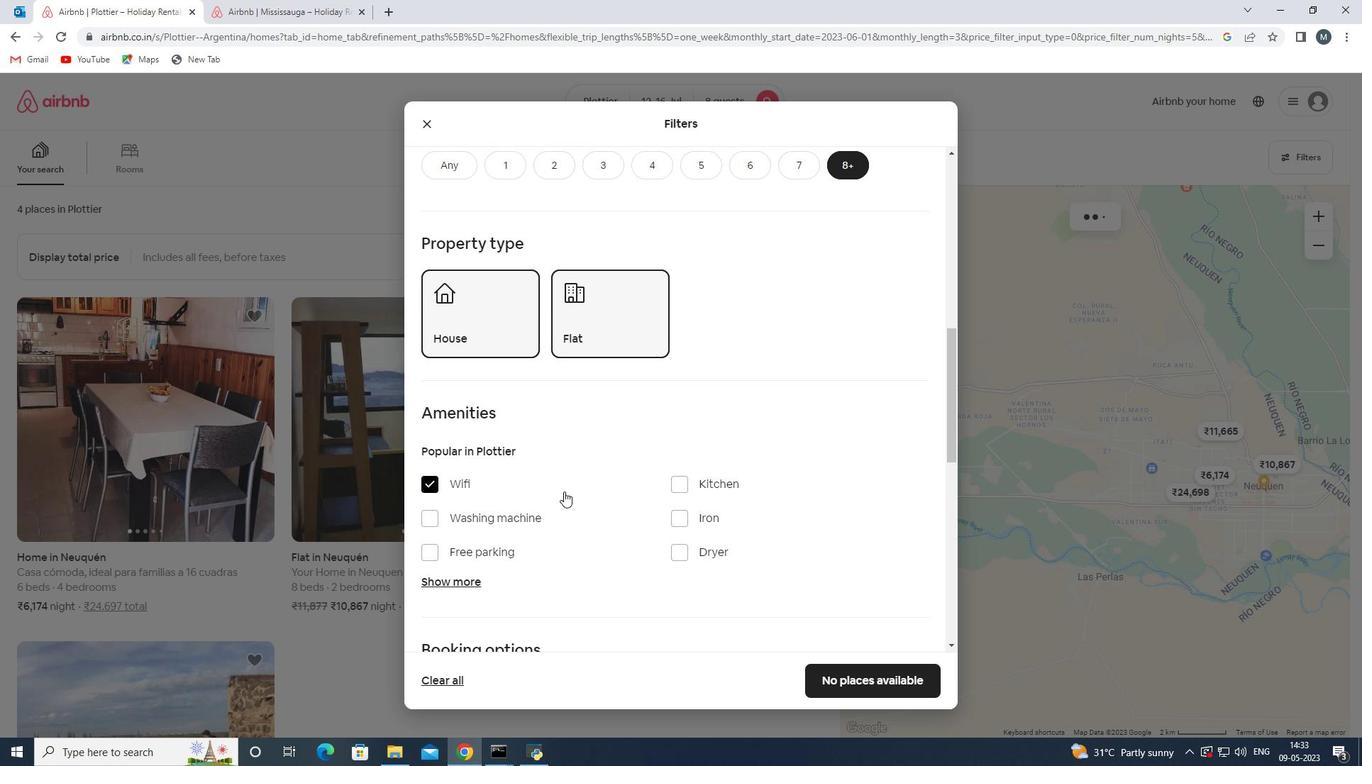 
Action: Mouse moved to (485, 484)
Screenshot: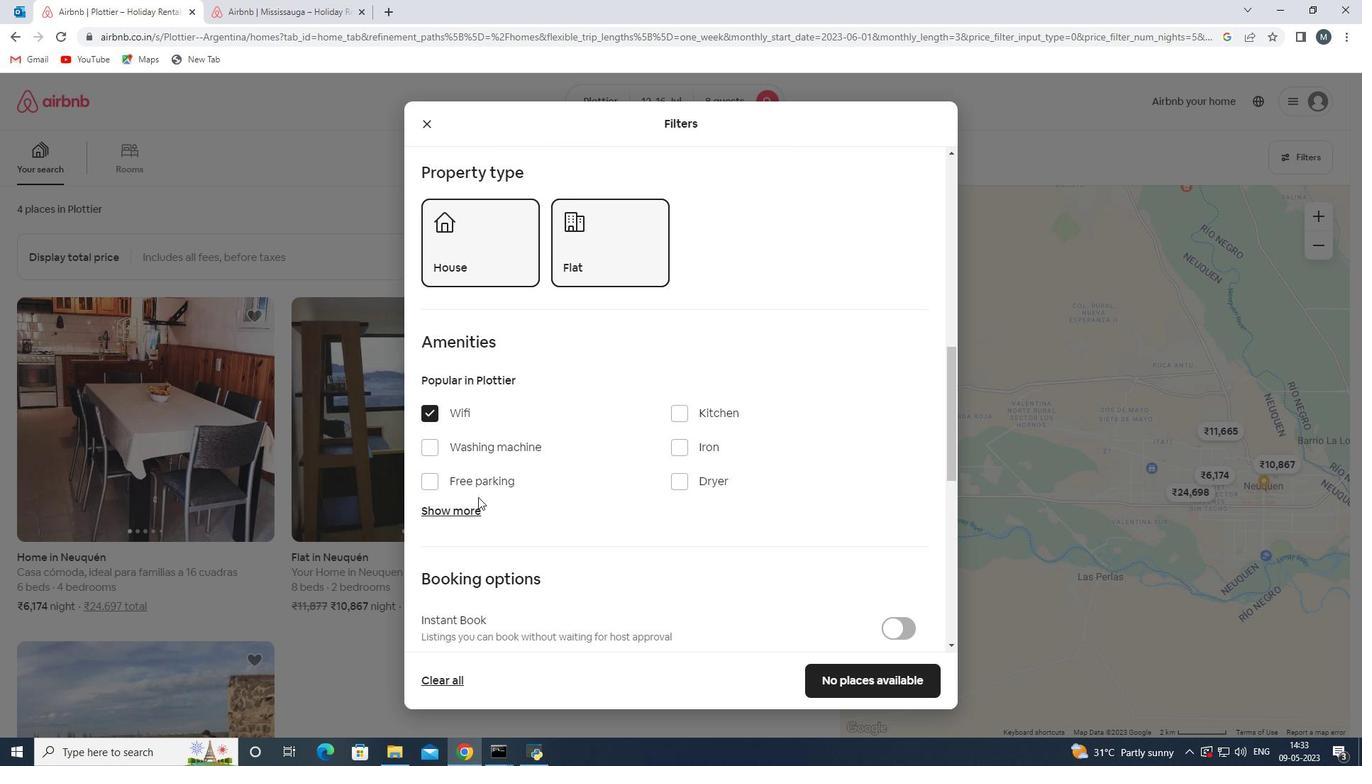 
Action: Mouse pressed left at (485, 484)
Screenshot: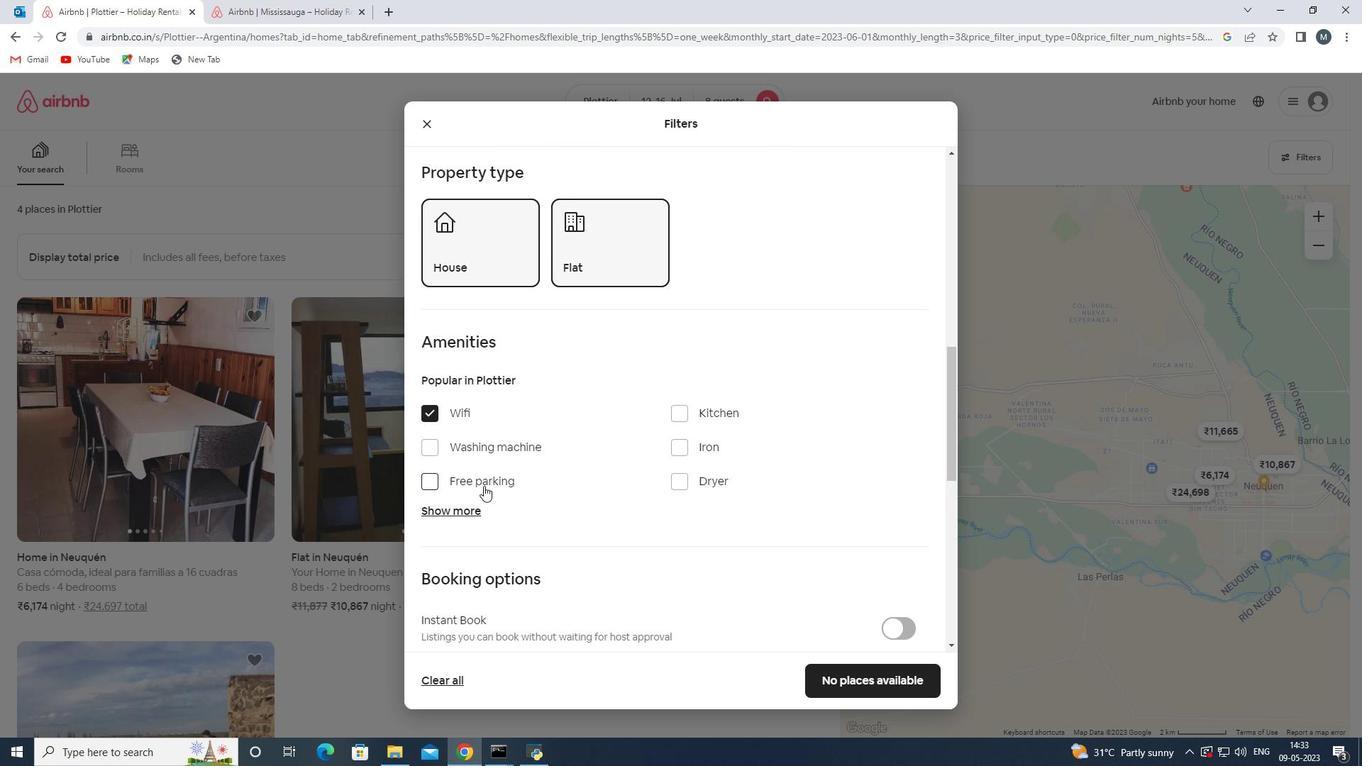 
Action: Mouse moved to (466, 512)
Screenshot: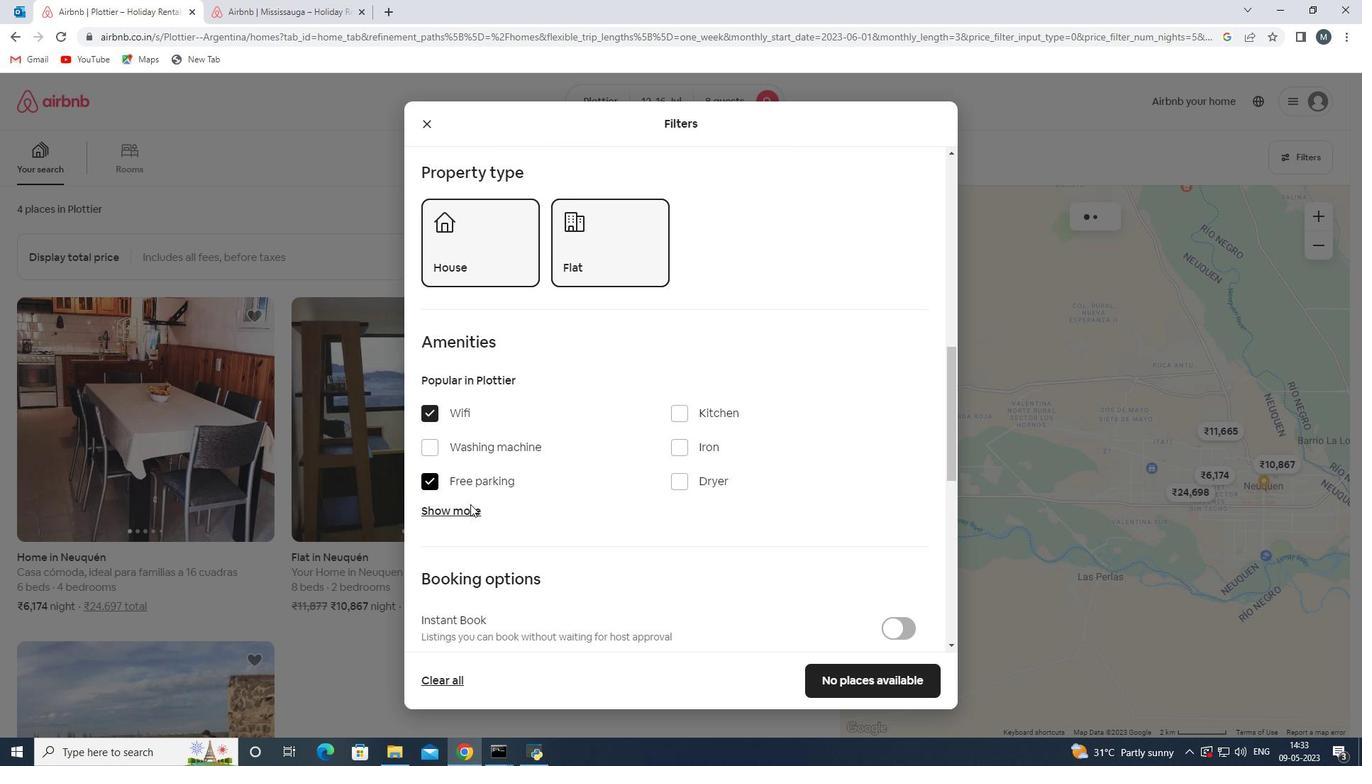 
Action: Mouse pressed left at (466, 512)
Screenshot: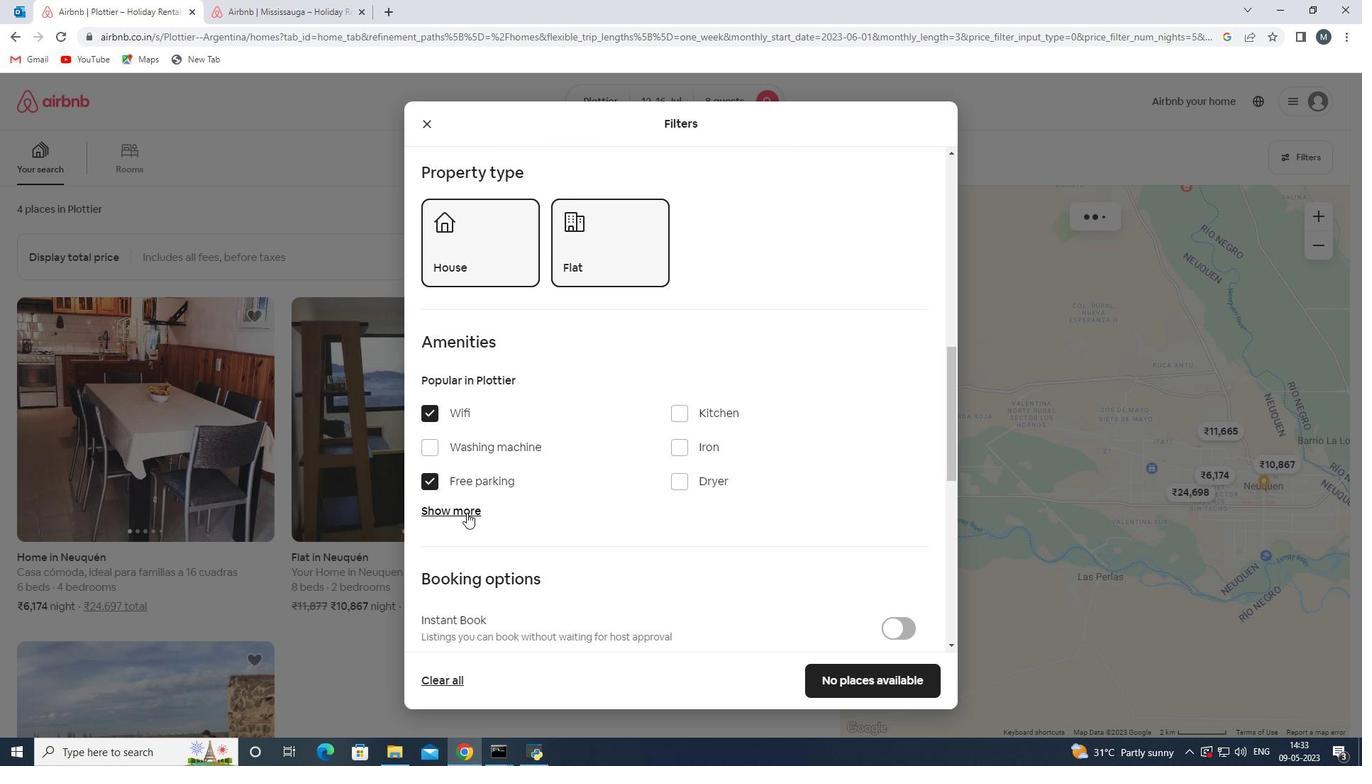 
Action: Mouse moved to (522, 474)
Screenshot: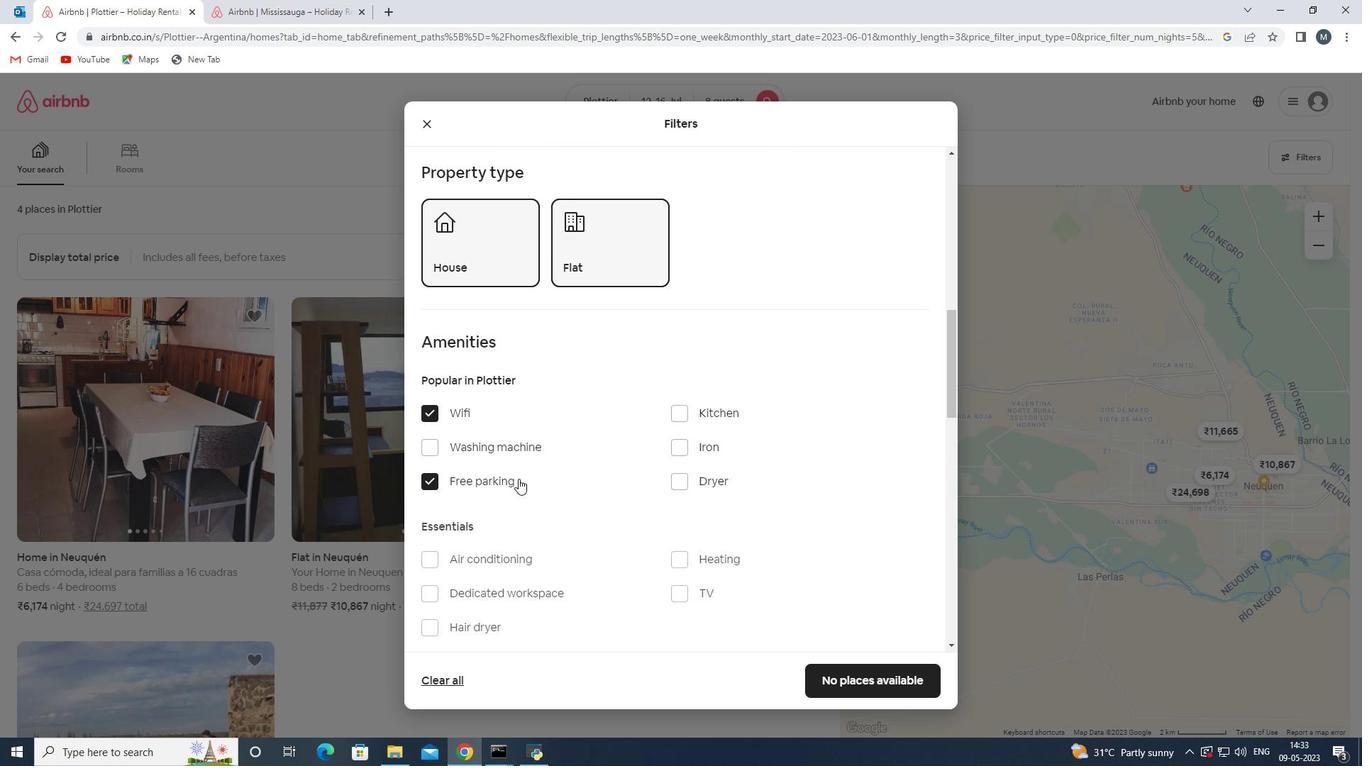 
Action: Mouse scrolled (522, 473) with delta (0, 0)
Screenshot: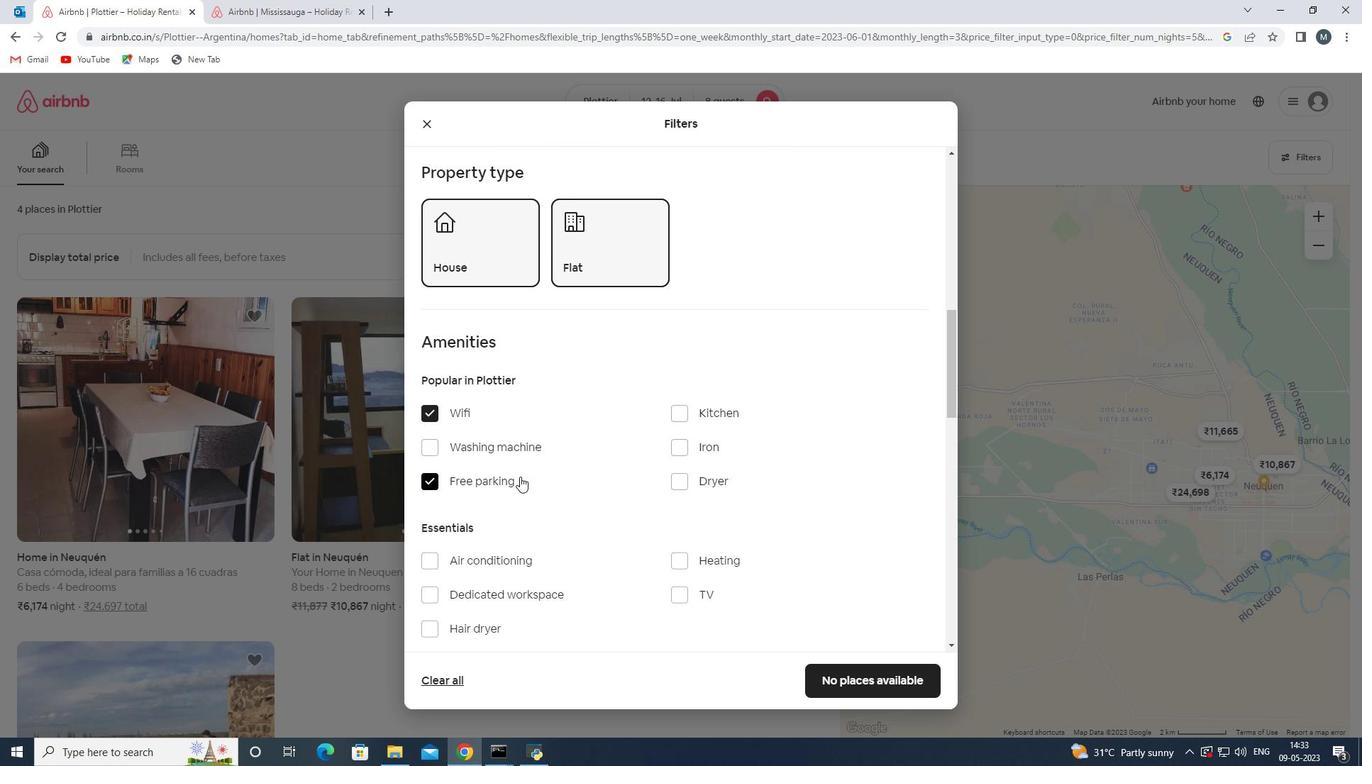
Action: Mouse moved to (681, 522)
Screenshot: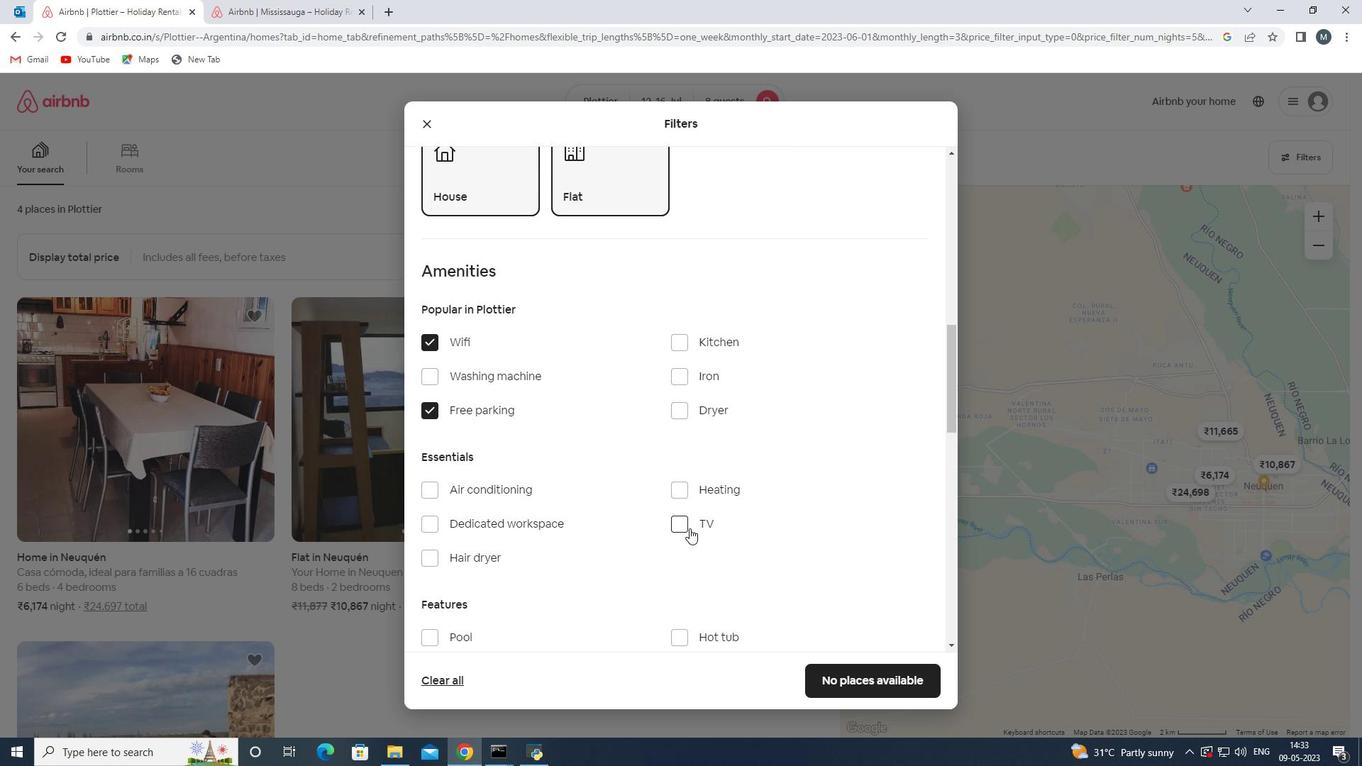 
Action: Mouse pressed left at (681, 522)
Screenshot: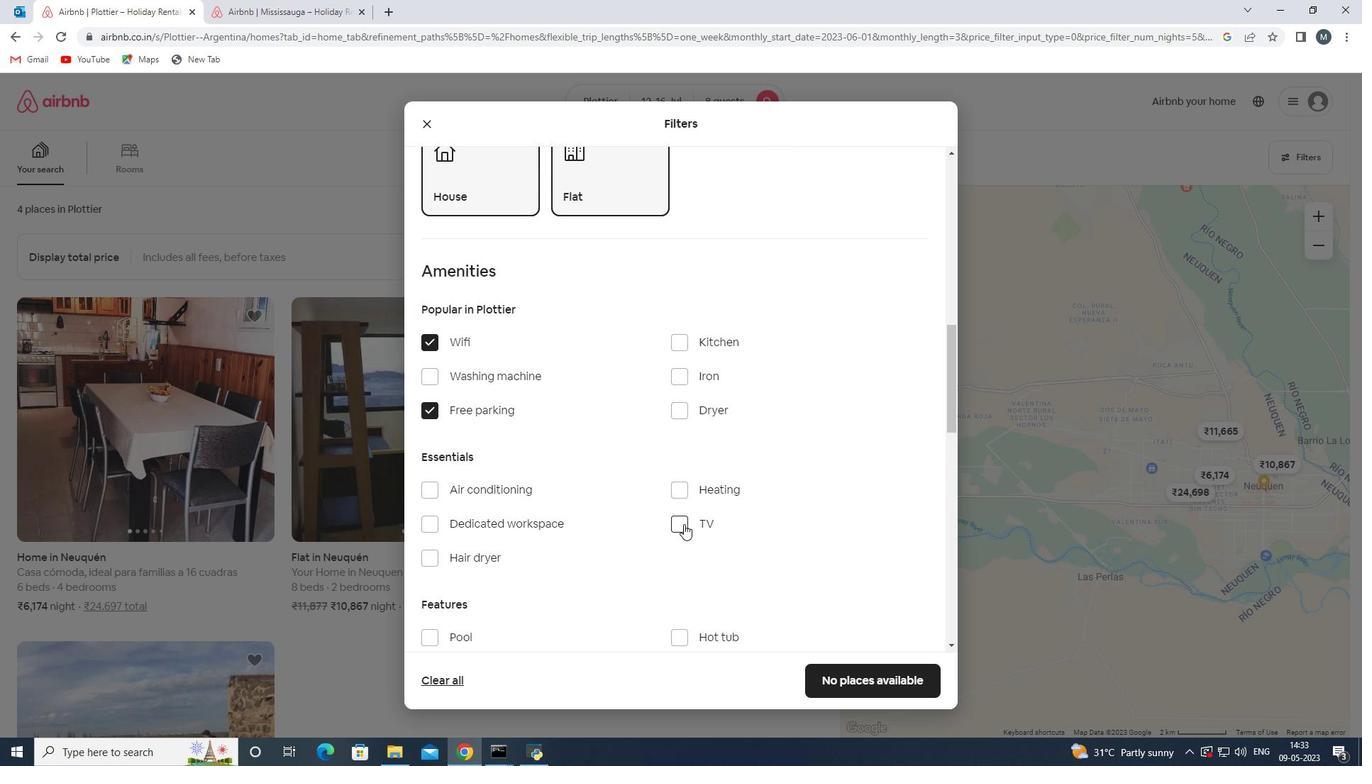 
Action: Mouse moved to (594, 504)
Screenshot: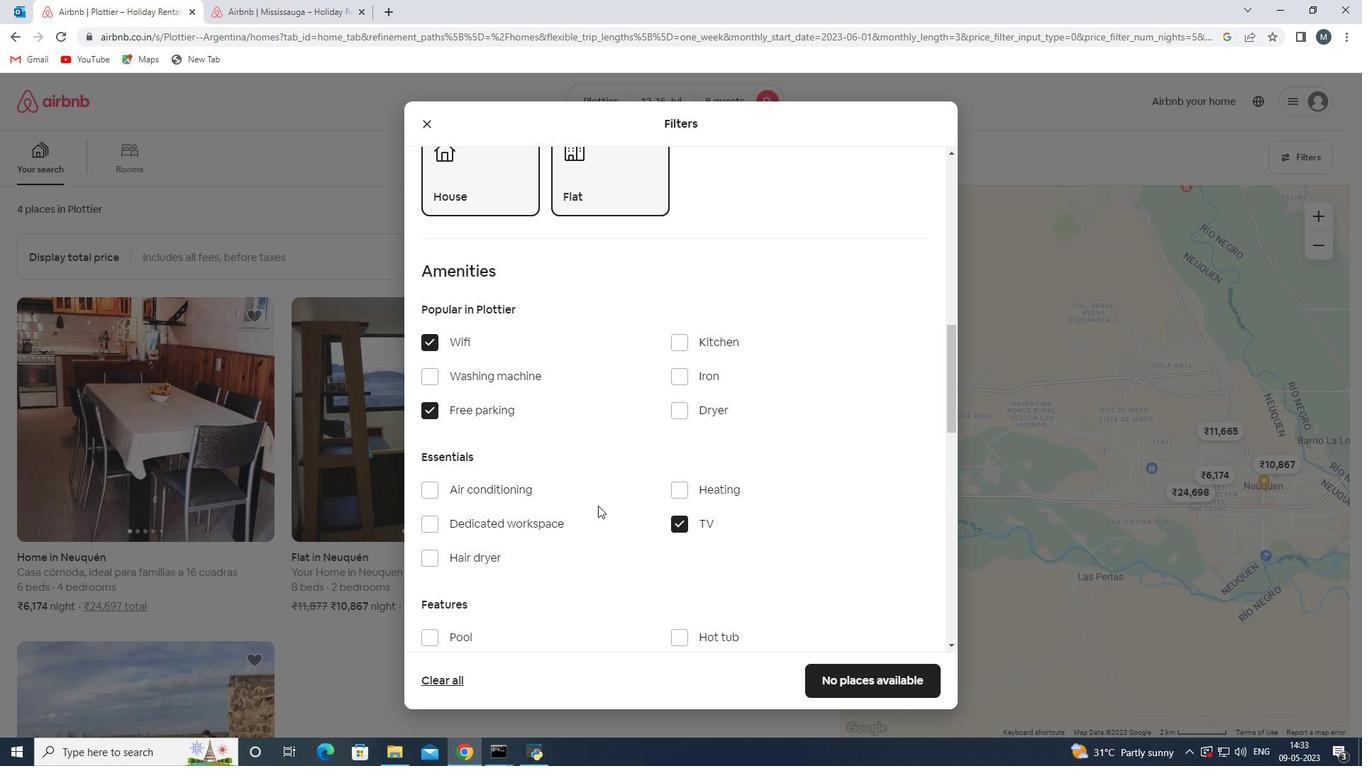 
Action: Mouse scrolled (594, 503) with delta (0, 0)
Screenshot: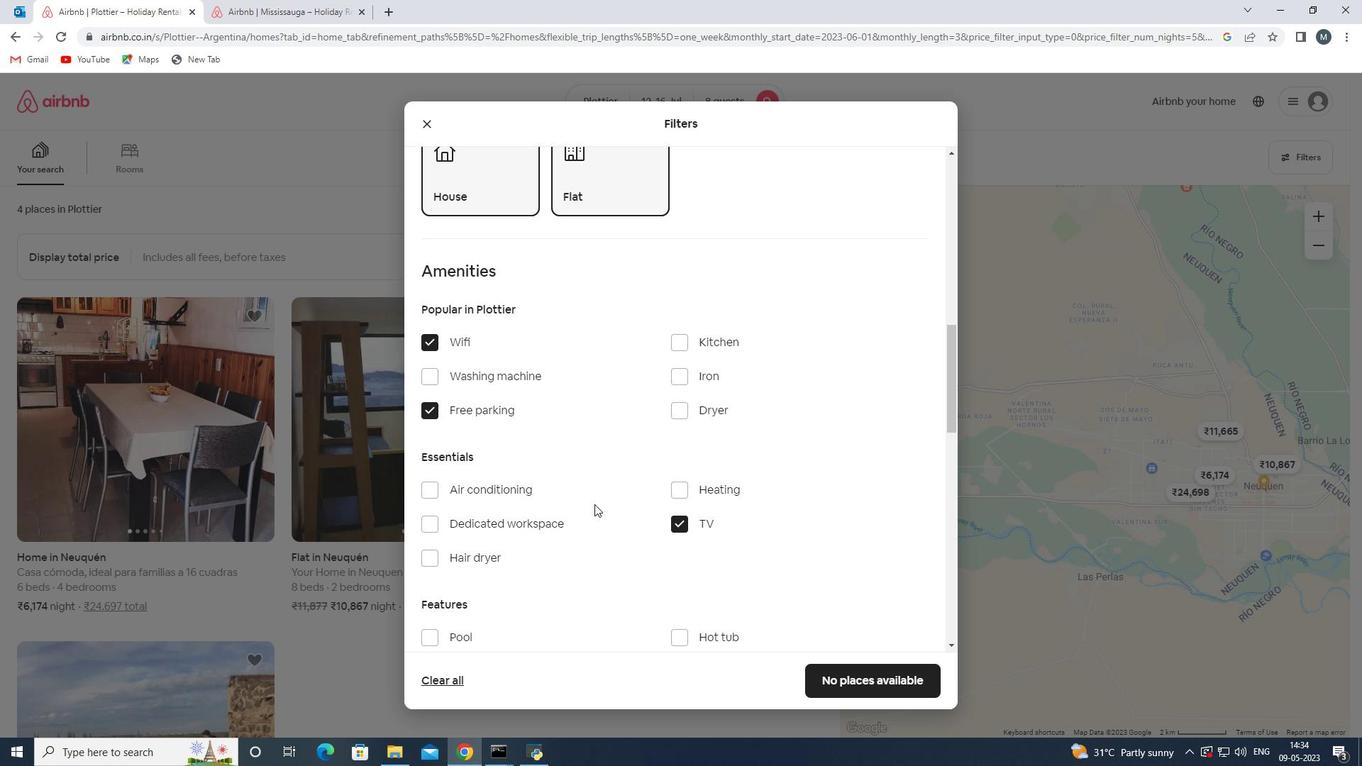 
Action: Mouse moved to (593, 504)
Screenshot: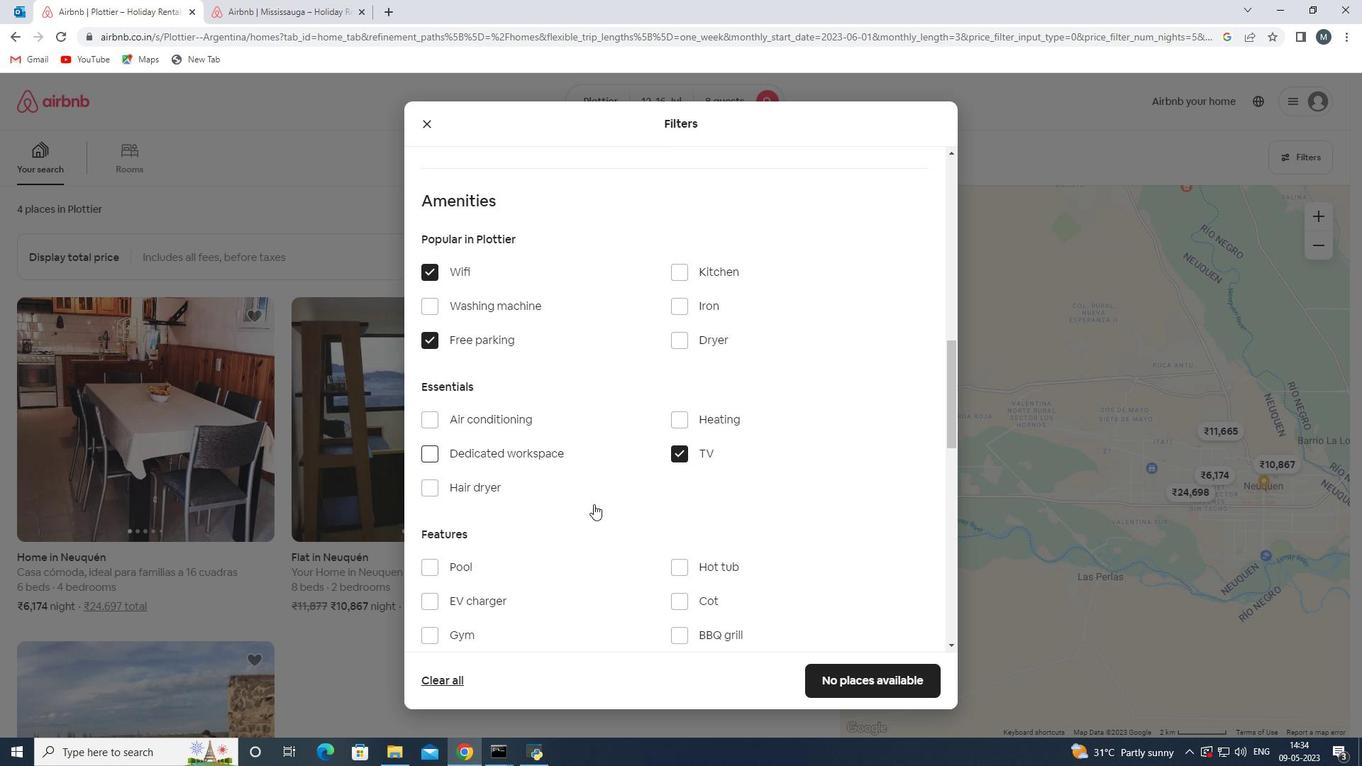 
Action: Mouse scrolled (593, 503) with delta (0, 0)
Screenshot: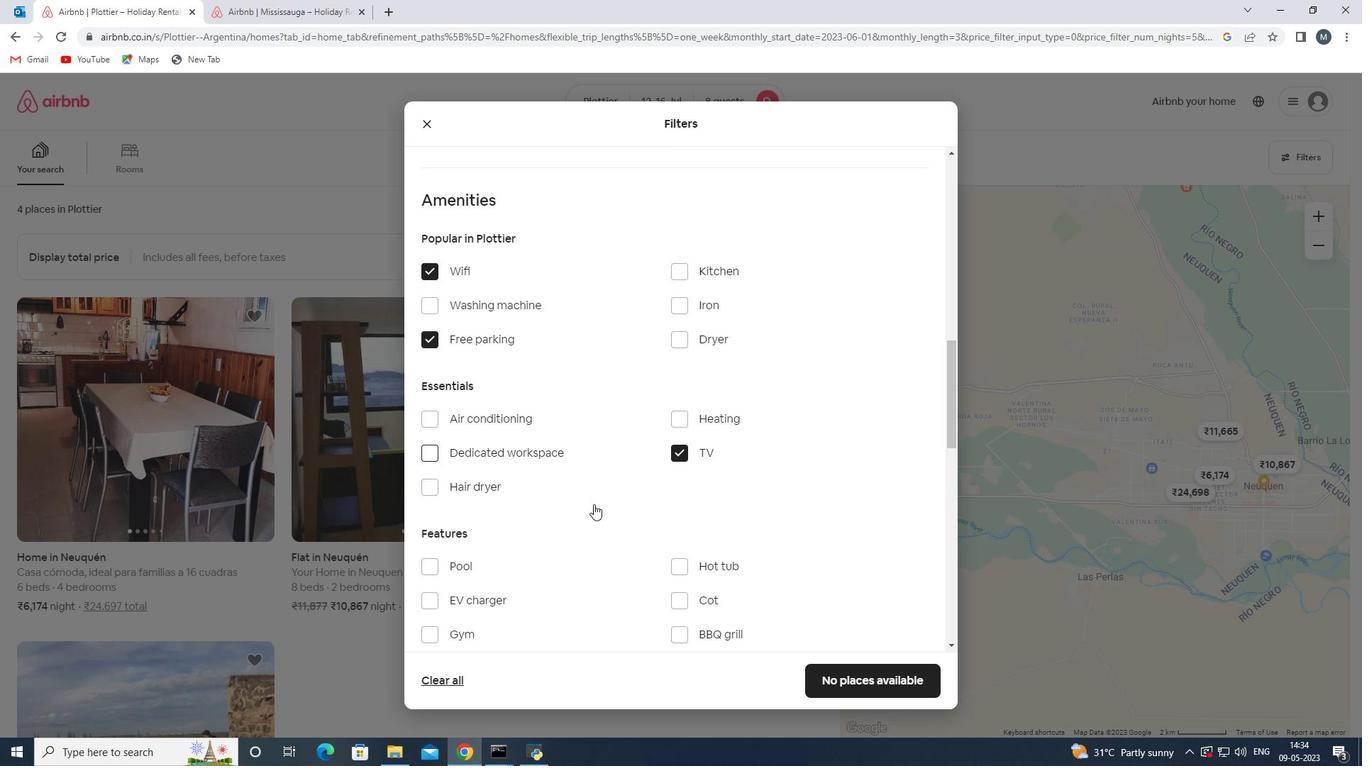 
Action: Mouse moved to (590, 508)
Screenshot: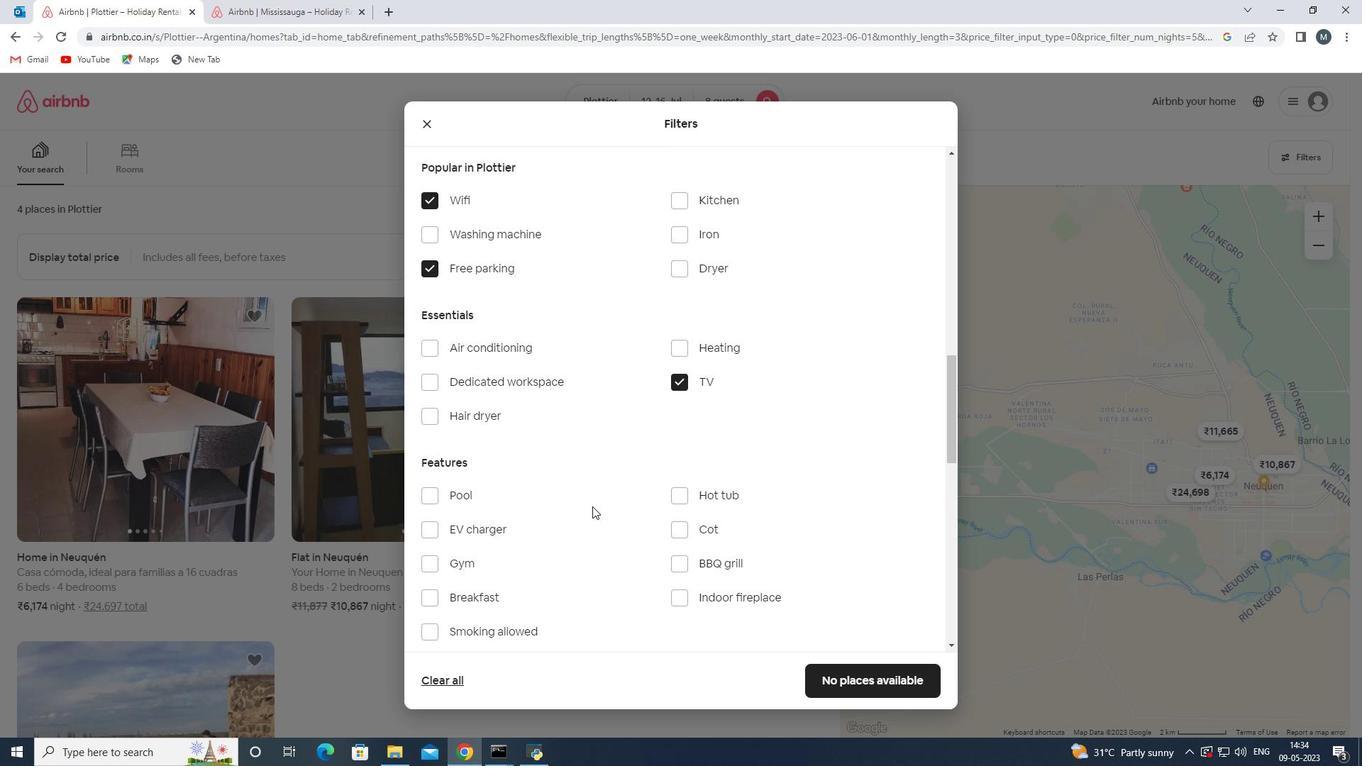 
Action: Mouse scrolled (590, 507) with delta (0, 0)
Screenshot: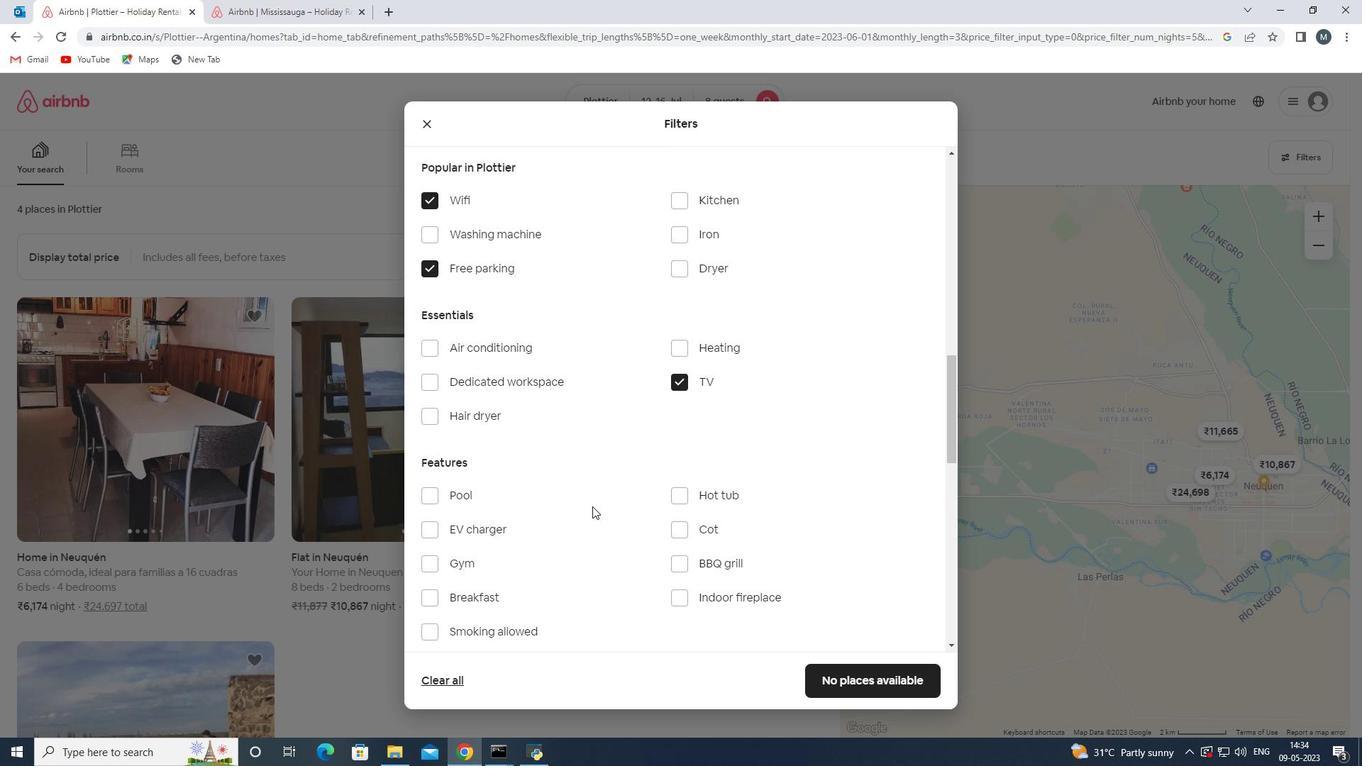 
Action: Mouse moved to (477, 496)
Screenshot: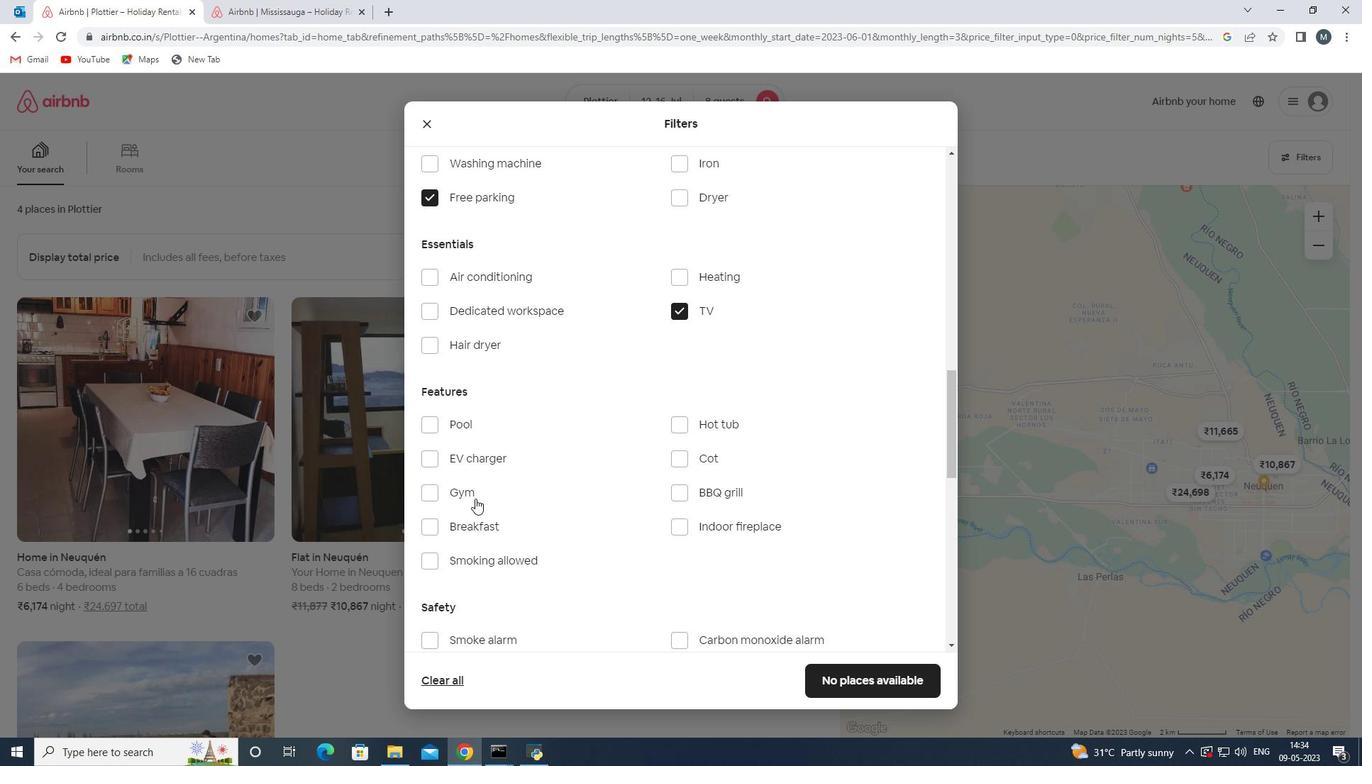 
Action: Mouse pressed left at (477, 496)
Screenshot: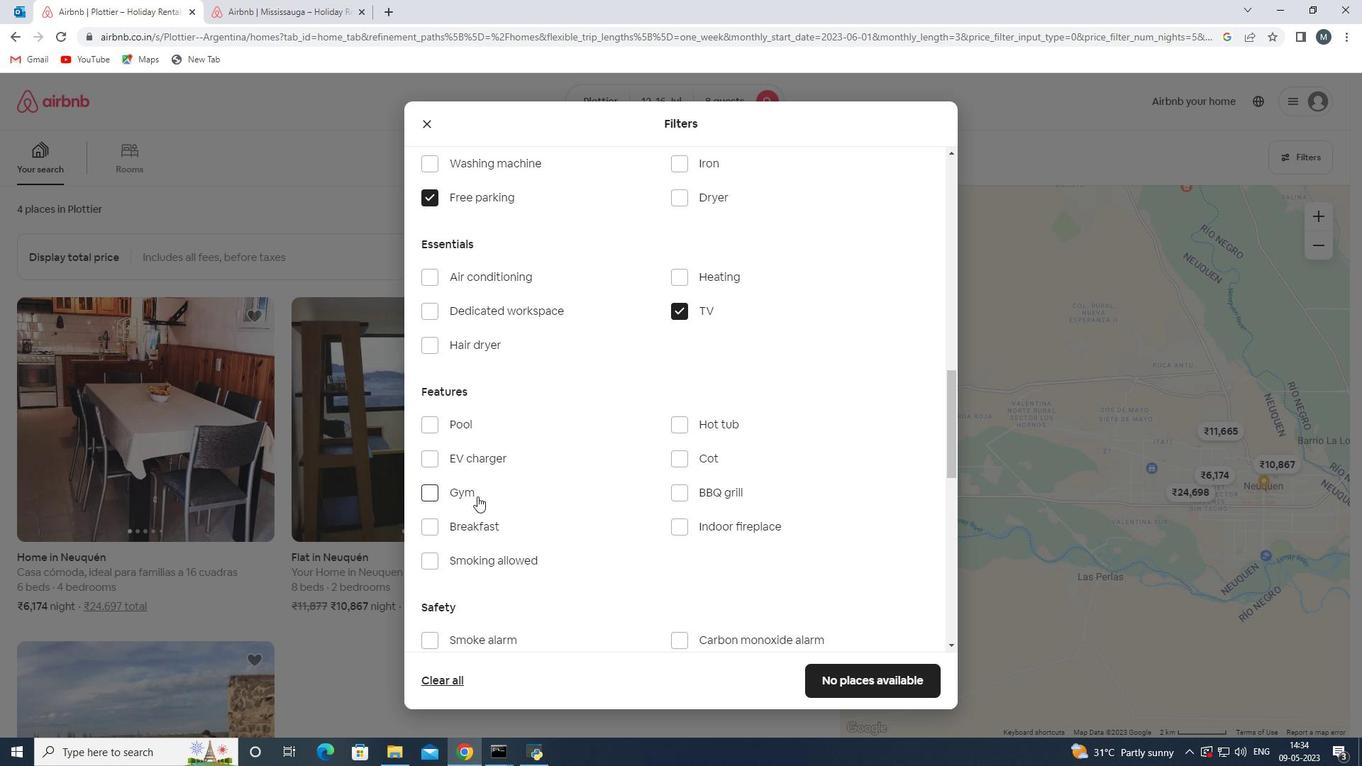 
Action: Mouse moved to (503, 562)
Screenshot: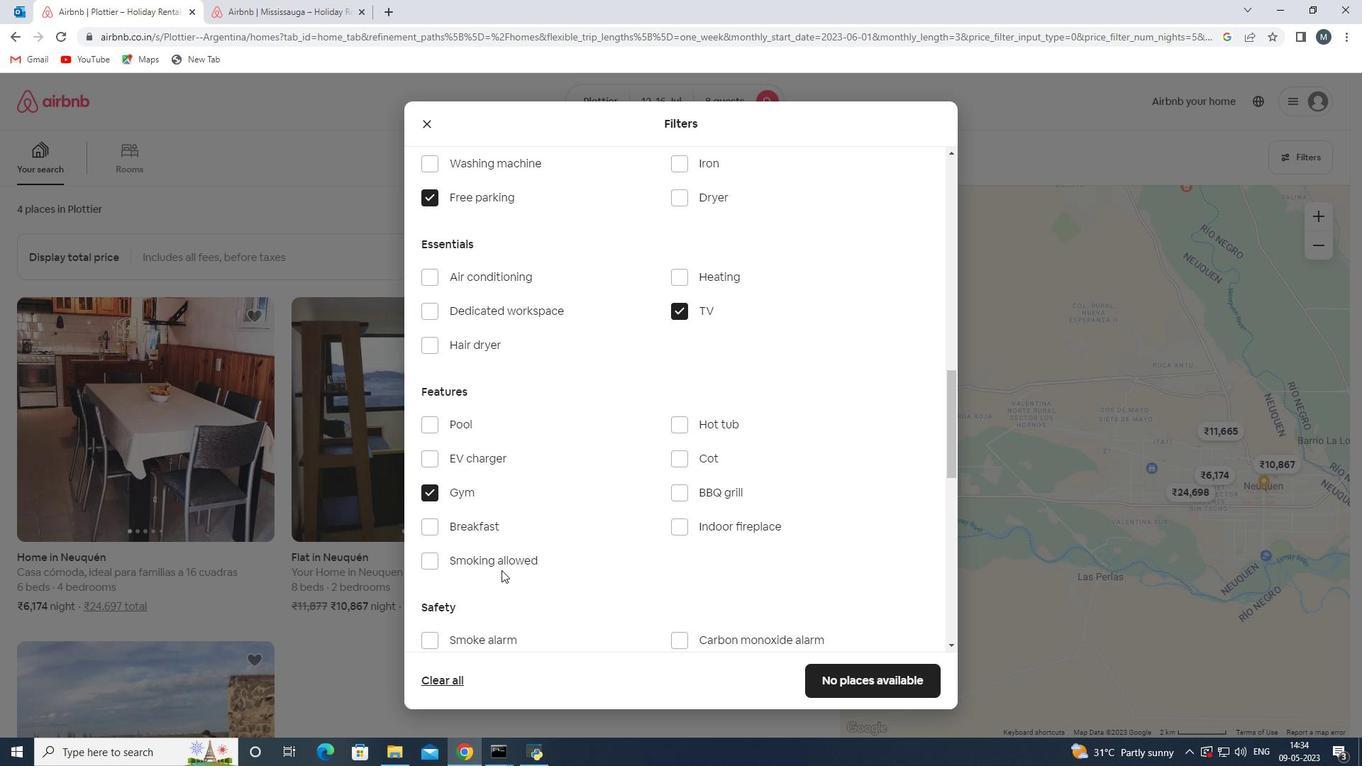 
Action: Mouse pressed left at (503, 562)
Screenshot: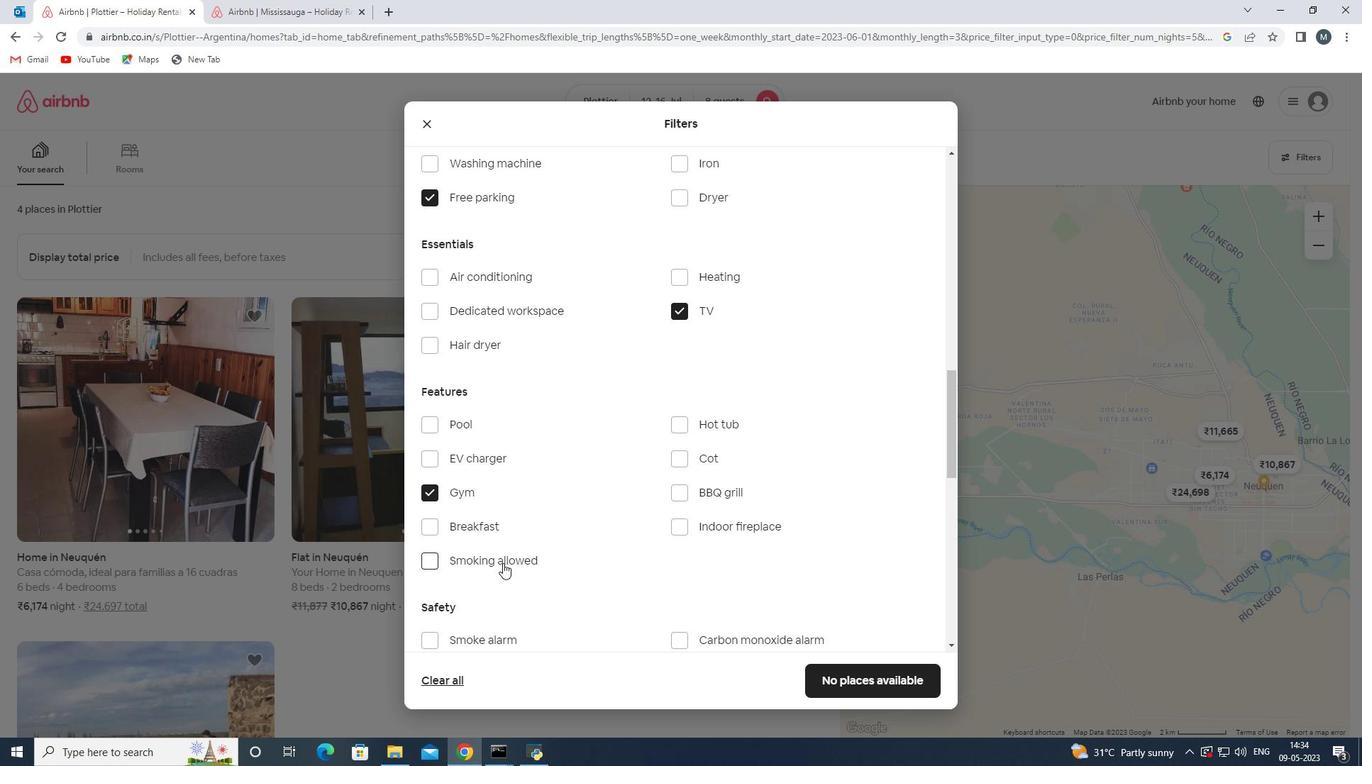 
Action: Mouse moved to (687, 412)
Screenshot: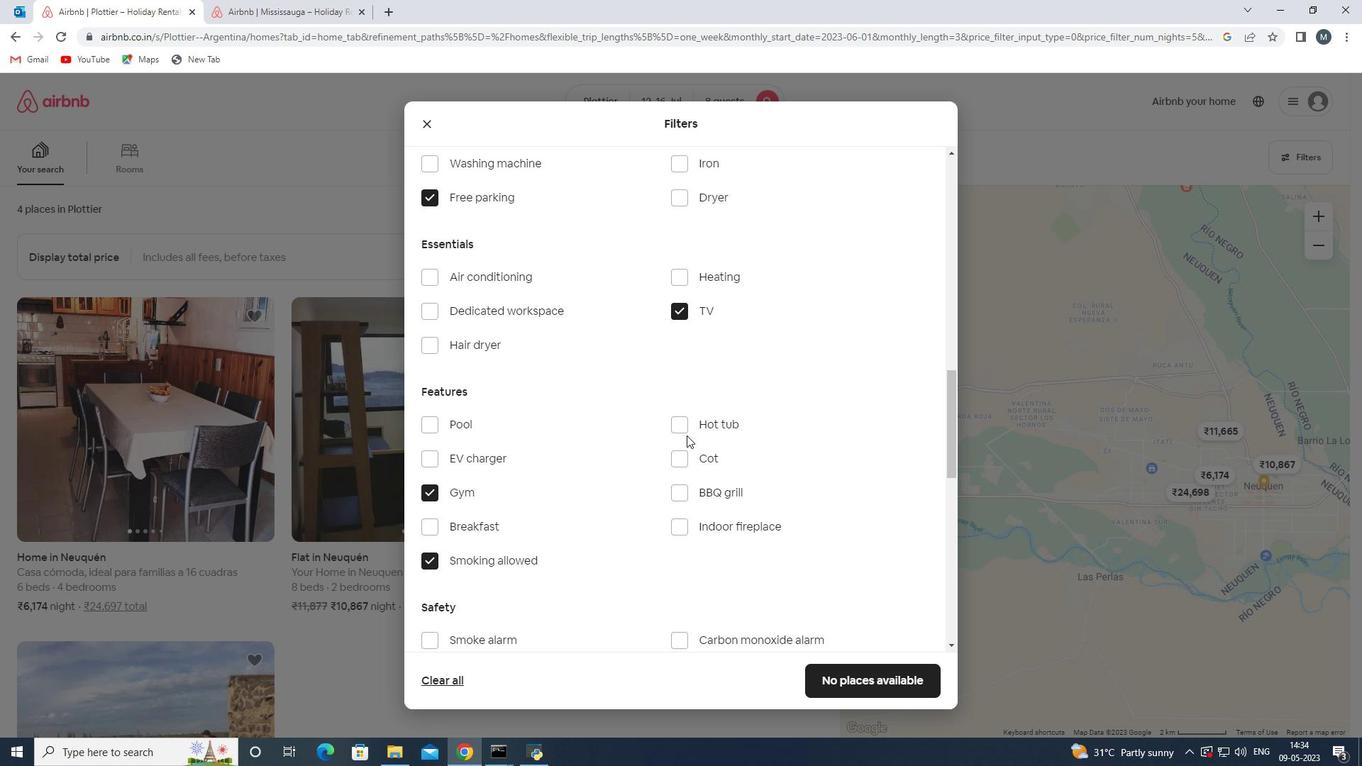 
Action: Mouse pressed left at (687, 412)
Screenshot: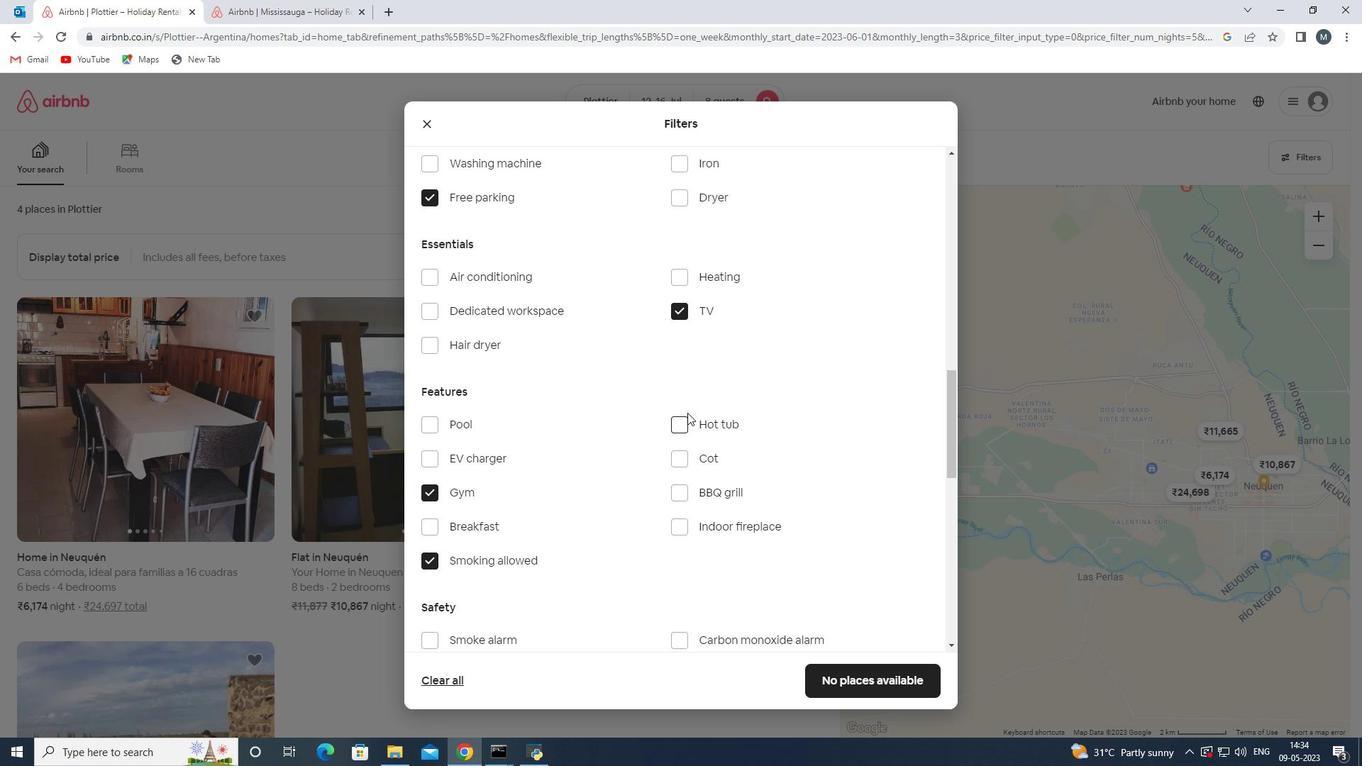 
Action: Mouse moved to (671, 428)
Screenshot: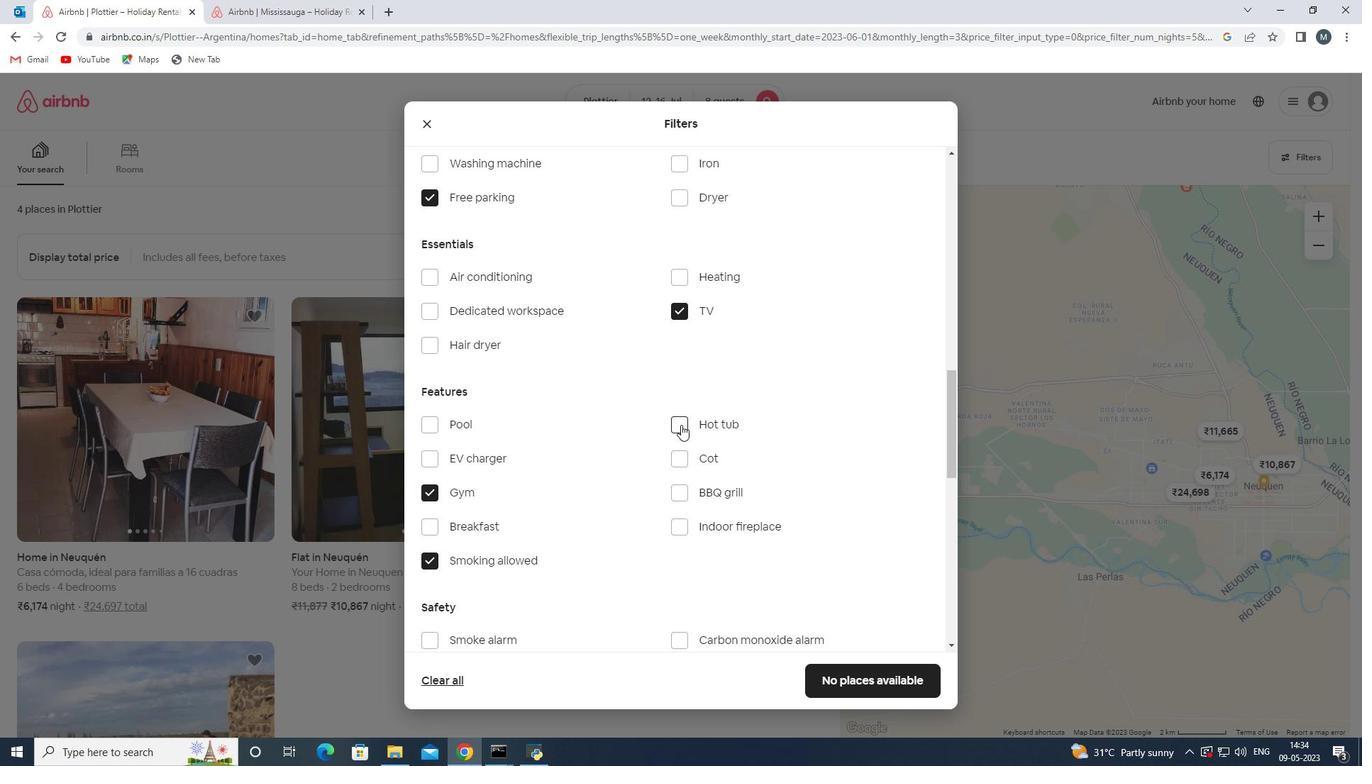 
Action: Mouse pressed left at (671, 428)
Screenshot: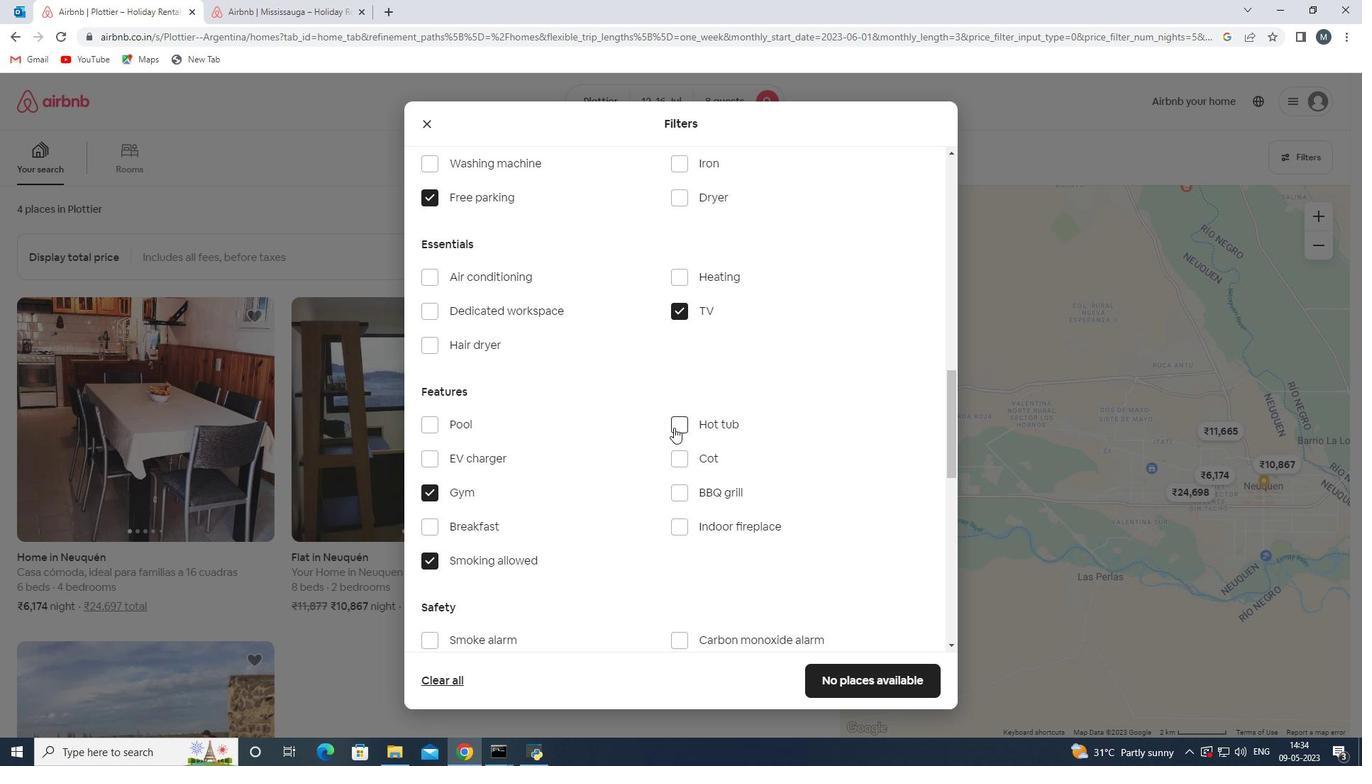 
Action: Mouse moved to (610, 454)
Screenshot: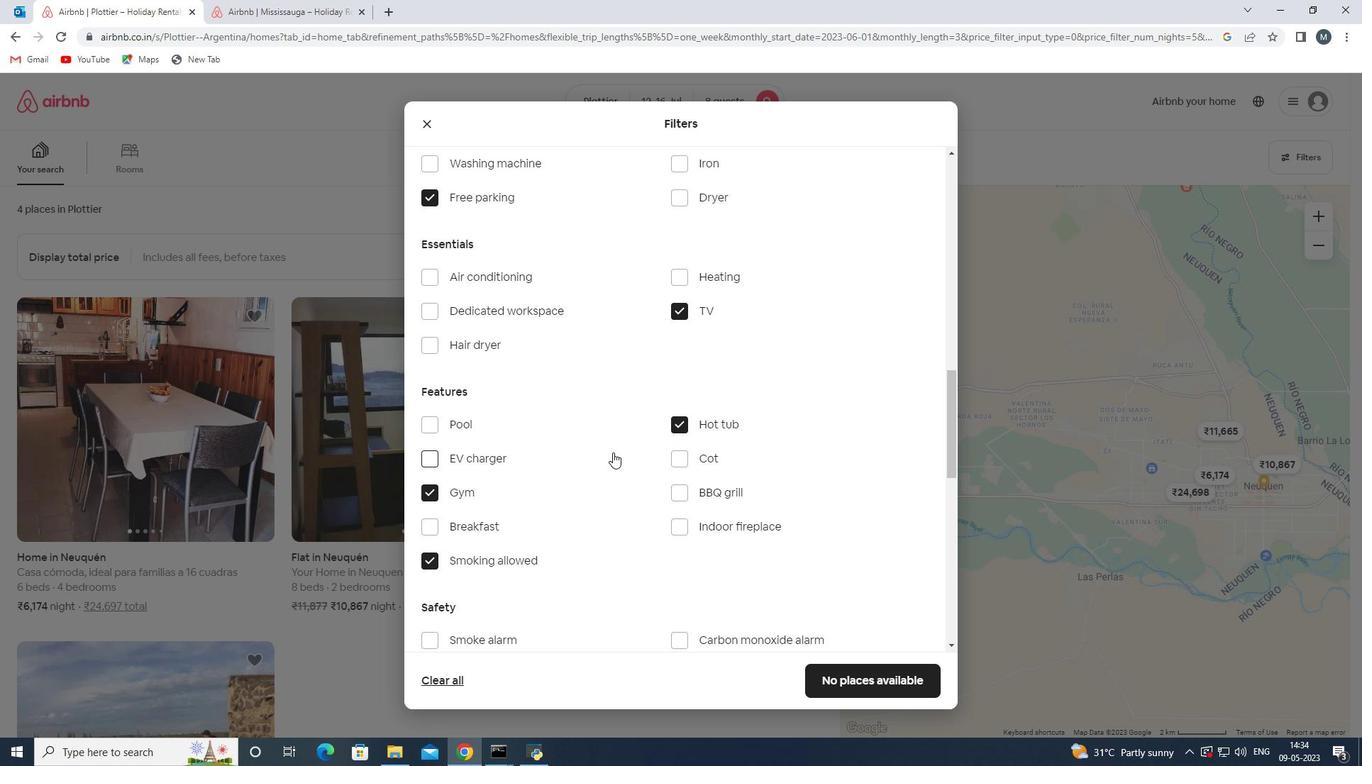 
Action: Mouse scrolled (610, 454) with delta (0, 0)
Screenshot: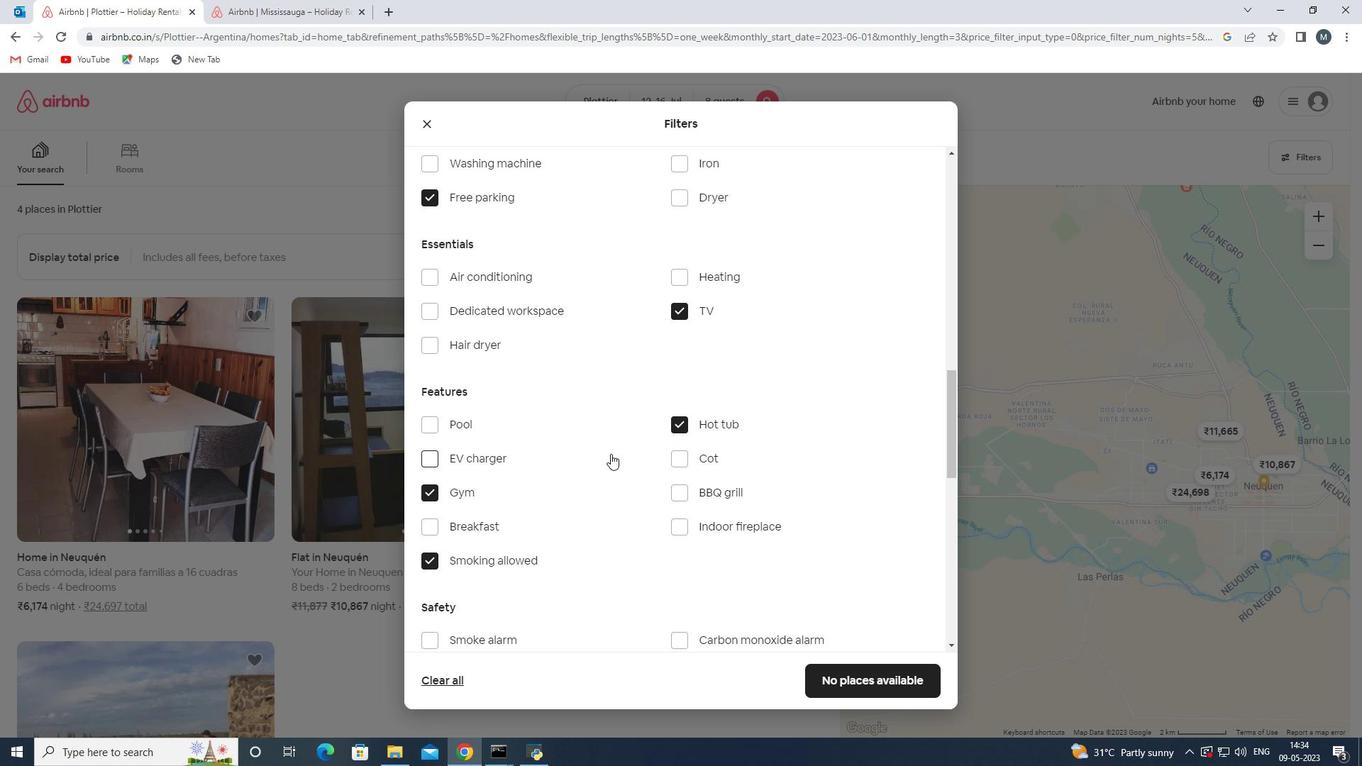 
Action: Mouse moved to (631, 444)
Screenshot: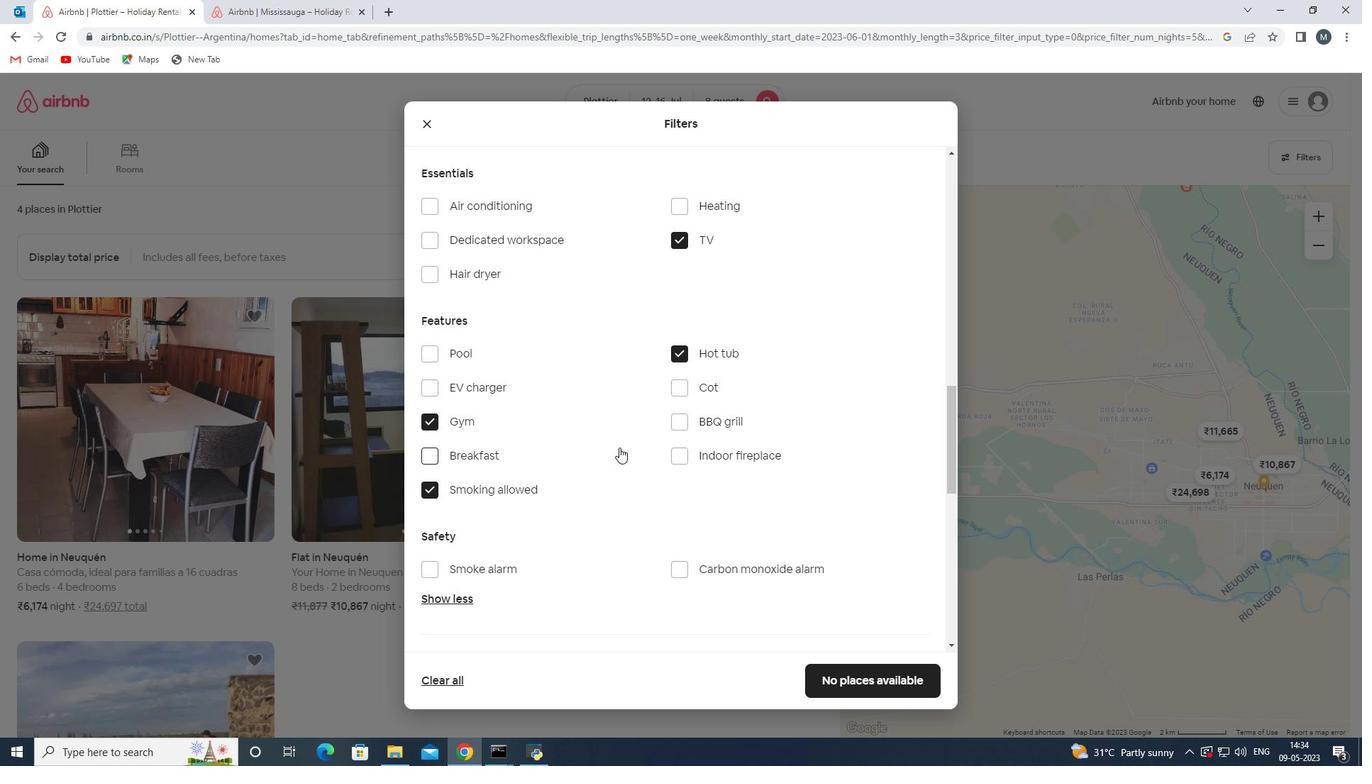 
Action: Mouse scrolled (631, 444) with delta (0, 0)
Screenshot: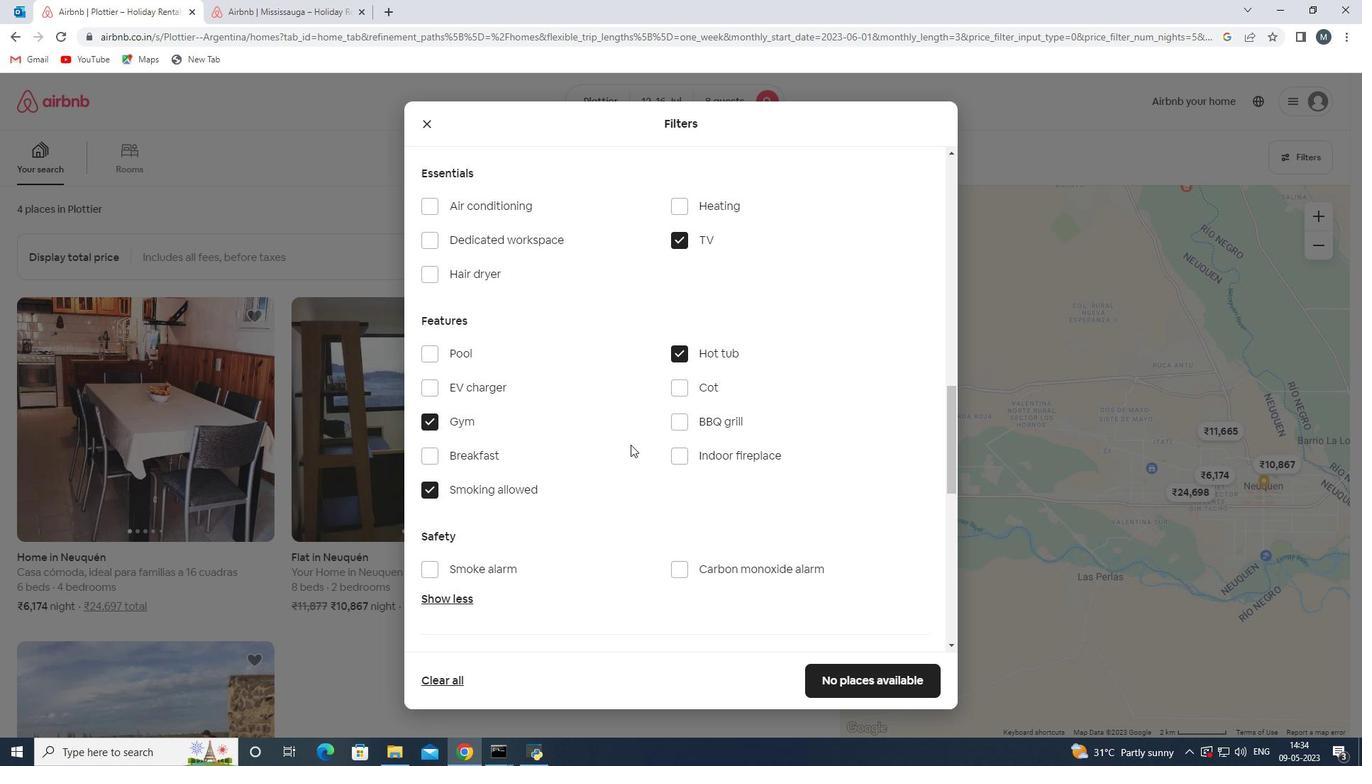 
Action: Mouse moved to (632, 444)
Screenshot: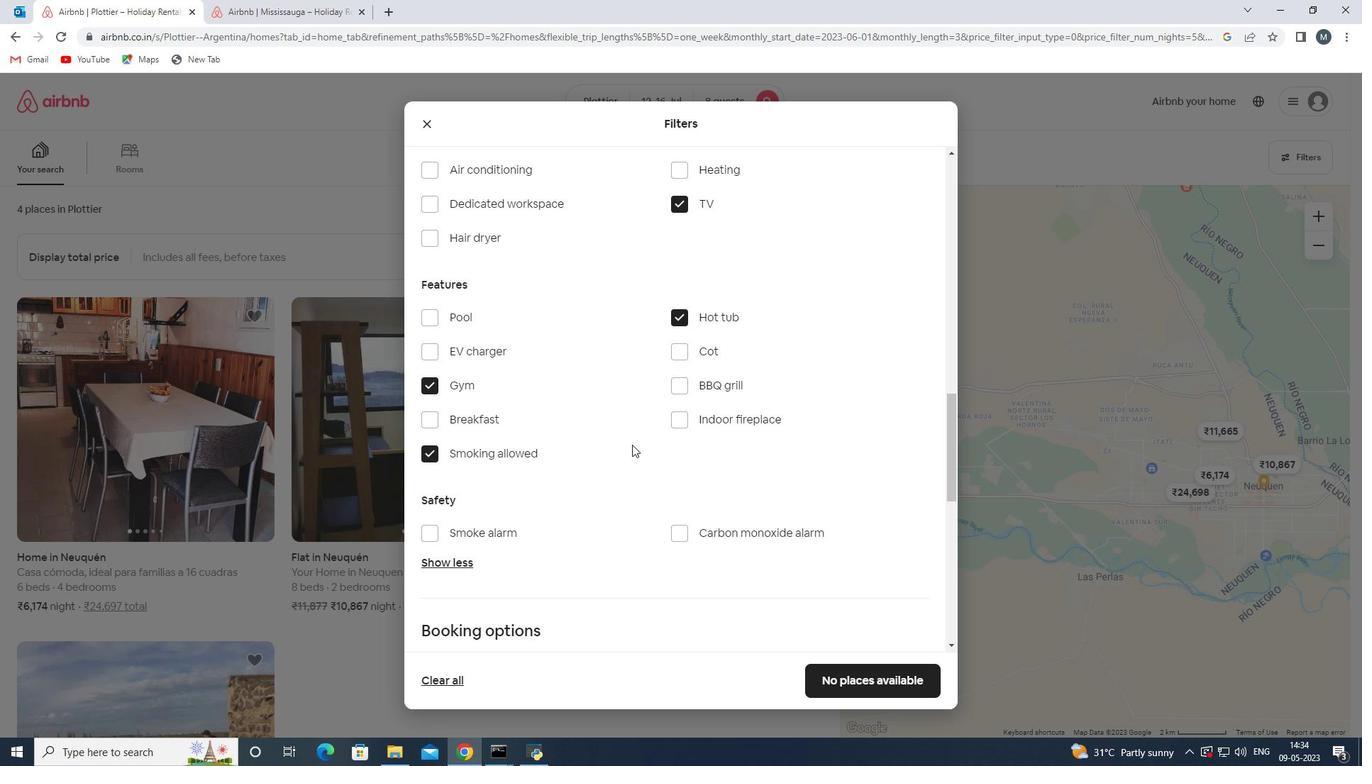 
Action: Mouse scrolled (632, 444) with delta (0, 0)
Screenshot: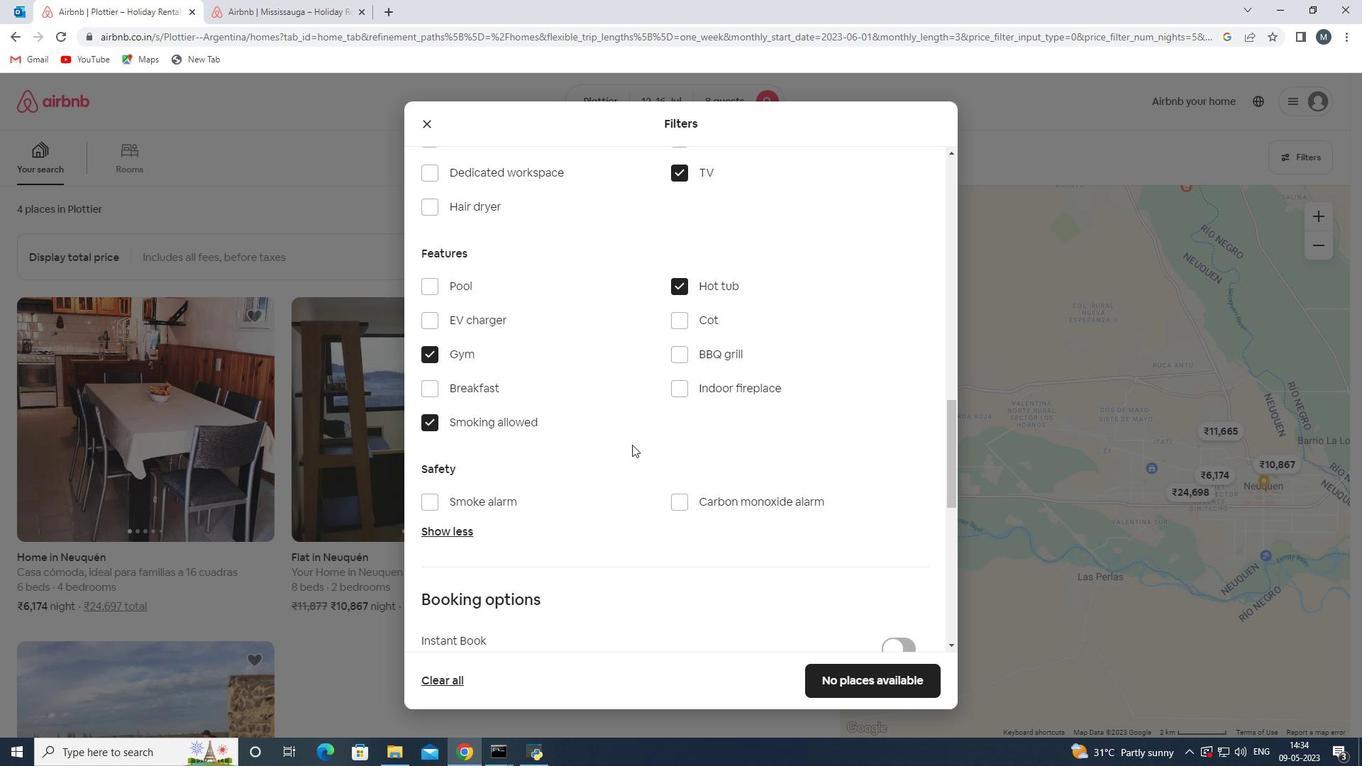 
Action: Mouse moved to (632, 446)
Screenshot: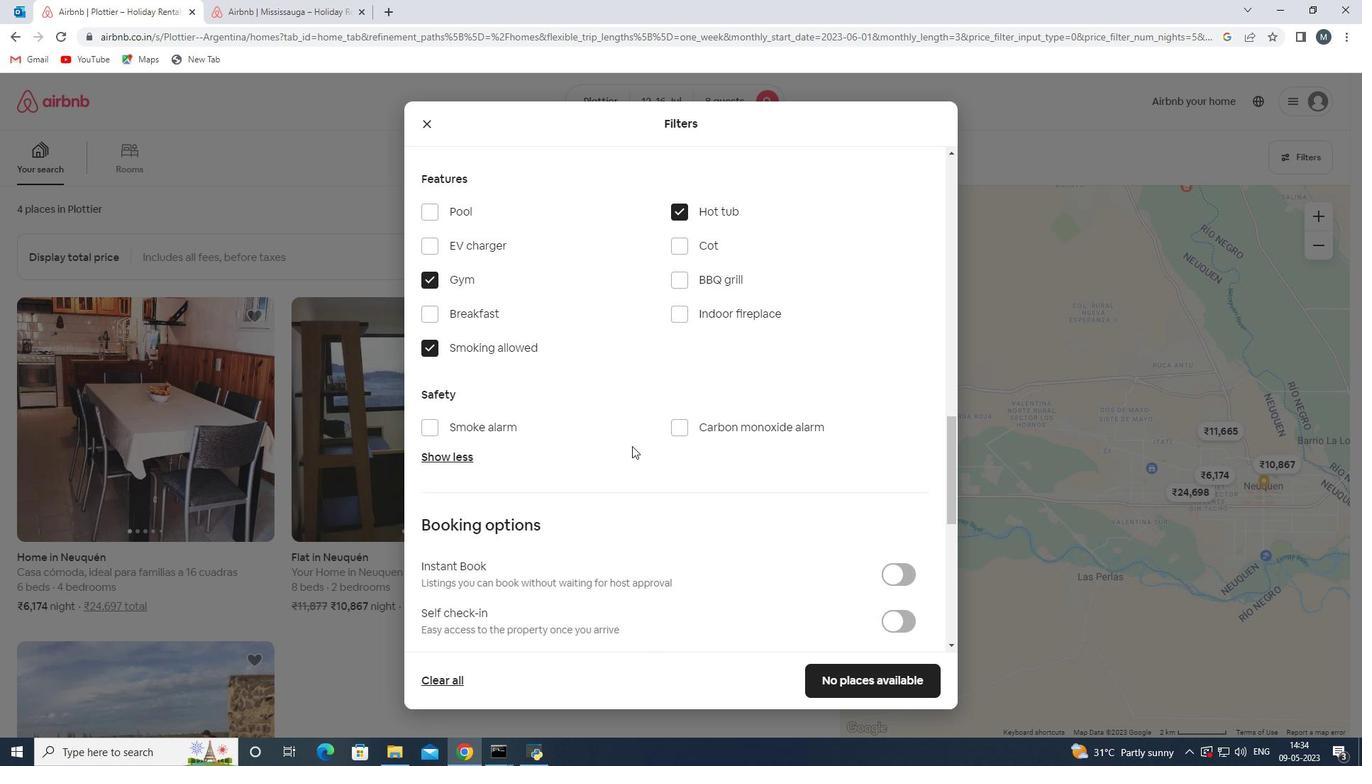 
Action: Mouse scrolled (632, 445) with delta (0, 0)
Screenshot: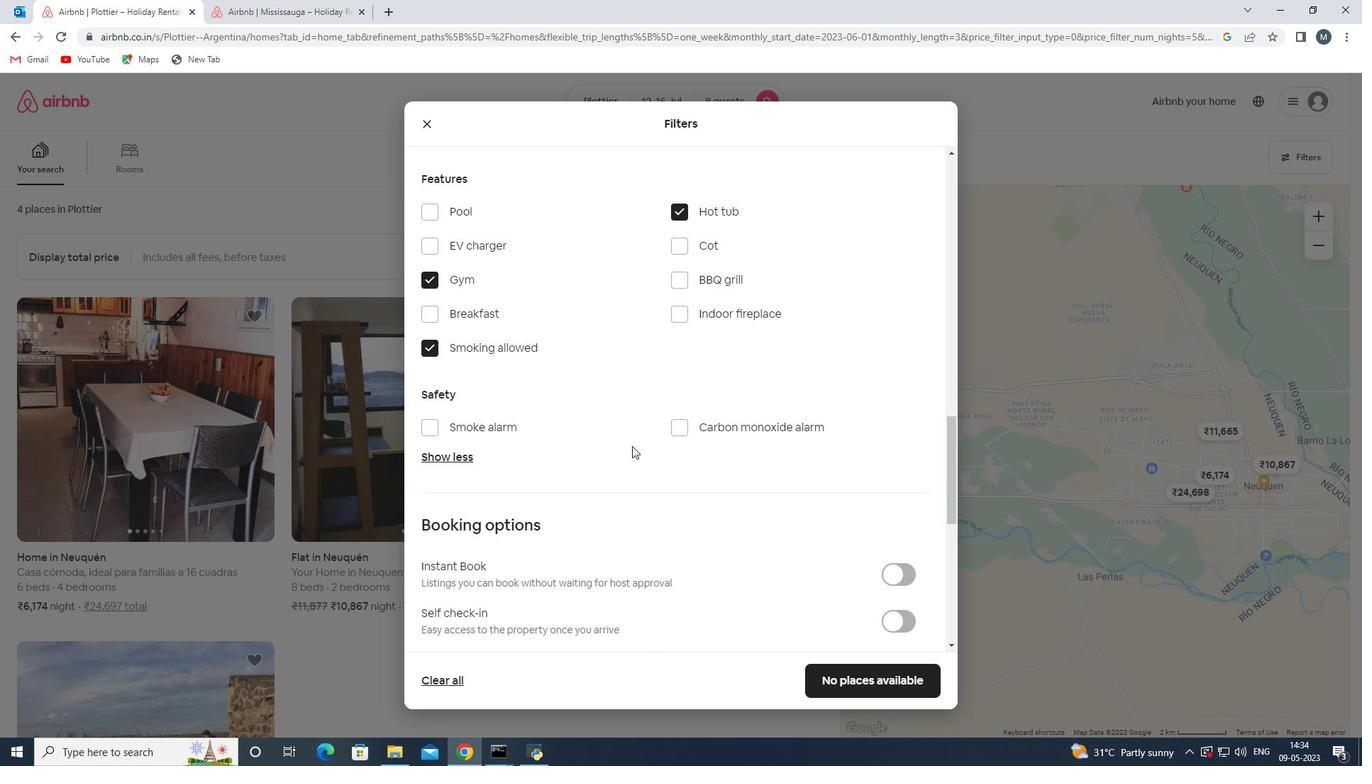 
Action: Mouse moved to (678, 461)
Screenshot: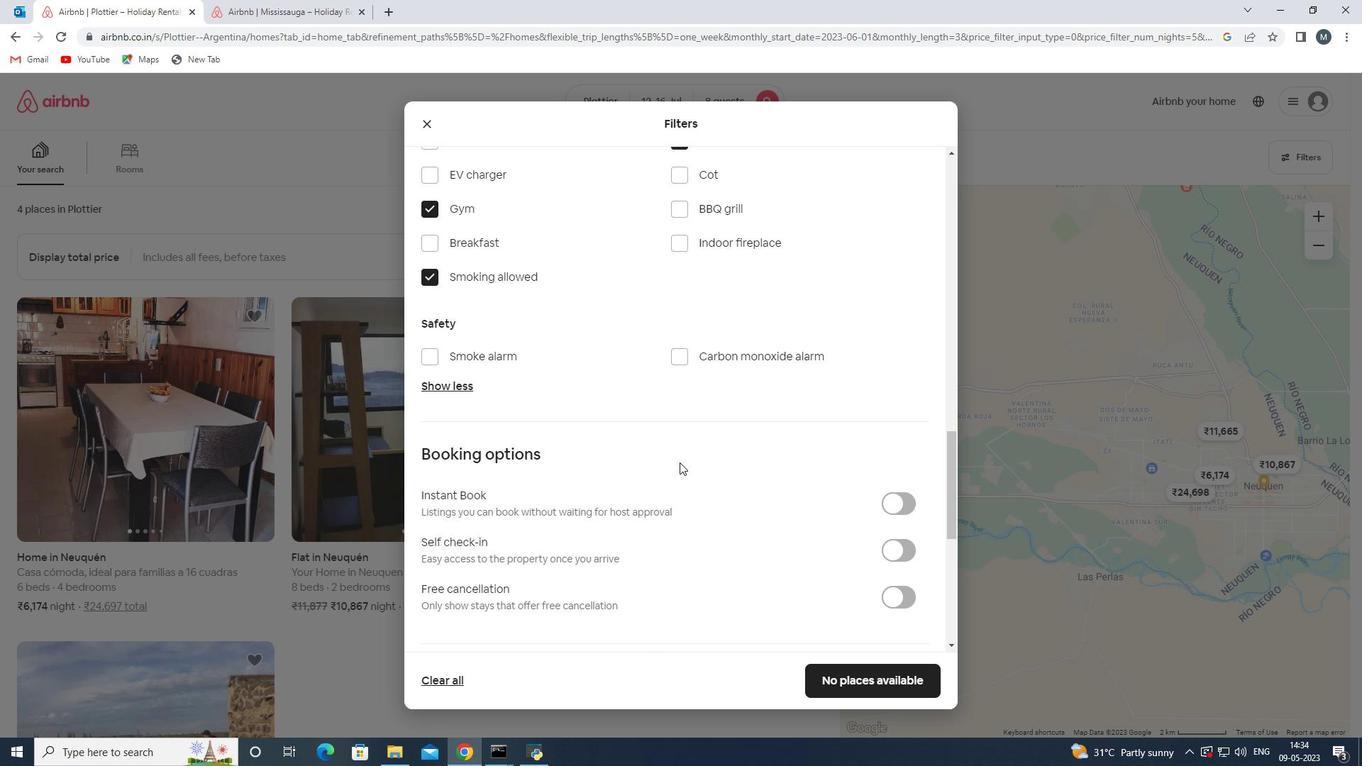
Action: Mouse scrolled (678, 460) with delta (0, 0)
Screenshot: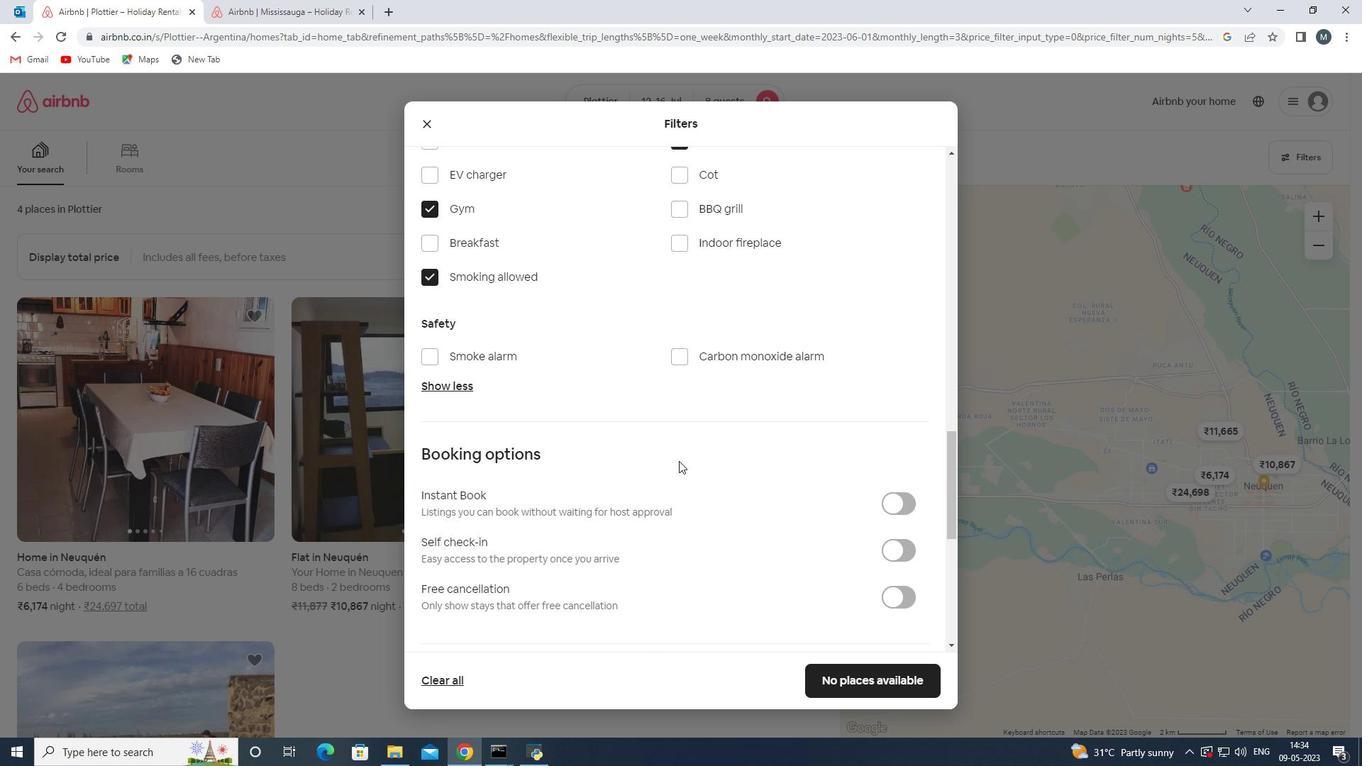 
Action: Mouse moved to (885, 478)
Screenshot: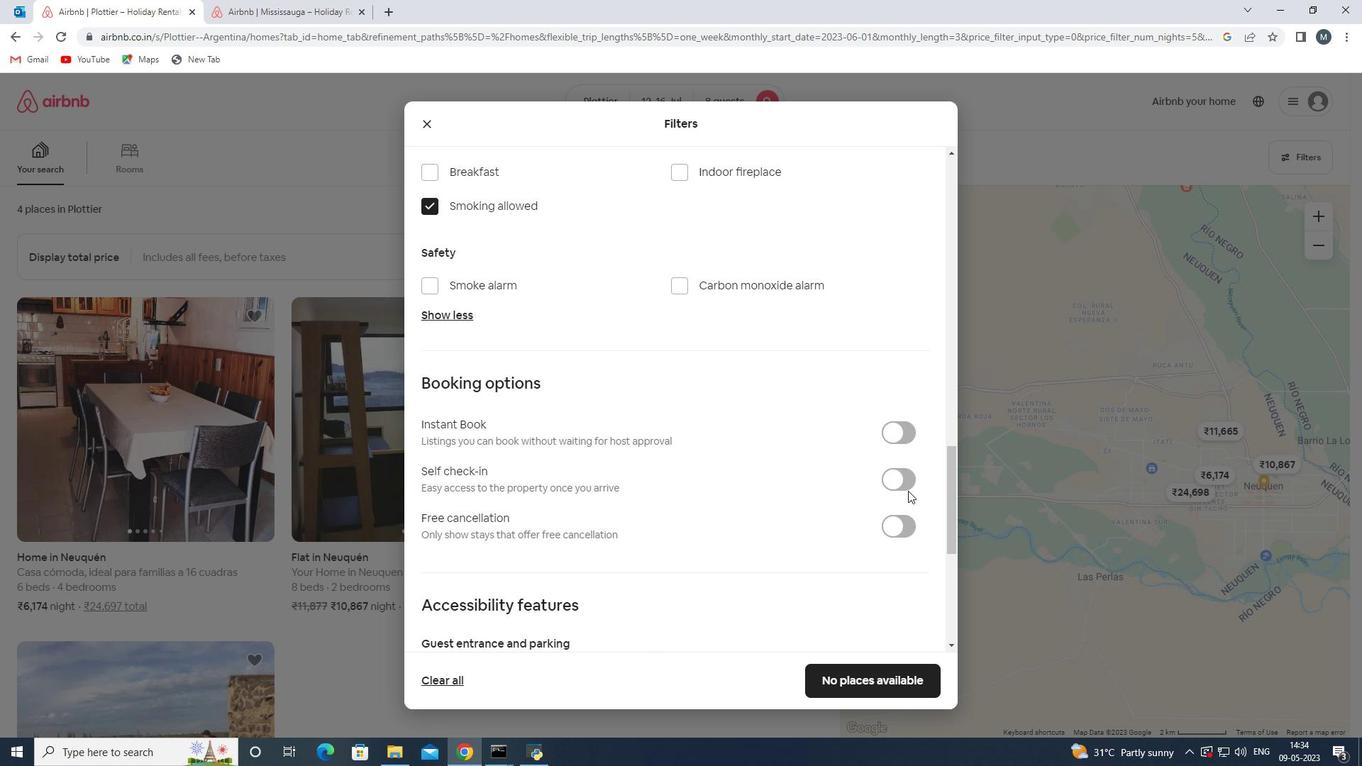 
Action: Mouse pressed left at (885, 478)
Screenshot: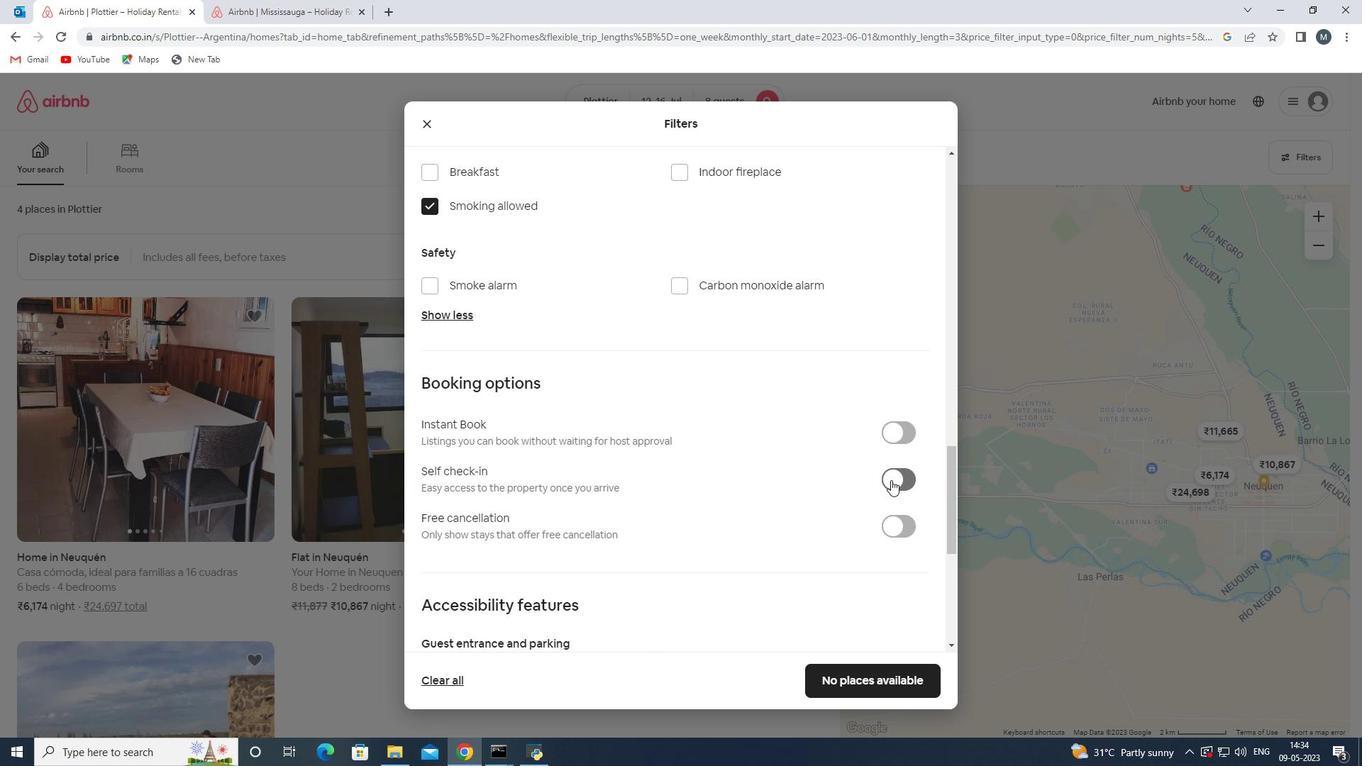 
Action: Mouse moved to (760, 462)
Screenshot: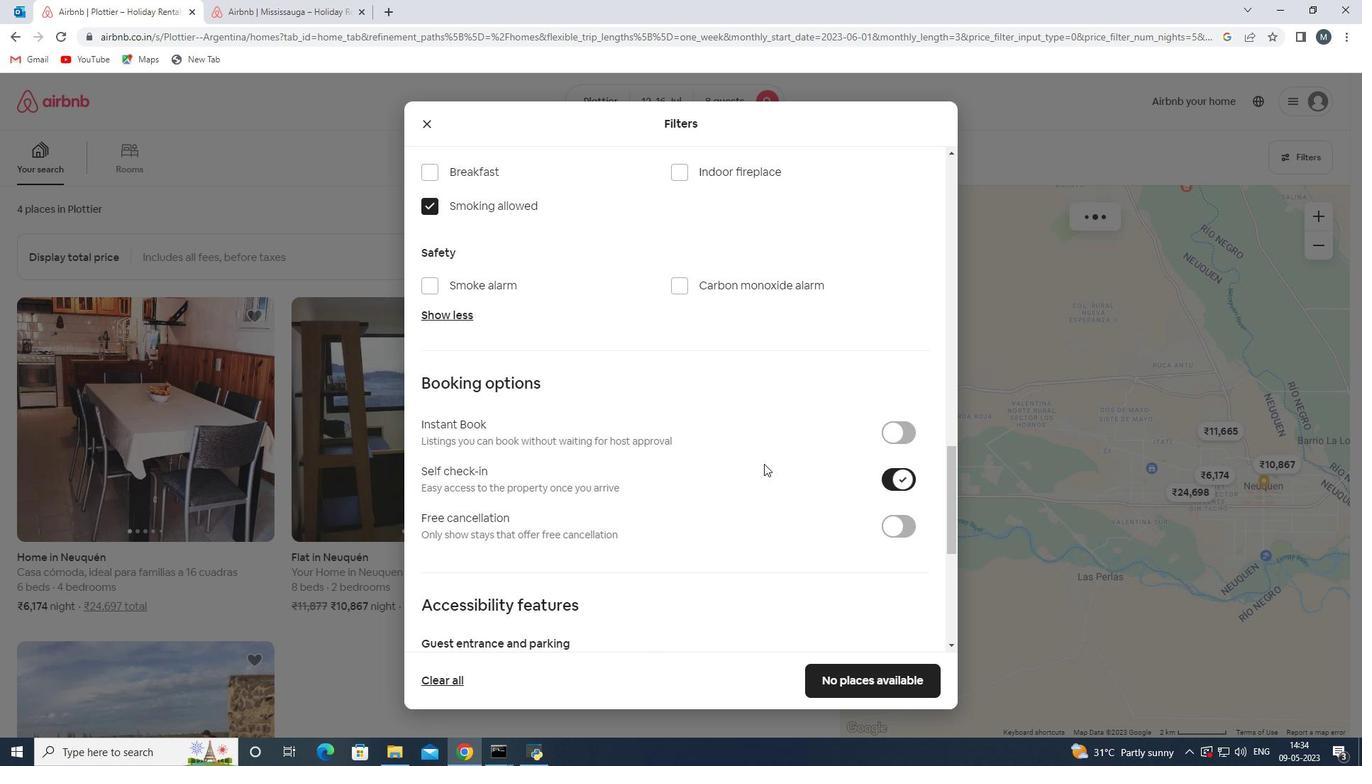 
Action: Mouse scrolled (760, 461) with delta (0, 0)
Screenshot: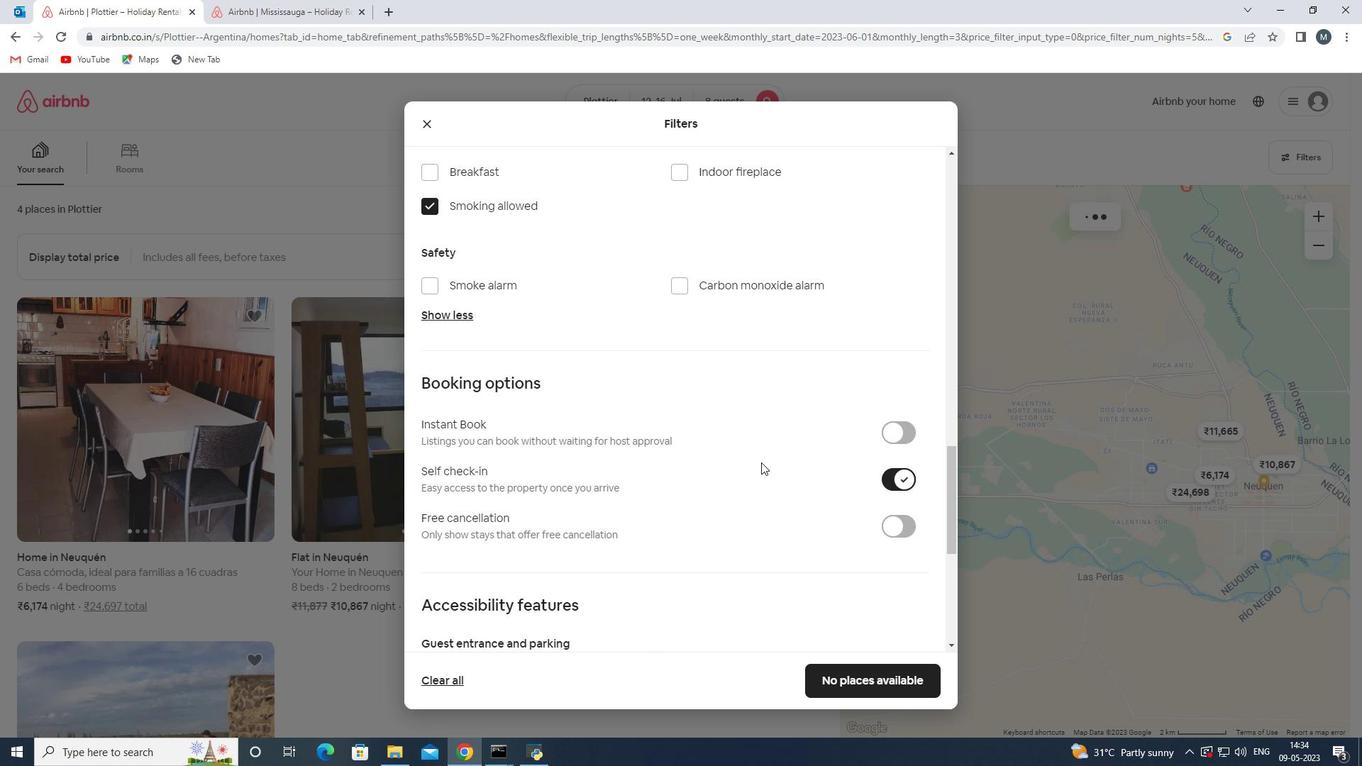 
Action: Mouse moved to (744, 462)
Screenshot: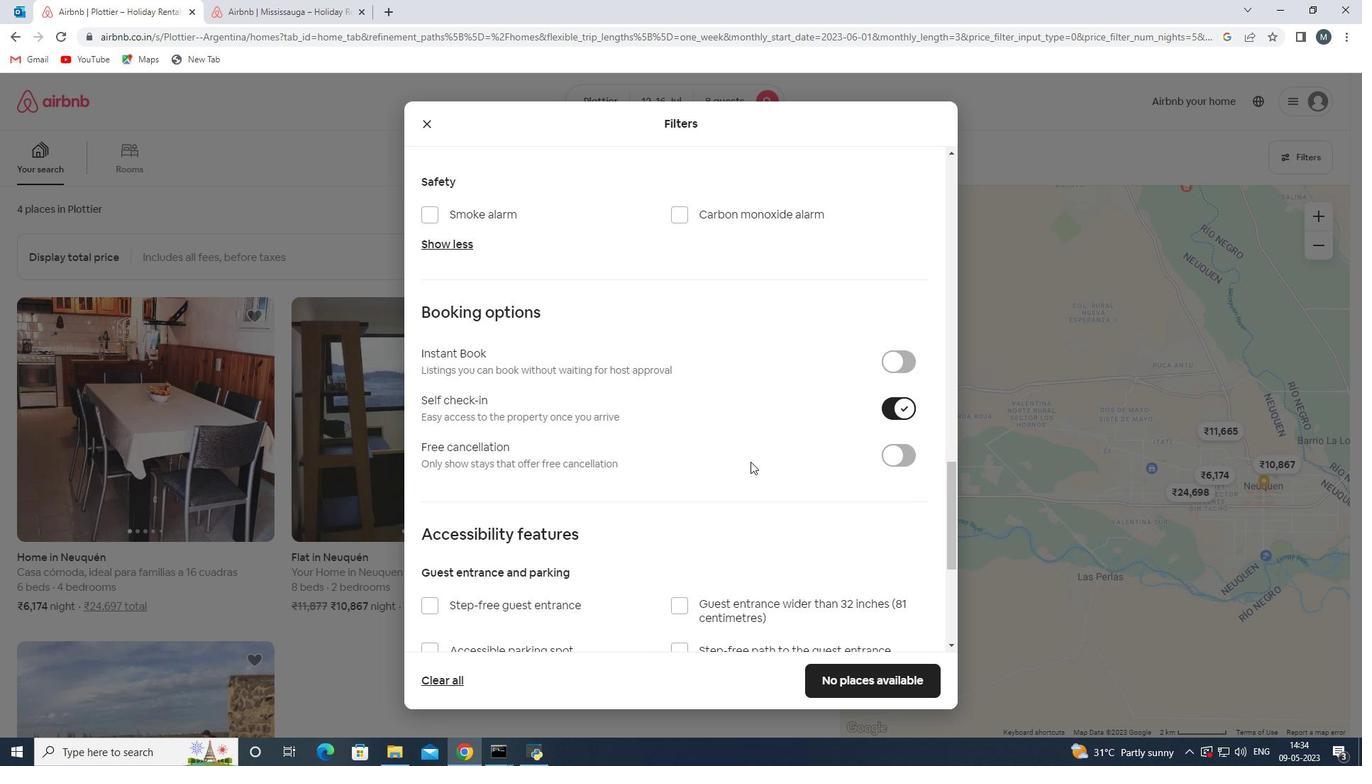 
Action: Mouse scrolled (744, 461) with delta (0, 0)
Screenshot: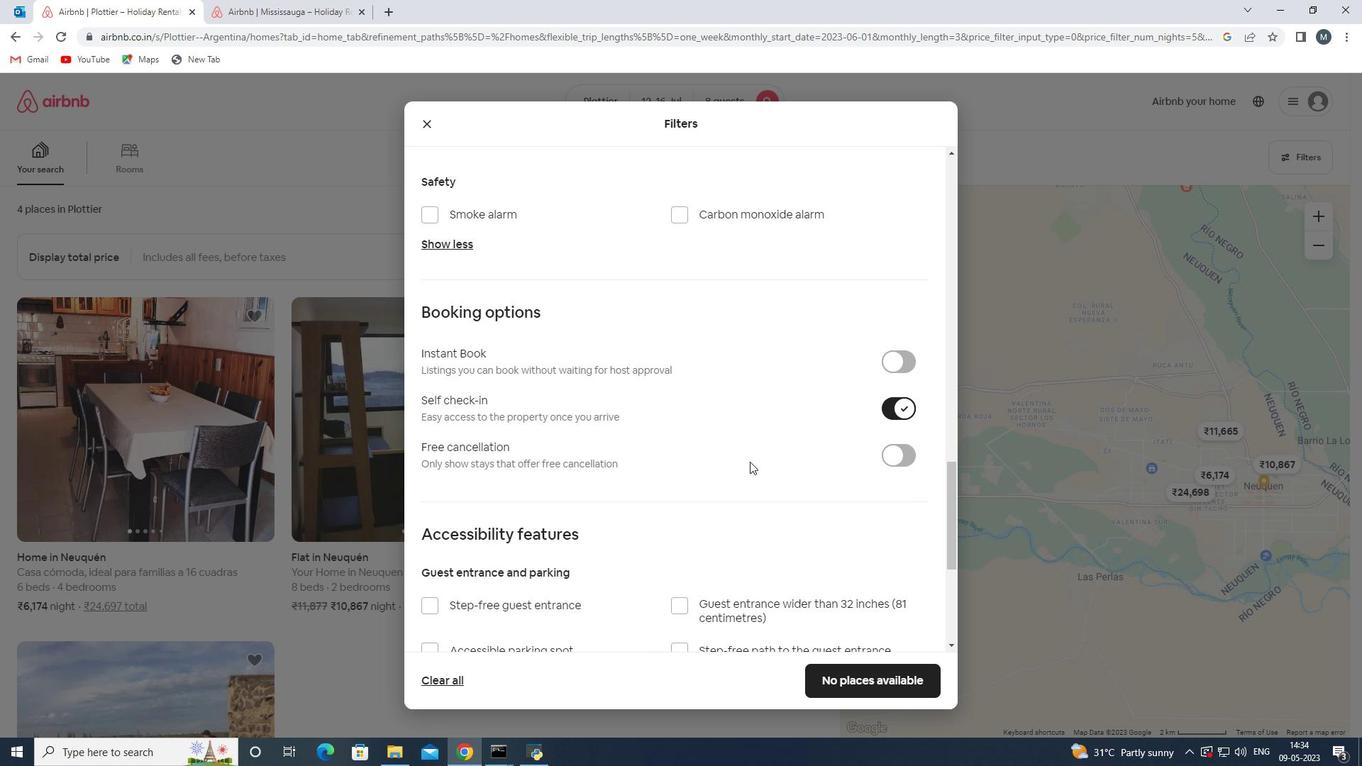 
Action: Mouse moved to (729, 466)
Screenshot: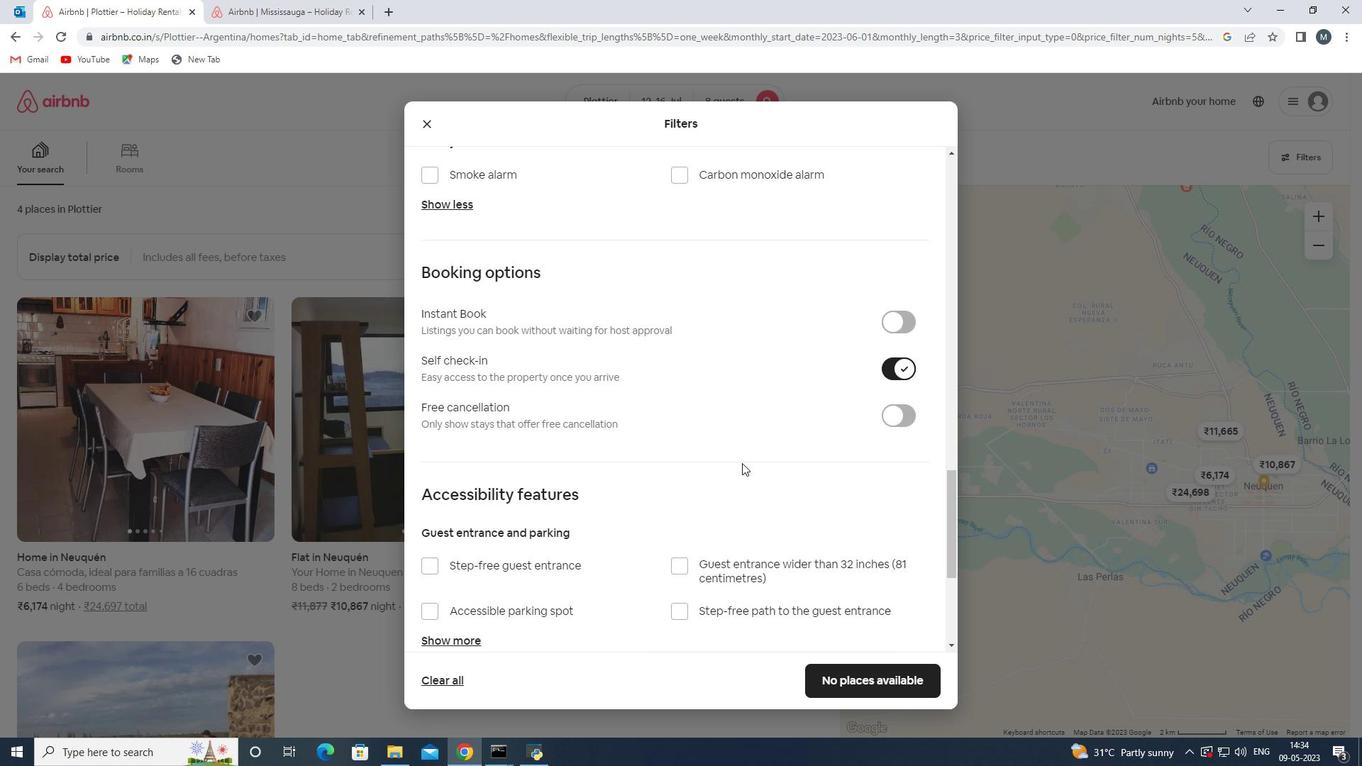 
Action: Mouse scrolled (729, 466) with delta (0, 0)
Screenshot: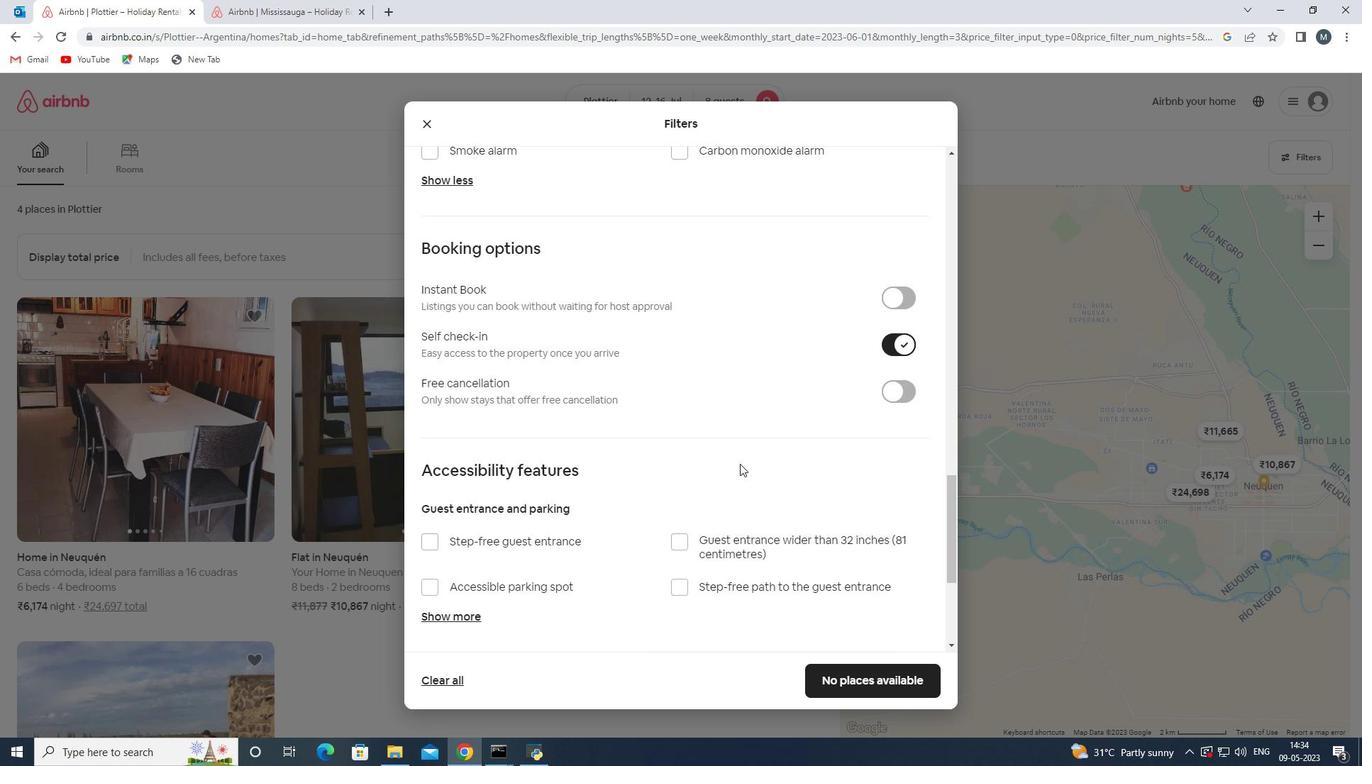 
Action: Mouse moved to (704, 470)
Screenshot: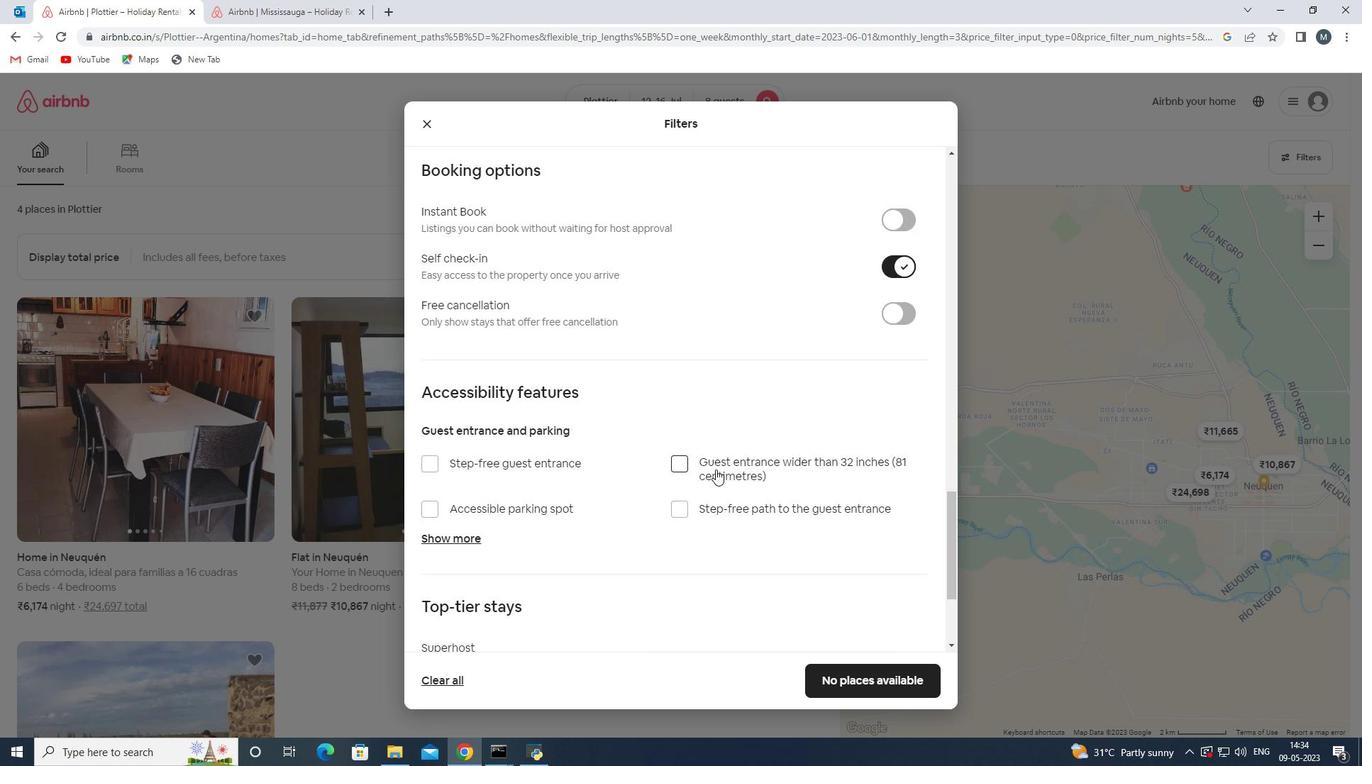 
Action: Mouse scrolled (704, 469) with delta (0, 0)
Screenshot: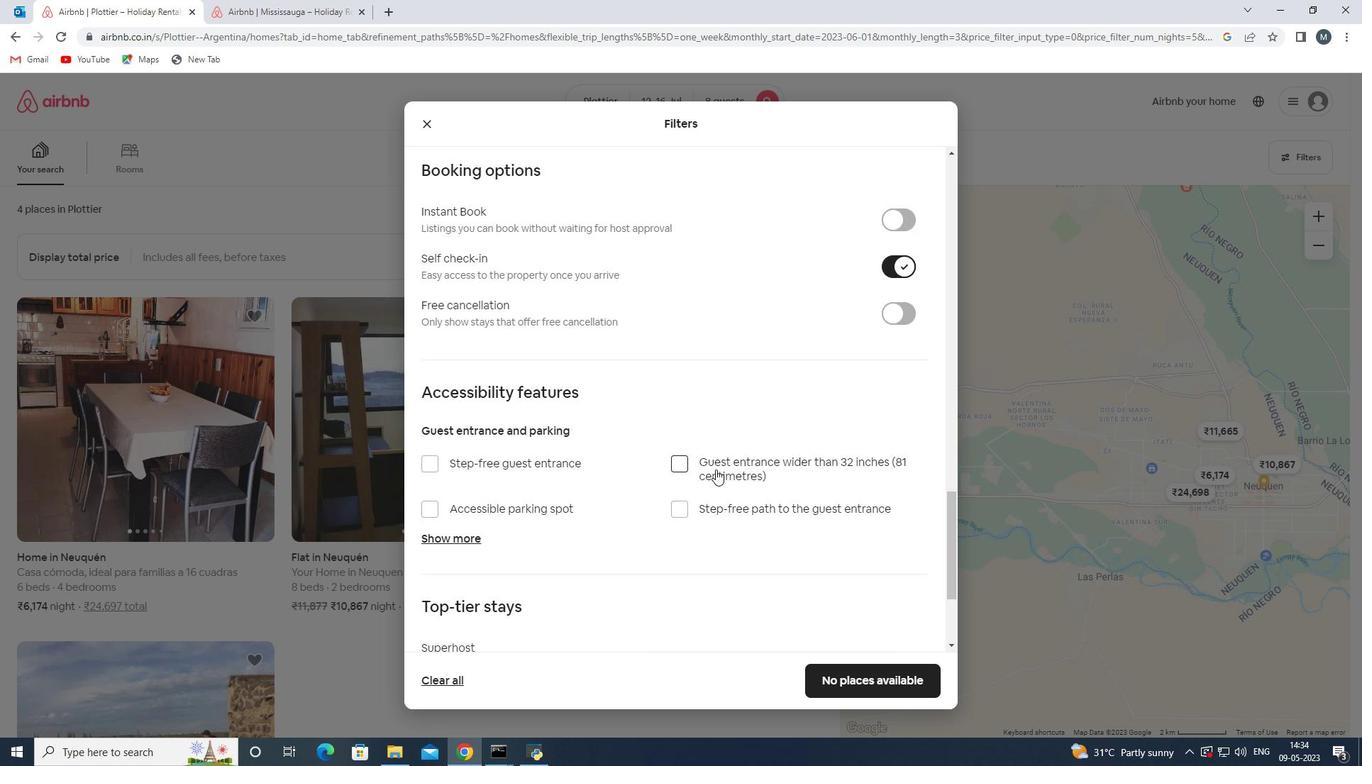 
Action: Mouse moved to (700, 472)
Screenshot: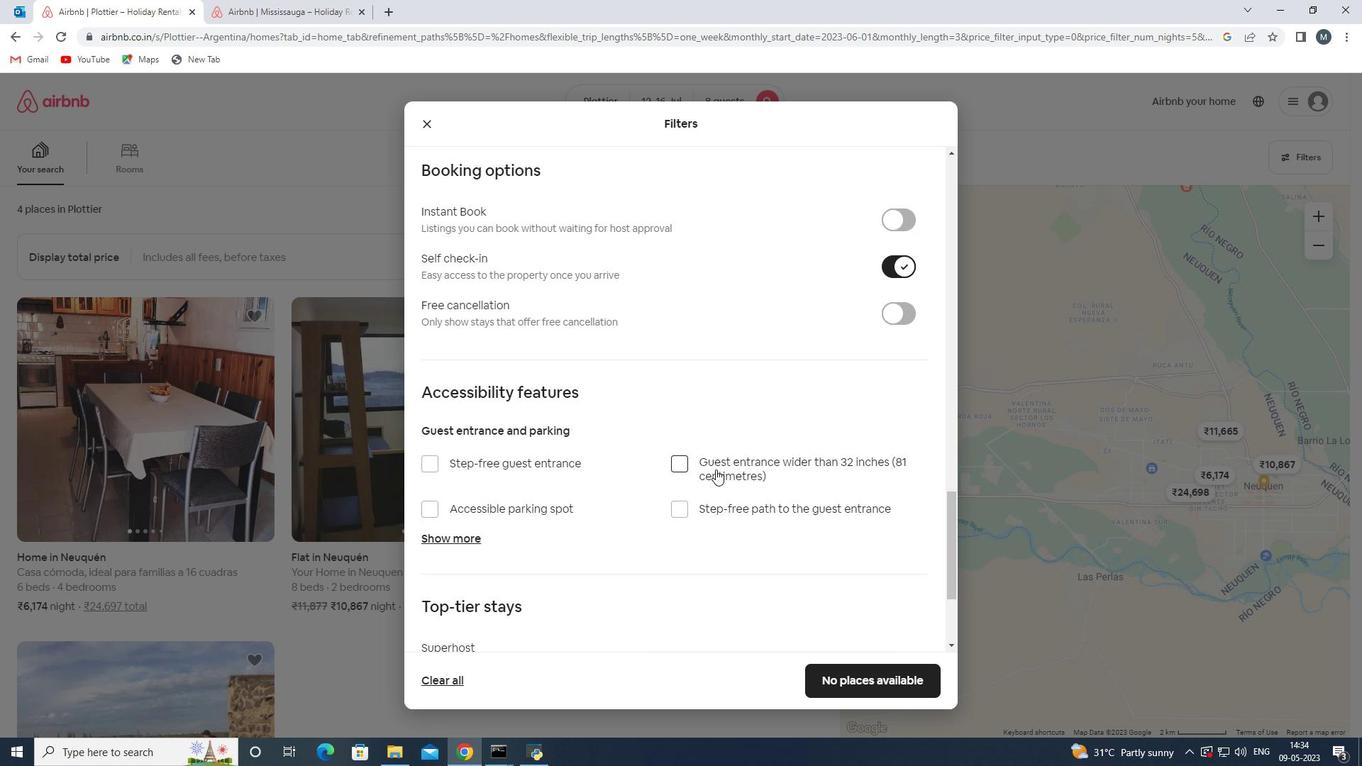 
Action: Mouse scrolled (700, 471) with delta (0, 0)
Screenshot: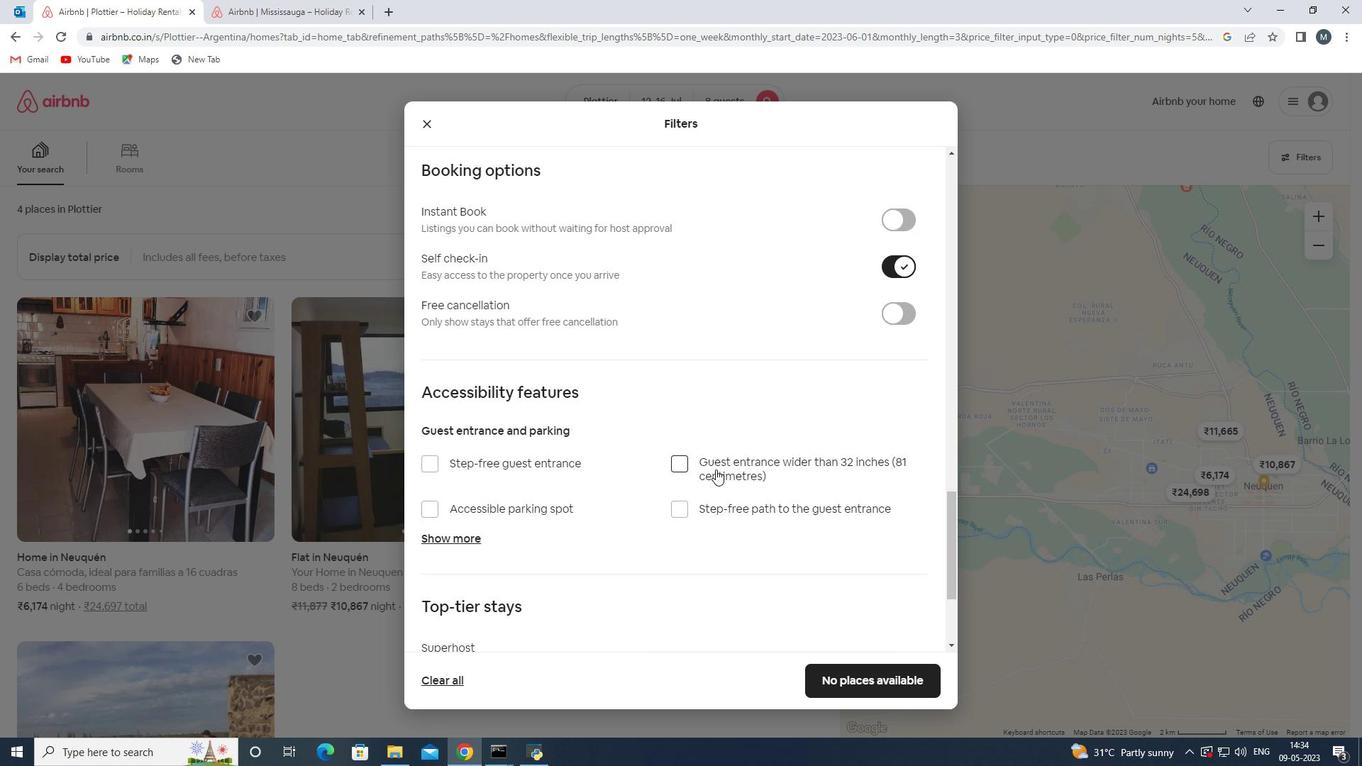 
Action: Mouse moved to (696, 473)
Screenshot: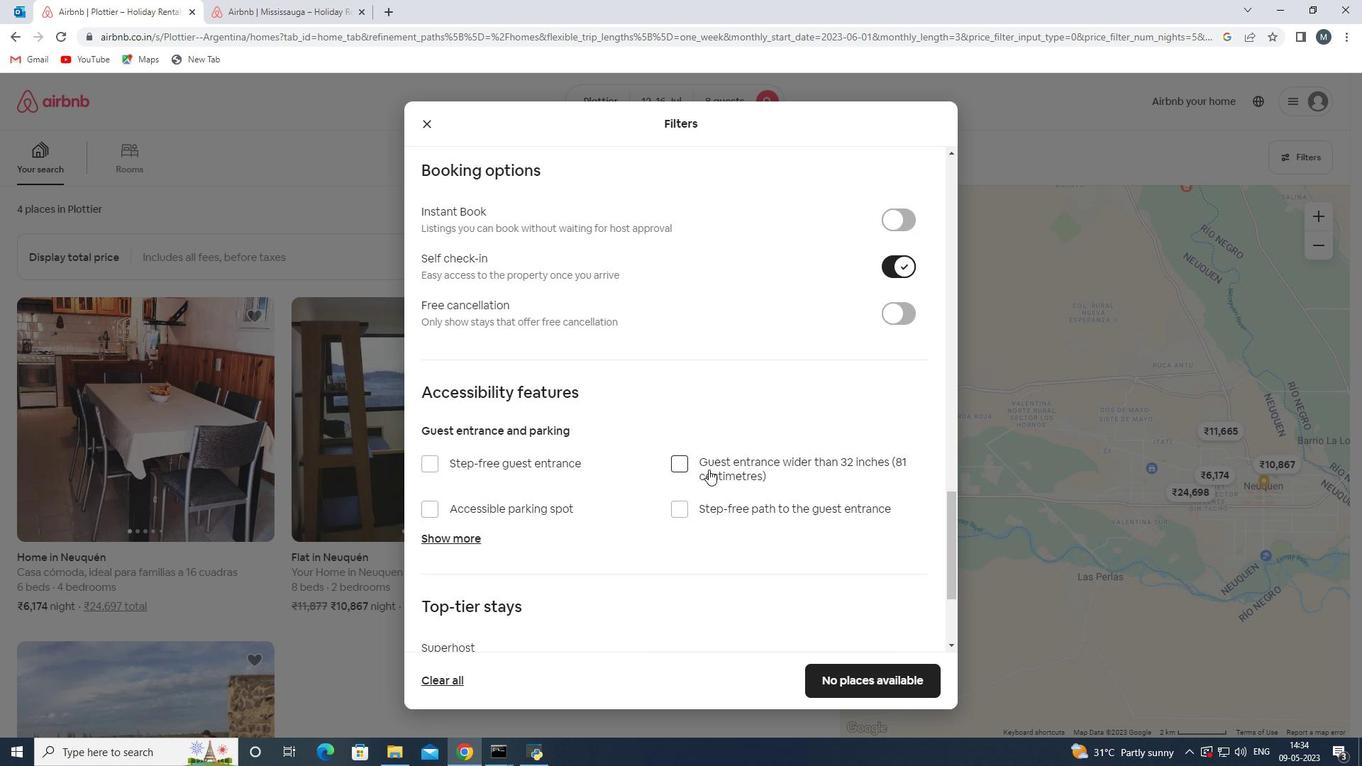 
Action: Mouse scrolled (696, 472) with delta (0, 0)
Screenshot: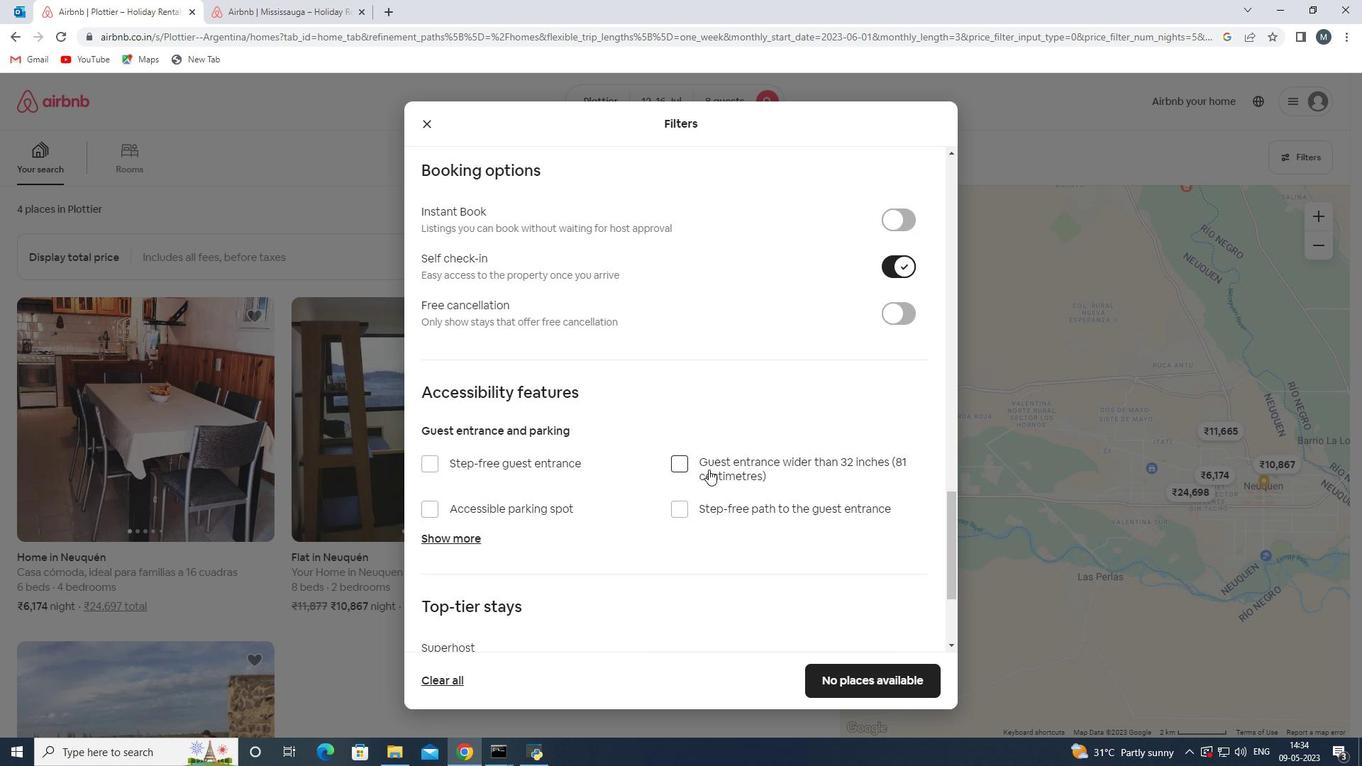 
Action: Mouse moved to (656, 480)
Screenshot: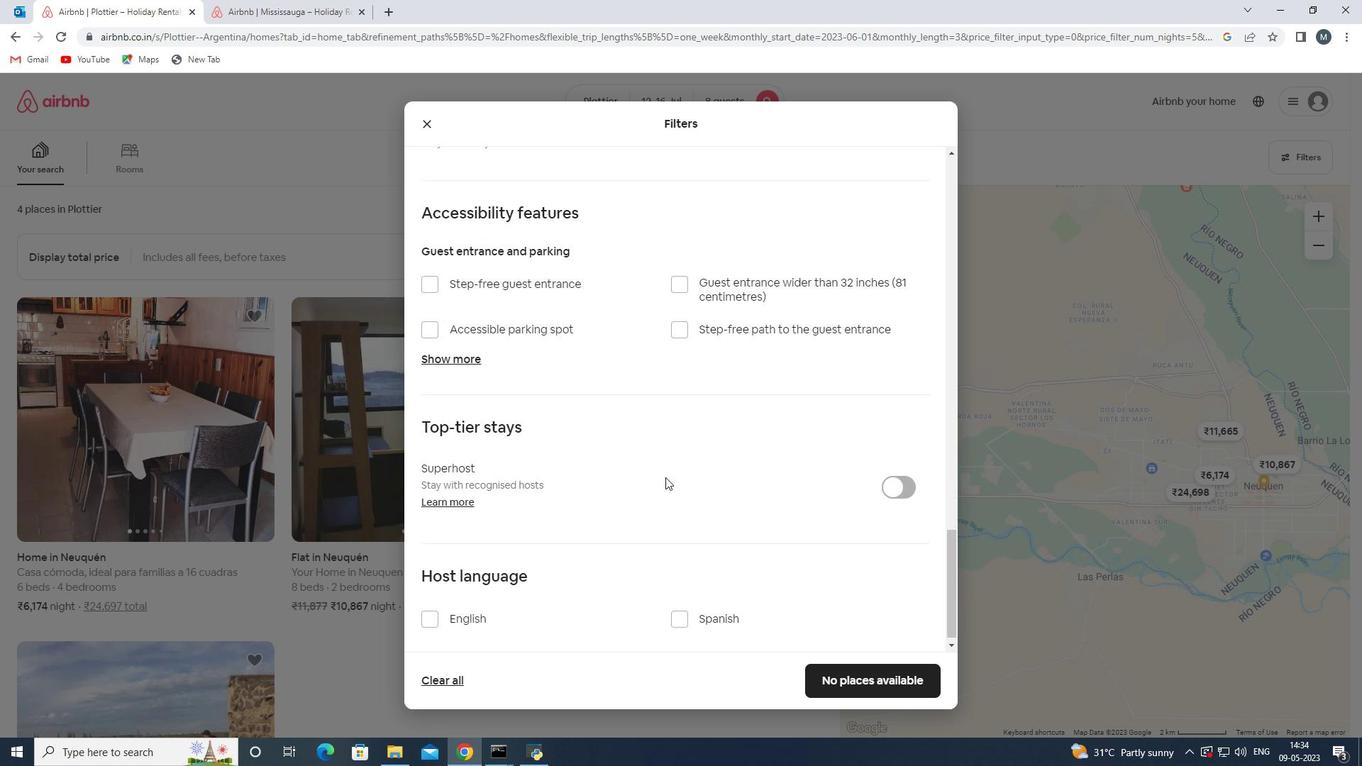 
Action: Mouse scrolled (656, 480) with delta (0, 0)
Screenshot: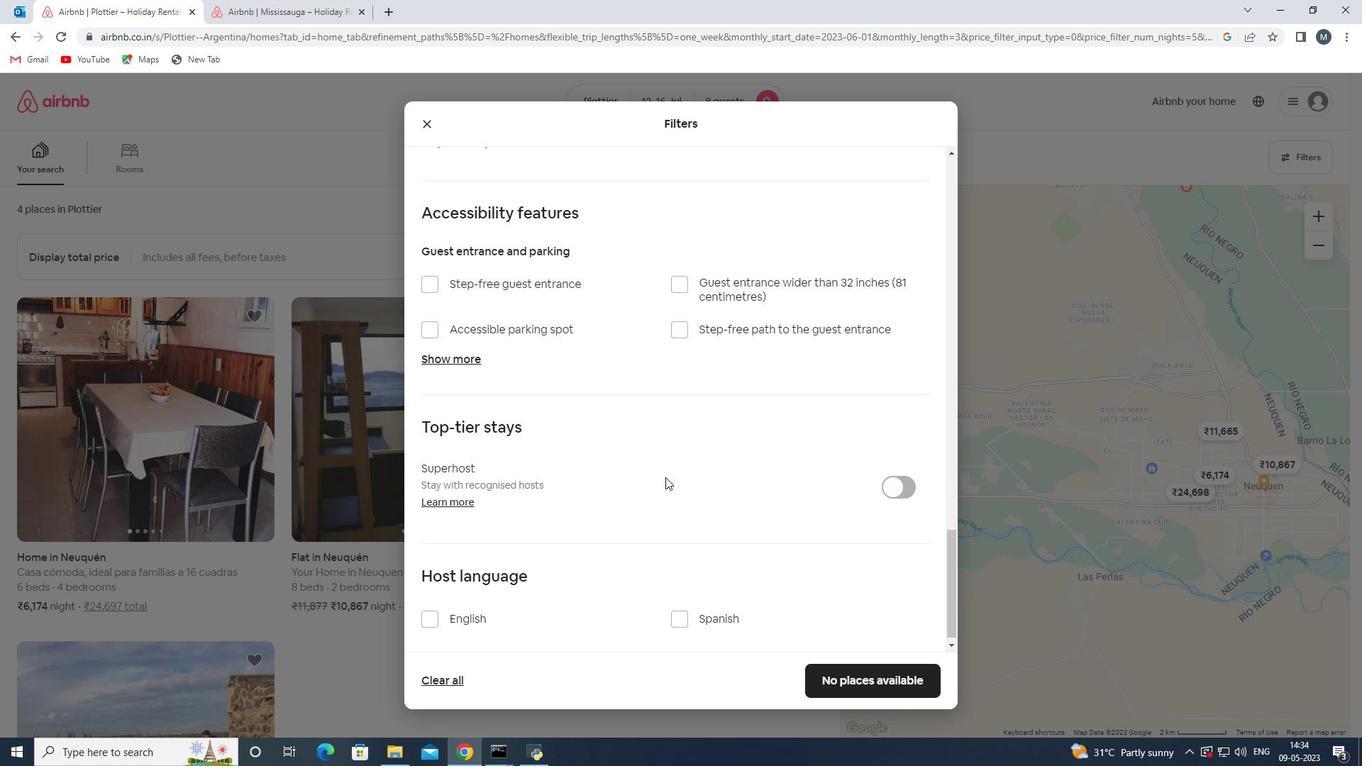 
Action: Mouse moved to (655, 481)
Screenshot: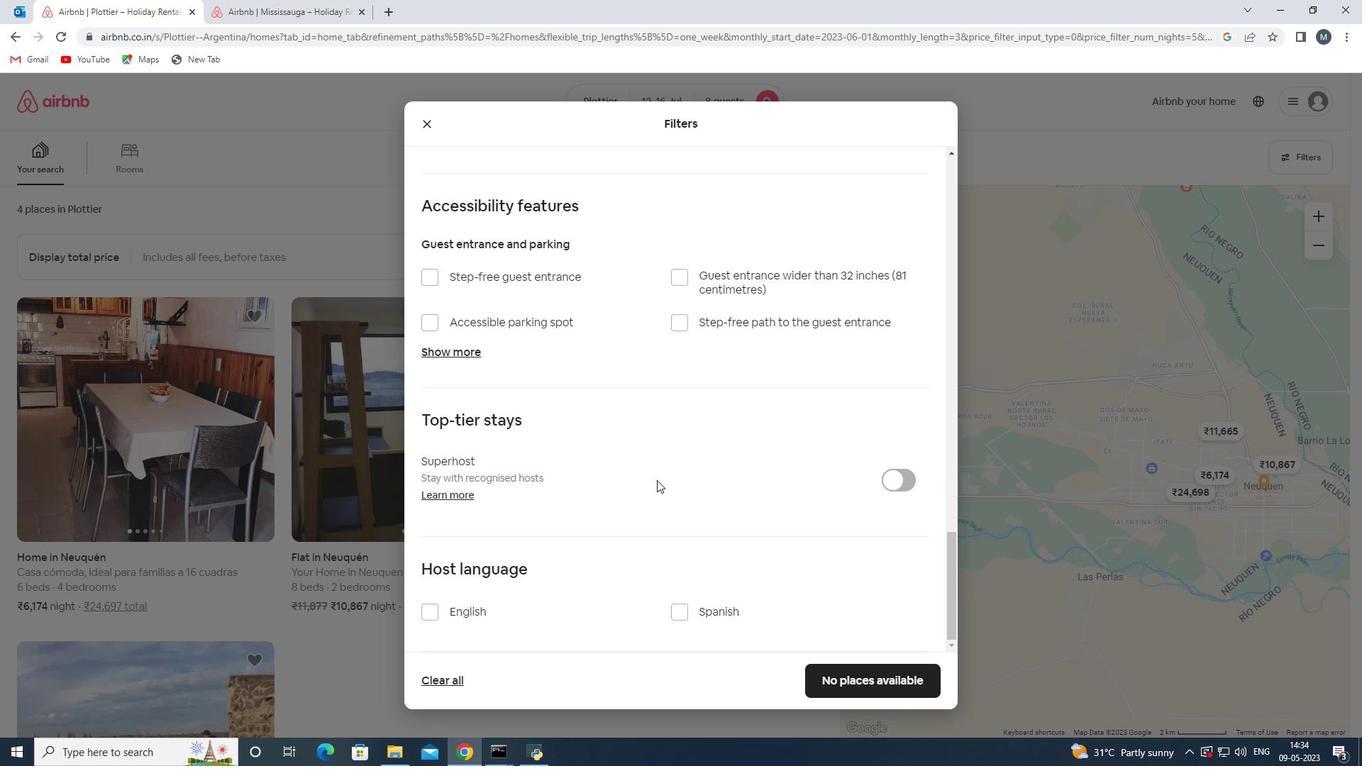 
Action: Mouse scrolled (655, 480) with delta (0, 0)
Screenshot: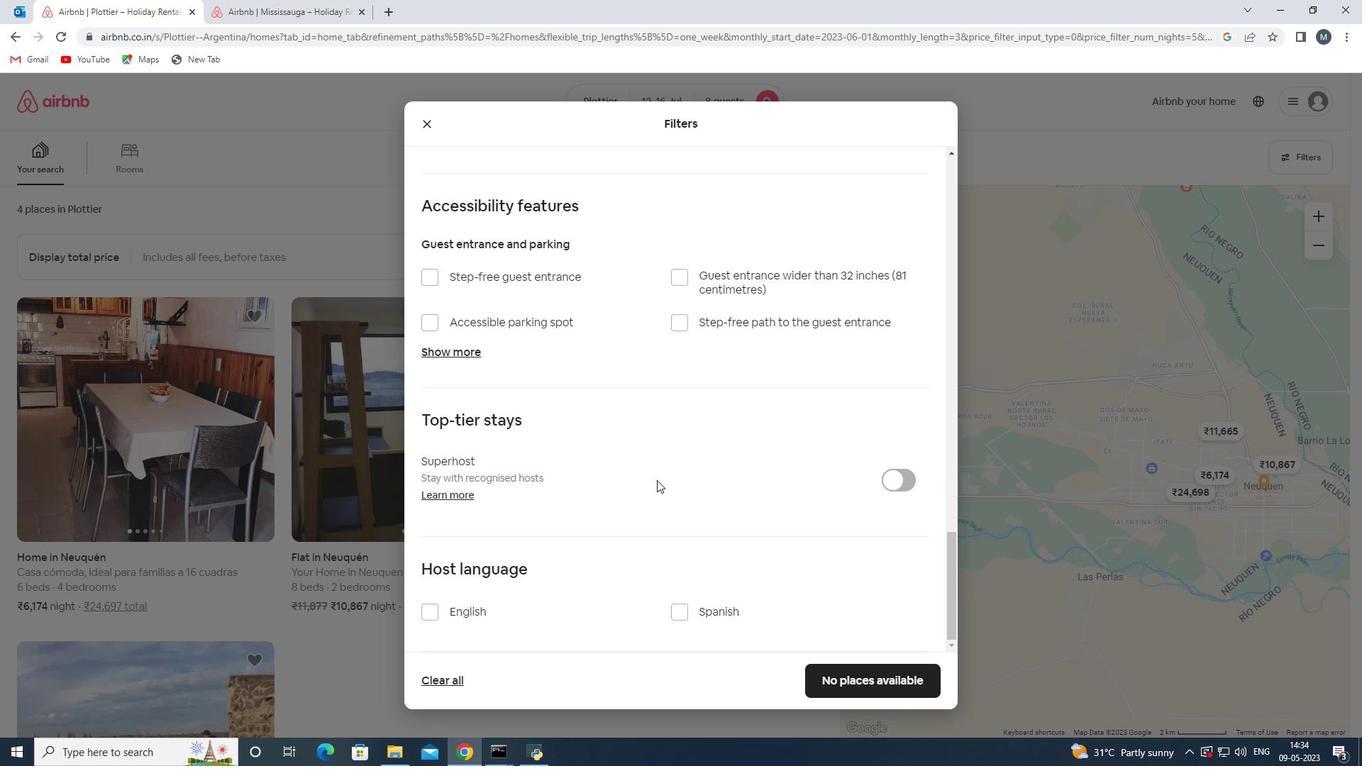 
Action: Mouse moved to (474, 603)
Screenshot: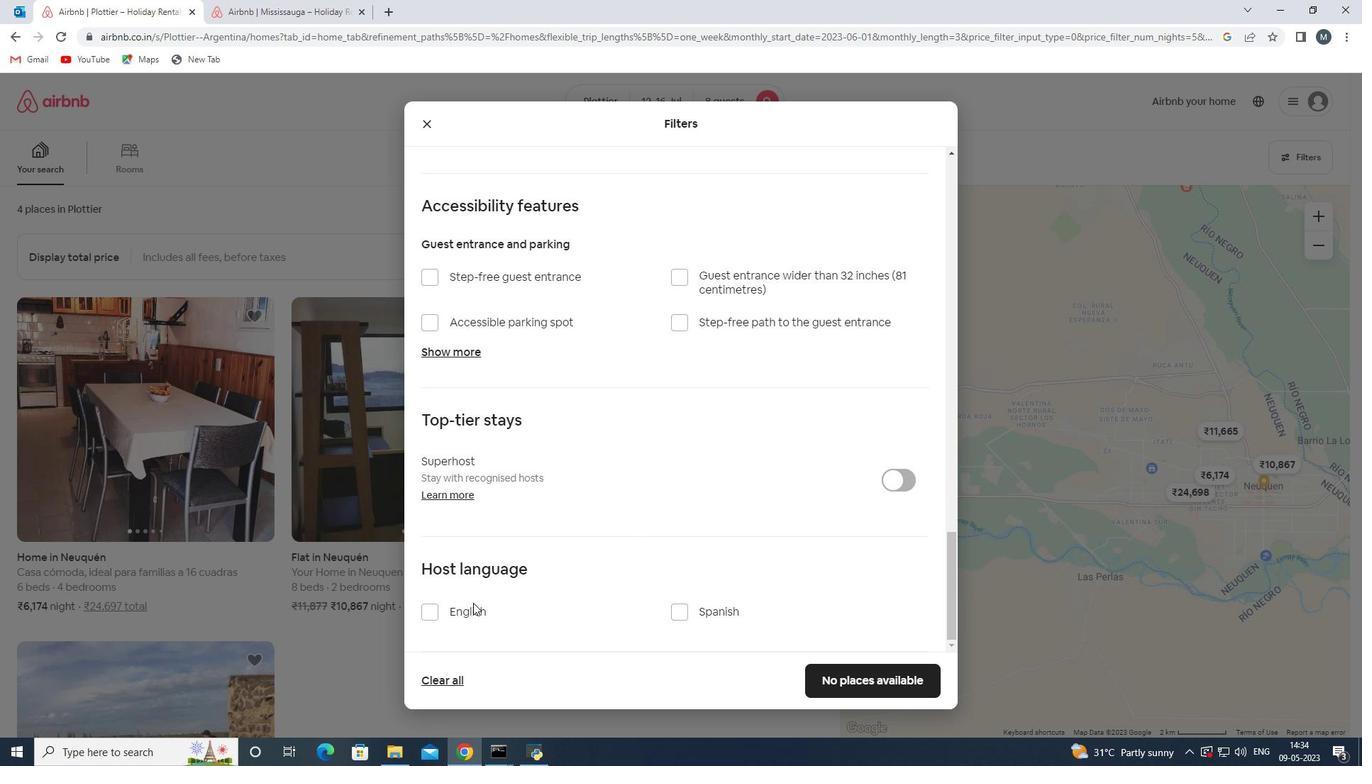 
Action: Mouse pressed left at (474, 603)
Screenshot: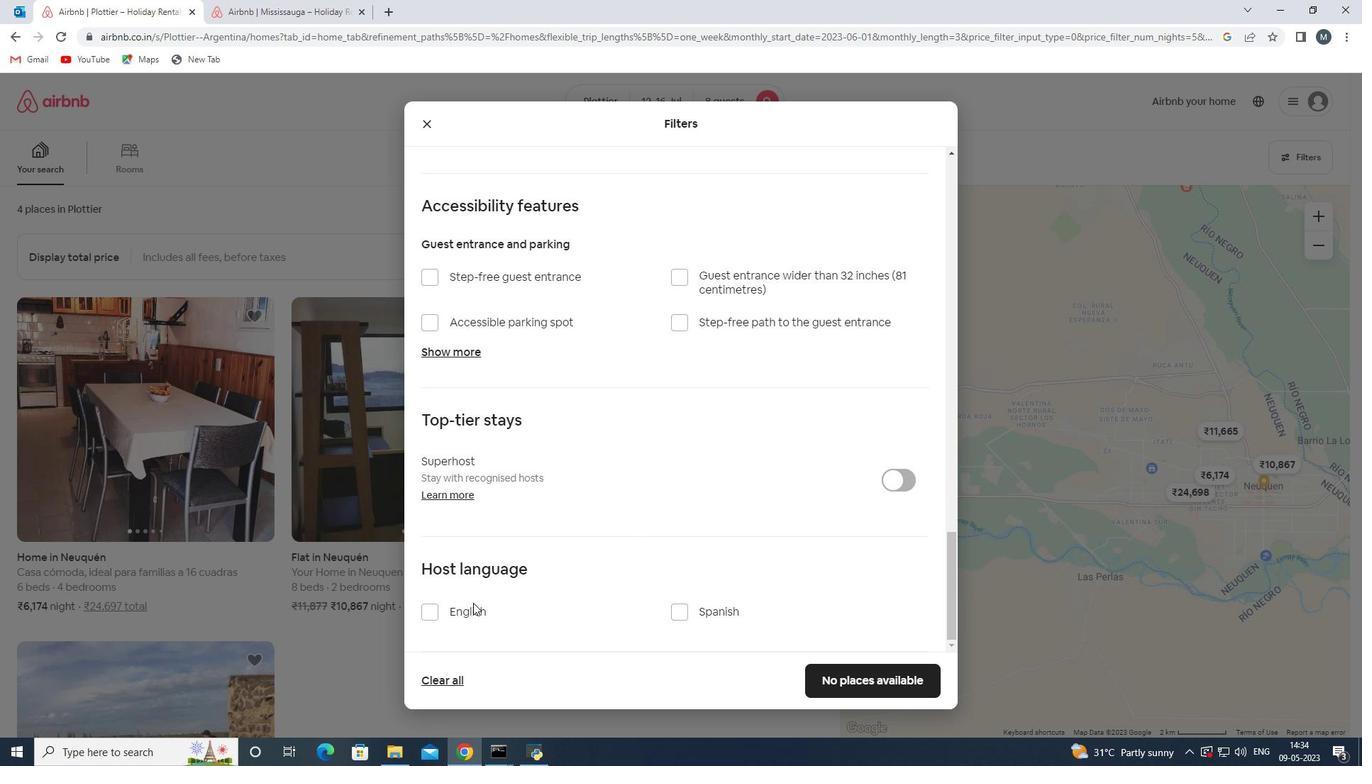 
Action: Mouse moved to (441, 618)
Screenshot: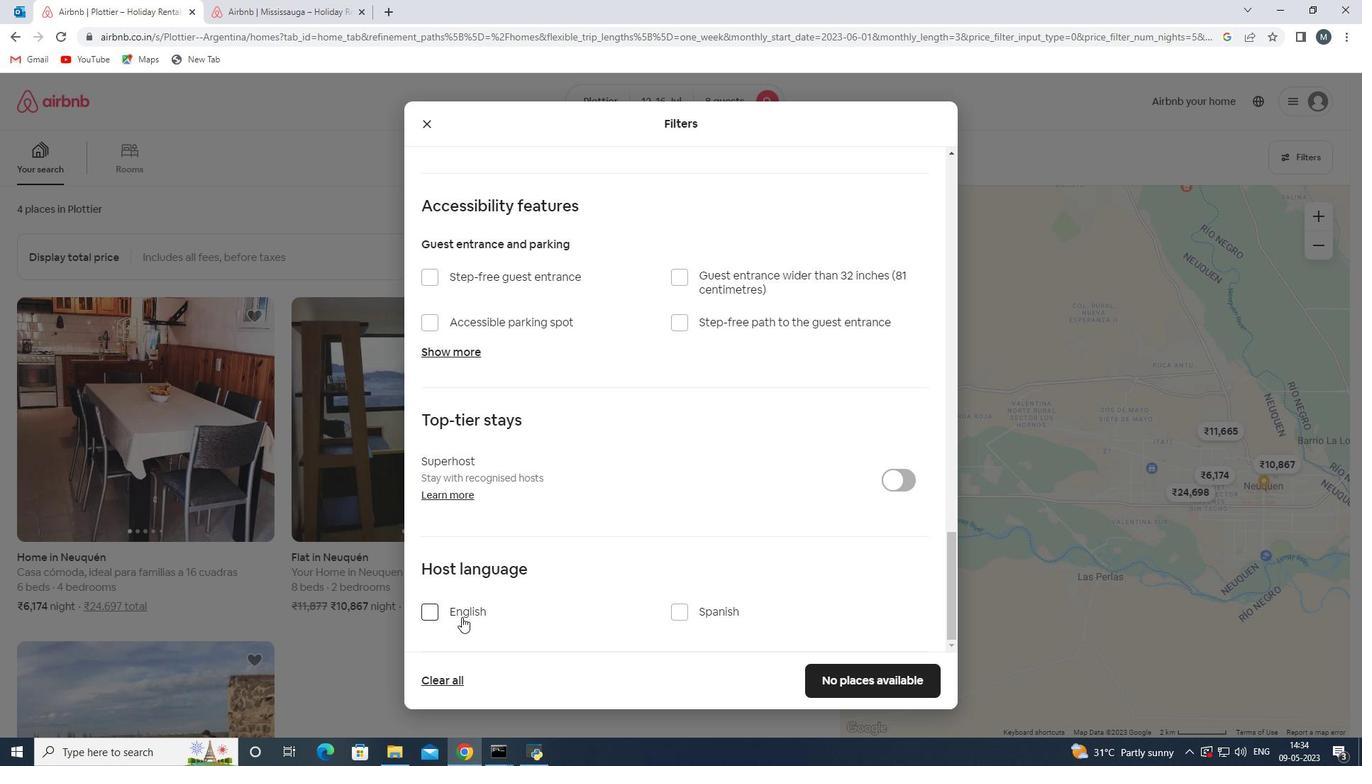 
Action: Mouse pressed left at (441, 618)
Screenshot: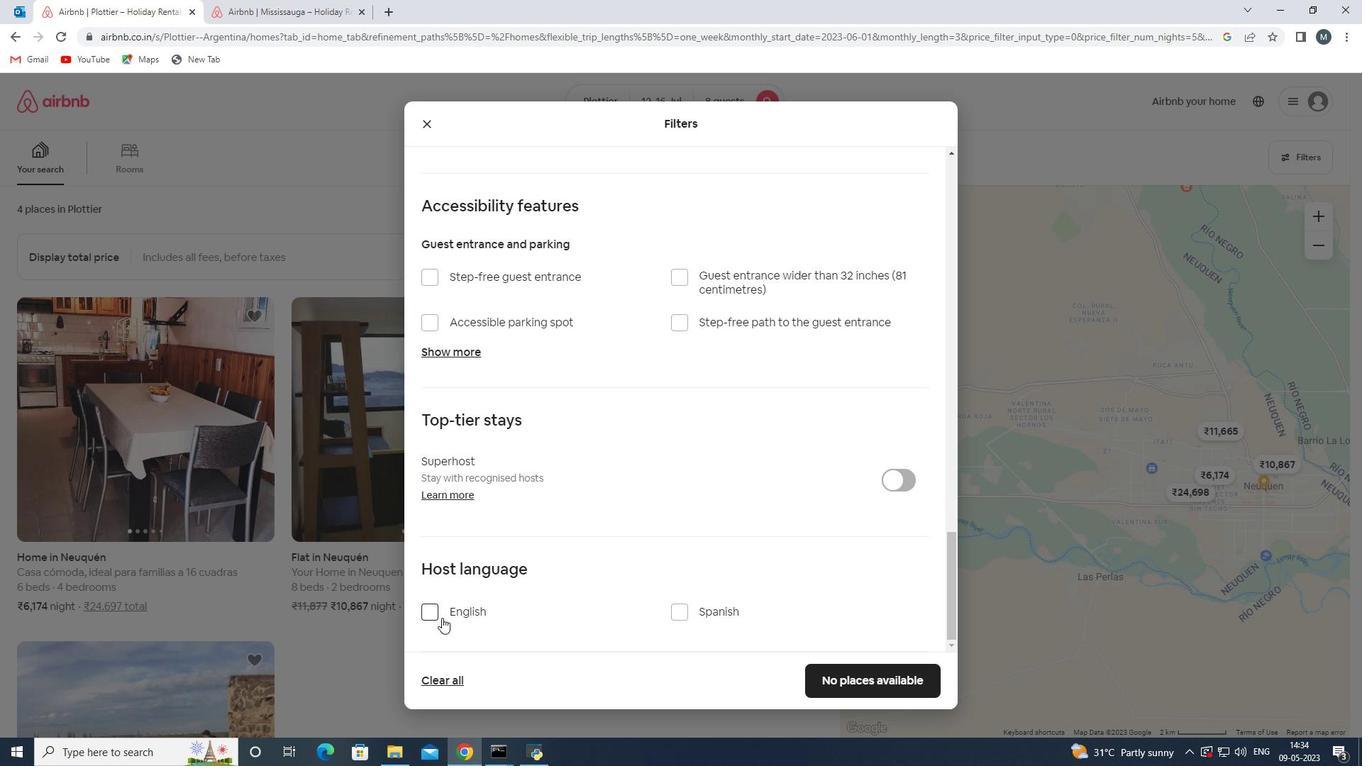 
Action: Mouse moved to (854, 684)
Screenshot: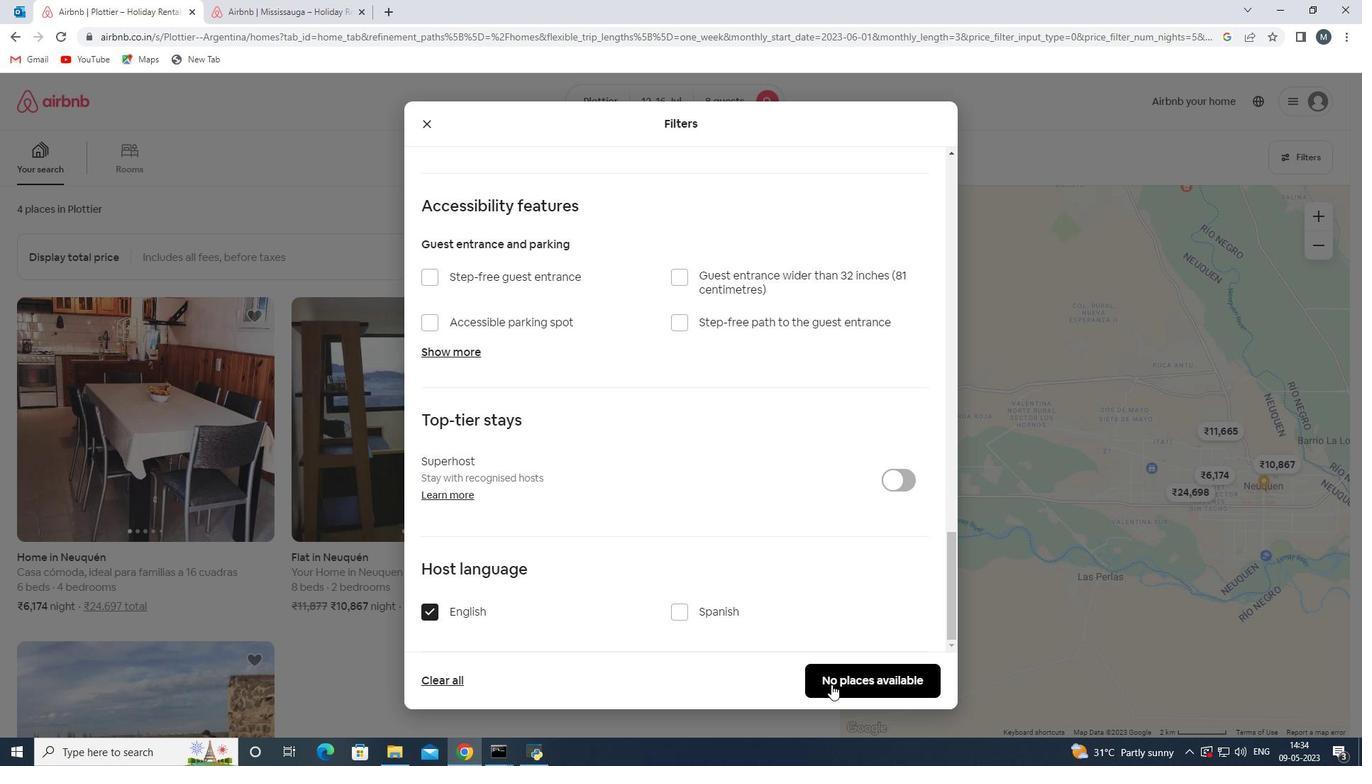 
Action: Mouse pressed left at (854, 684)
Screenshot: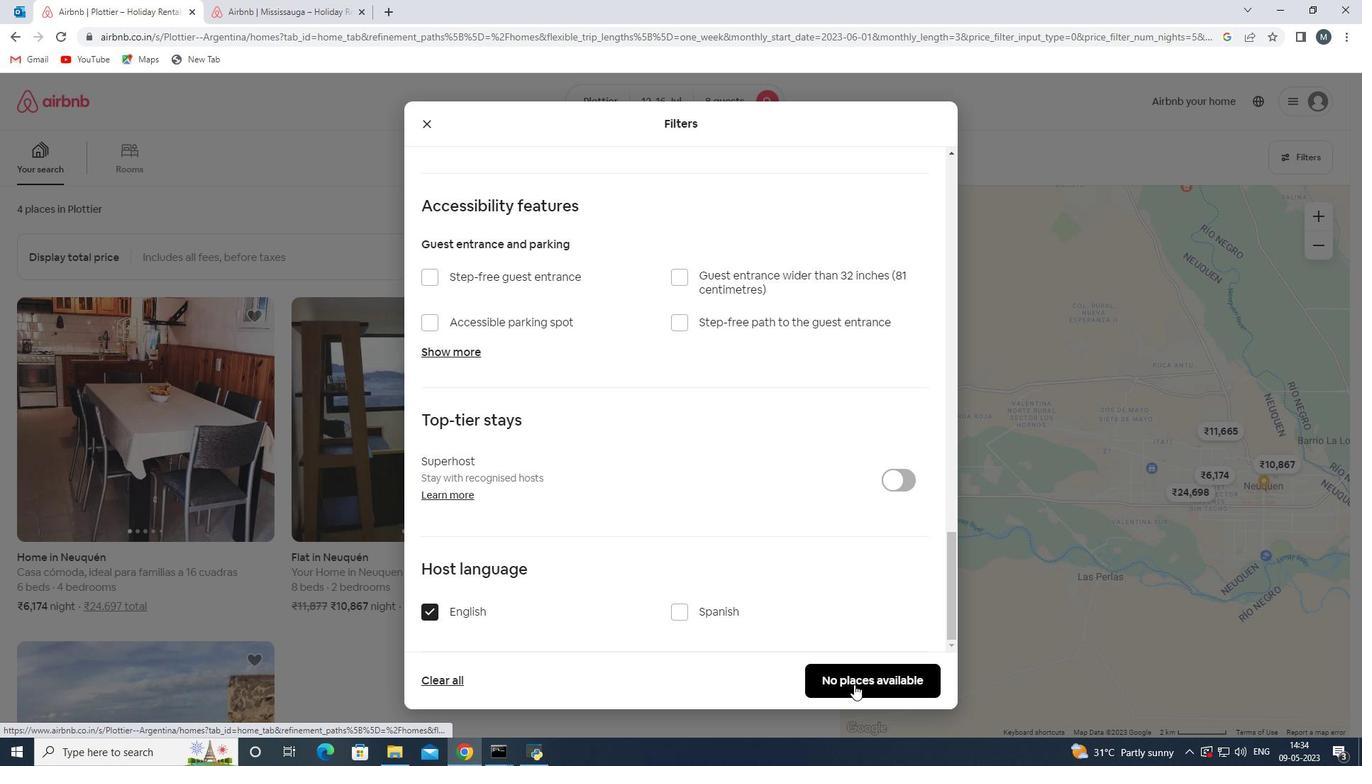 
Action: Mouse moved to (853, 683)
Screenshot: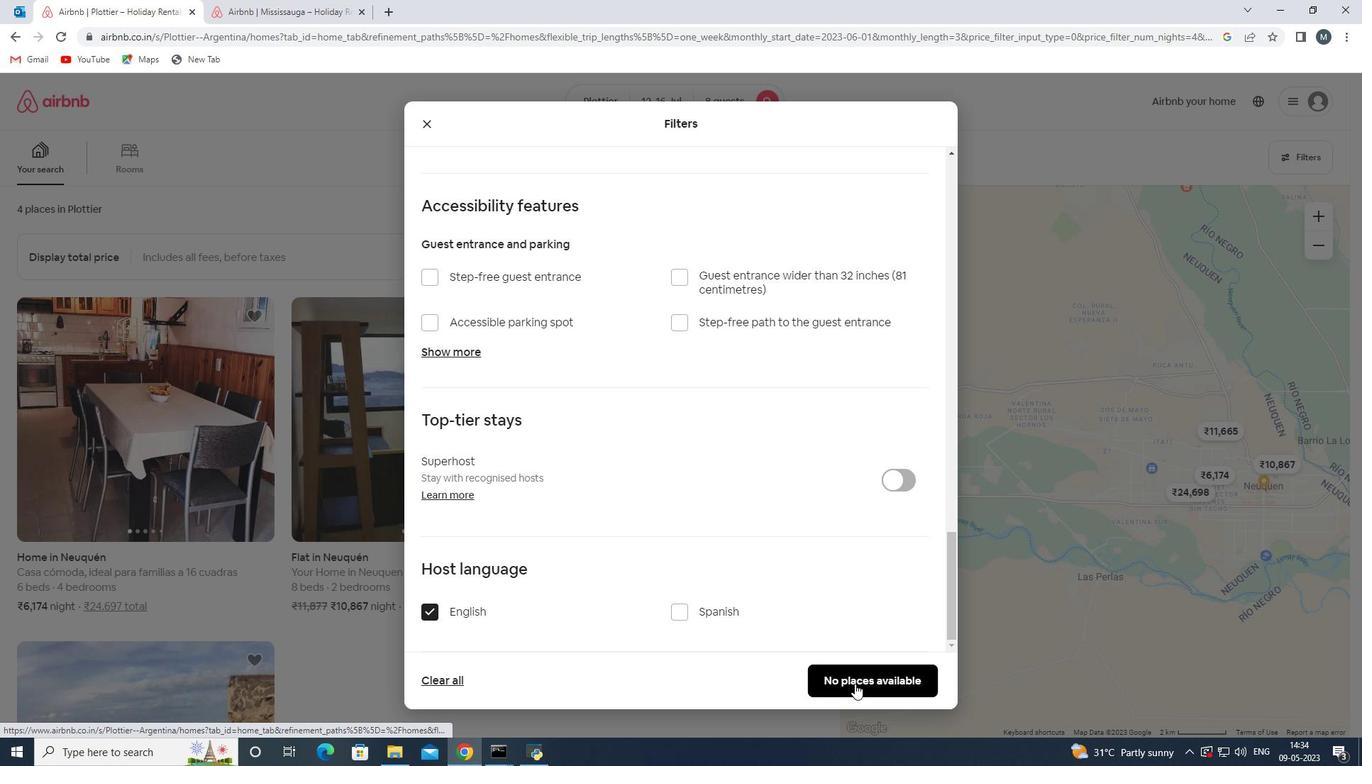 
